 Task: Find connections with filter location Pitangueiras with filter topic #construction with filter profile language Potuguese with filter current company Guardian Life with filter school National Institute of Technology Agartala with filter industry Computer Games with filter service category Insurance with filter keywords title Server
Action: Mouse moved to (169, 246)
Screenshot: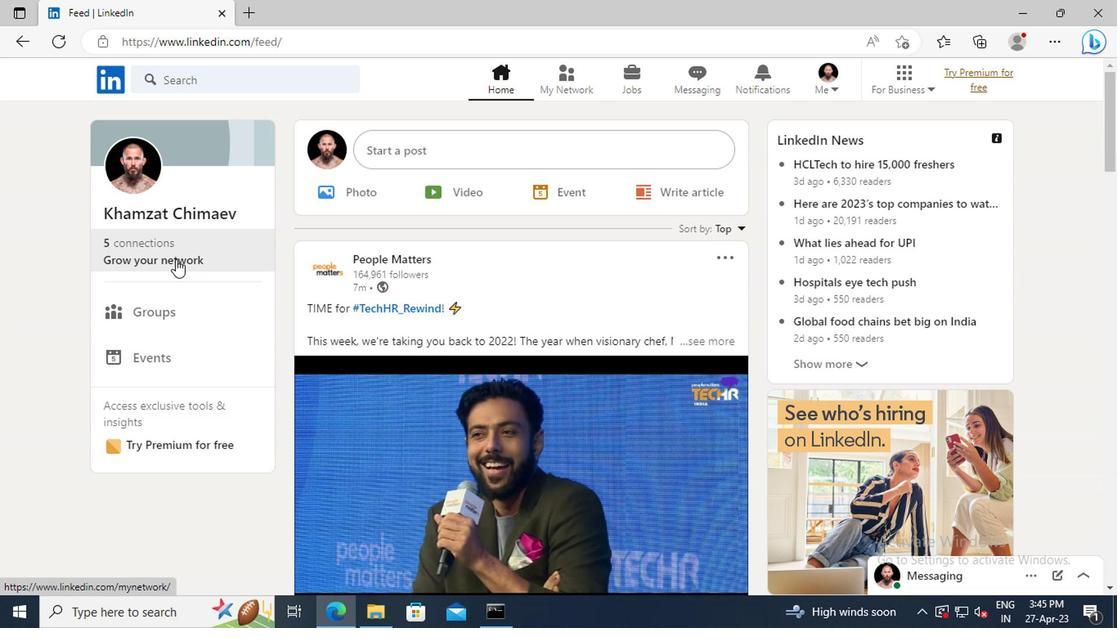 
Action: Mouse pressed left at (169, 246)
Screenshot: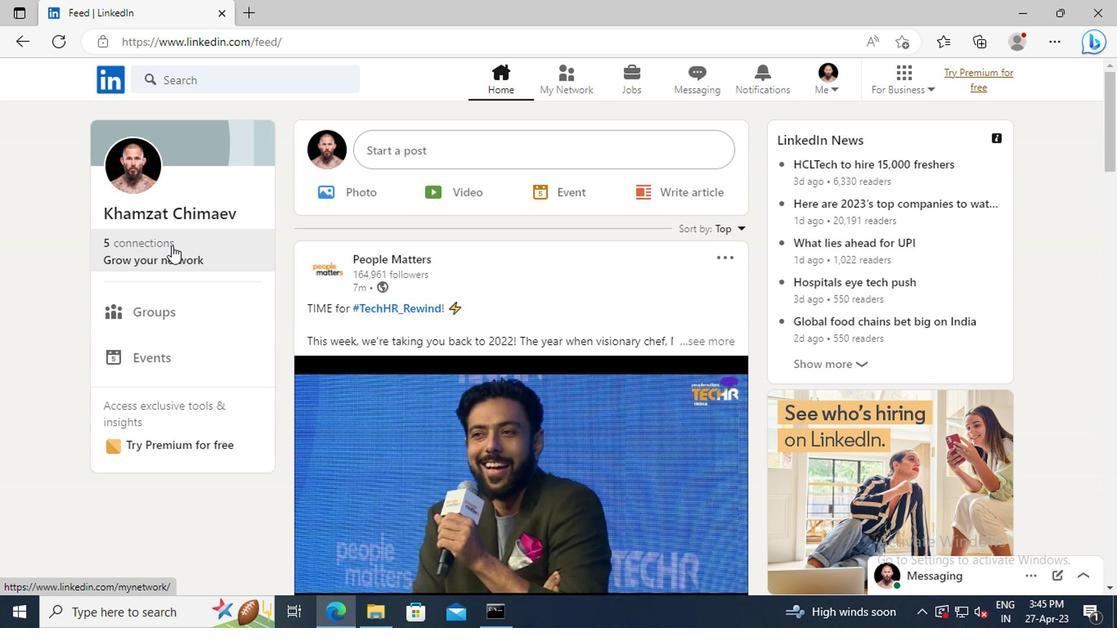 
Action: Mouse moved to (169, 169)
Screenshot: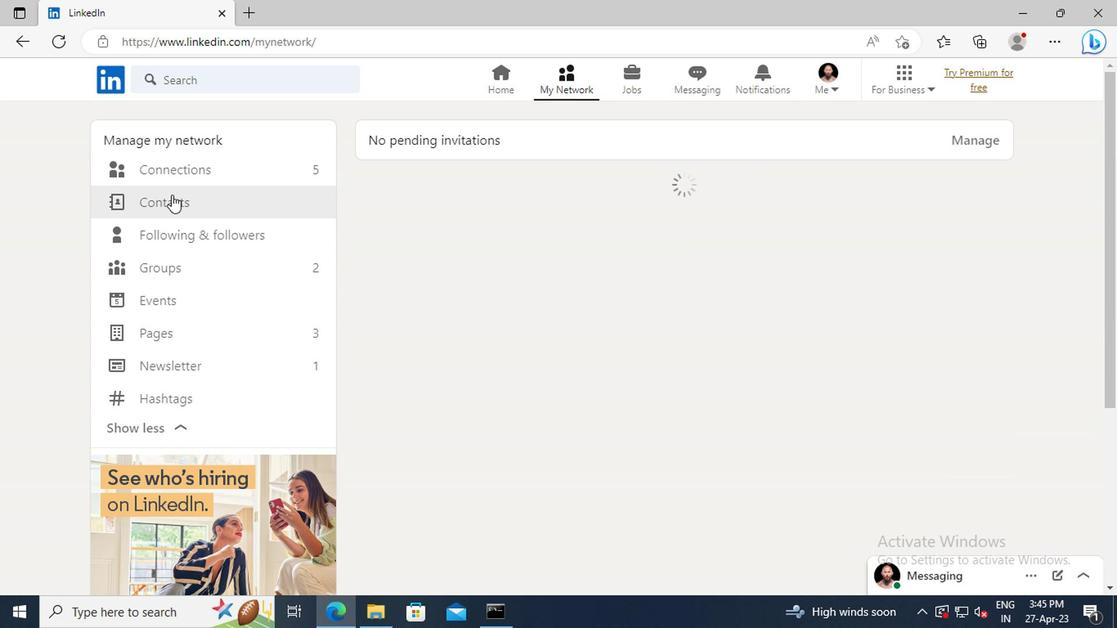 
Action: Mouse pressed left at (169, 169)
Screenshot: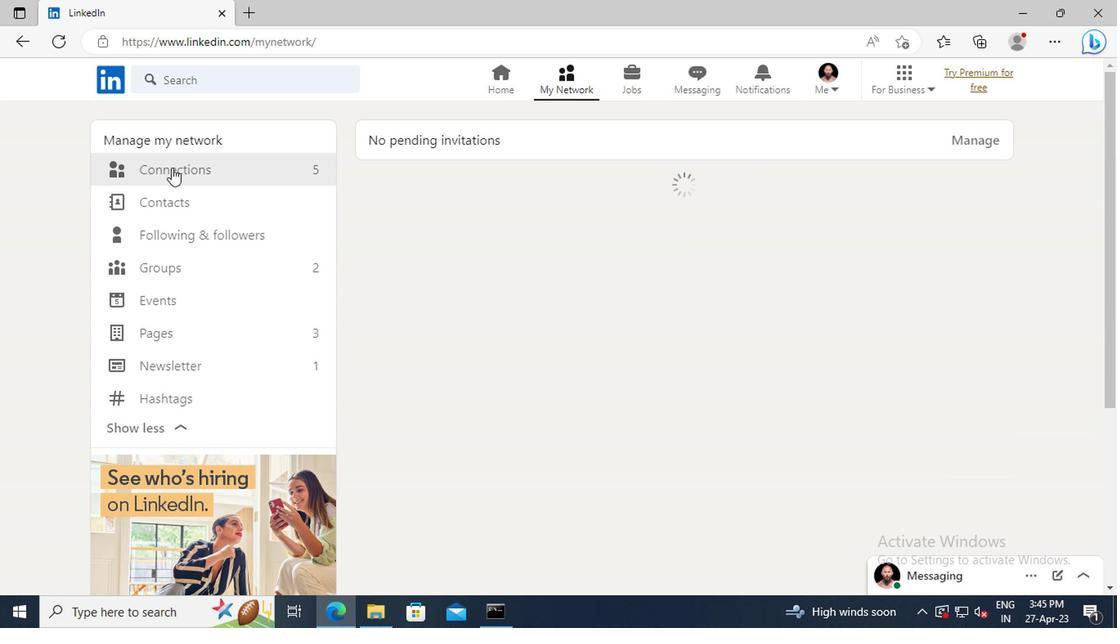 
Action: Mouse moved to (669, 178)
Screenshot: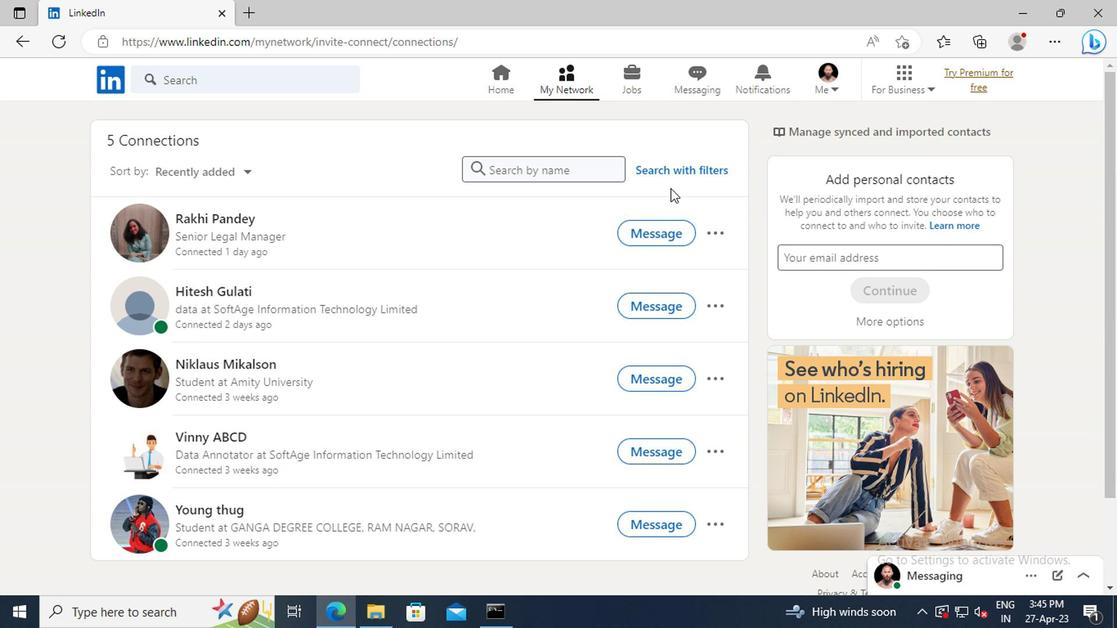 
Action: Mouse pressed left at (669, 178)
Screenshot: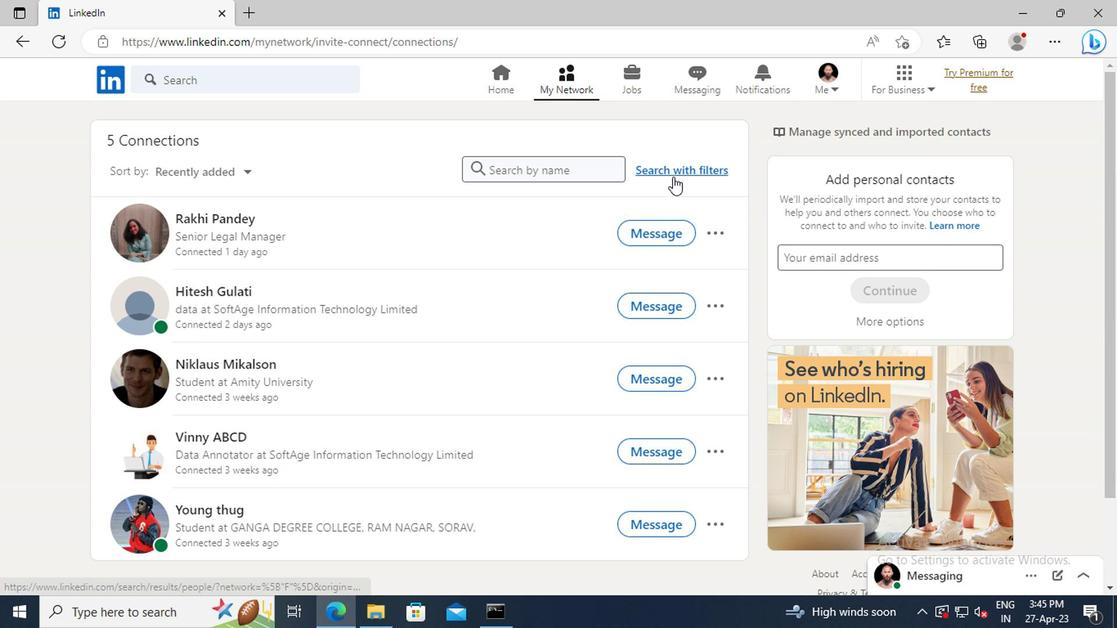 
Action: Mouse moved to (620, 132)
Screenshot: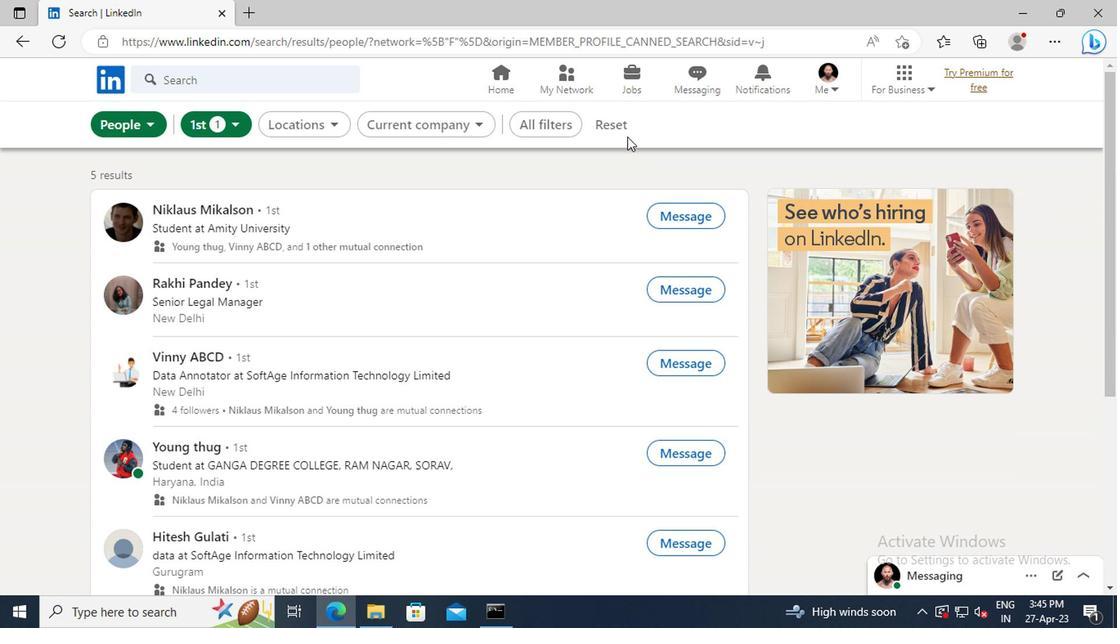 
Action: Mouse pressed left at (620, 132)
Screenshot: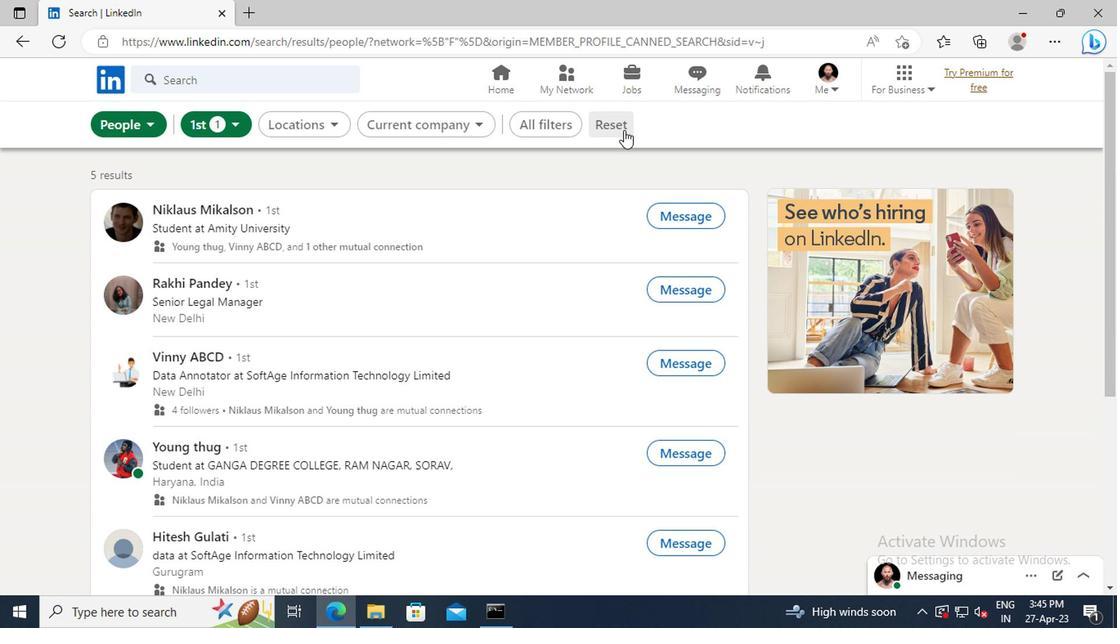 
Action: Mouse moved to (577, 127)
Screenshot: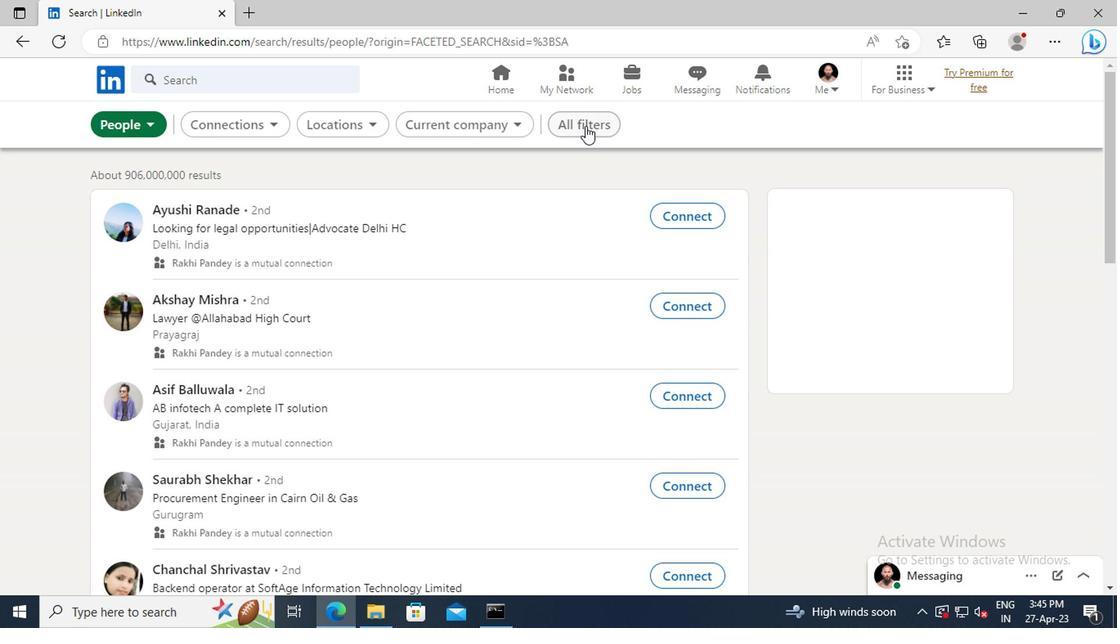 
Action: Mouse pressed left at (577, 127)
Screenshot: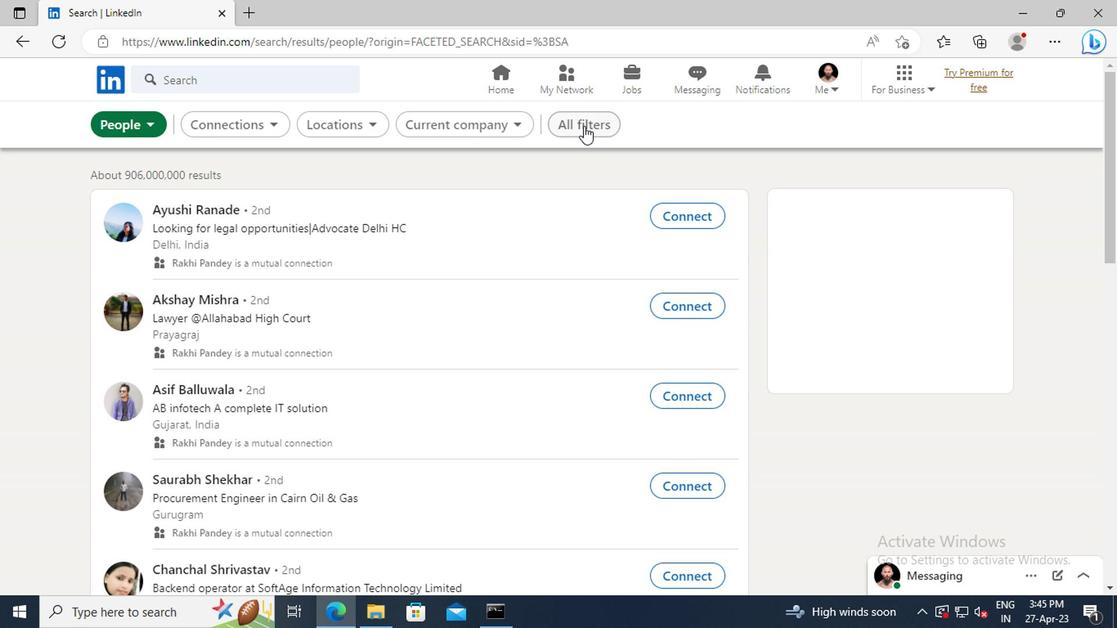 
Action: Mouse moved to (896, 342)
Screenshot: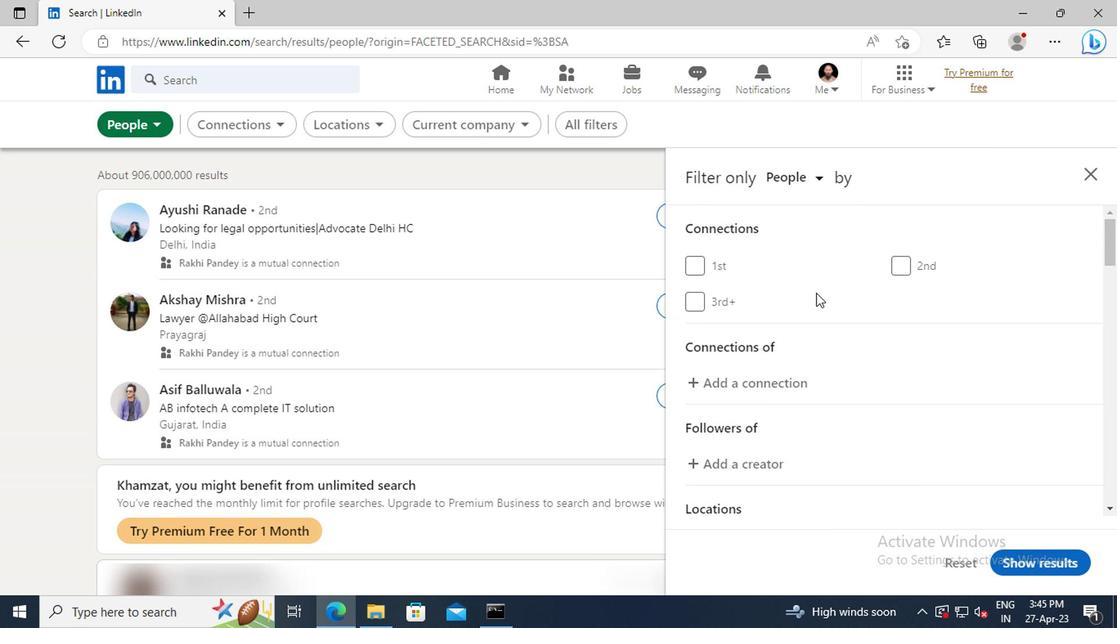 
Action: Mouse scrolled (896, 341) with delta (0, 0)
Screenshot: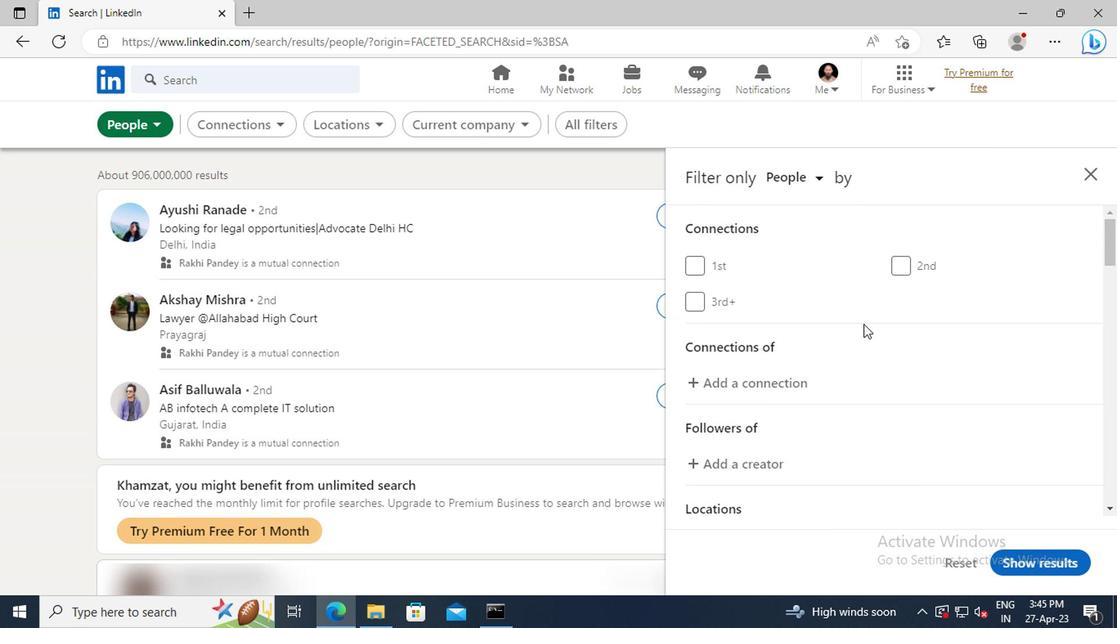 
Action: Mouse scrolled (896, 341) with delta (0, 0)
Screenshot: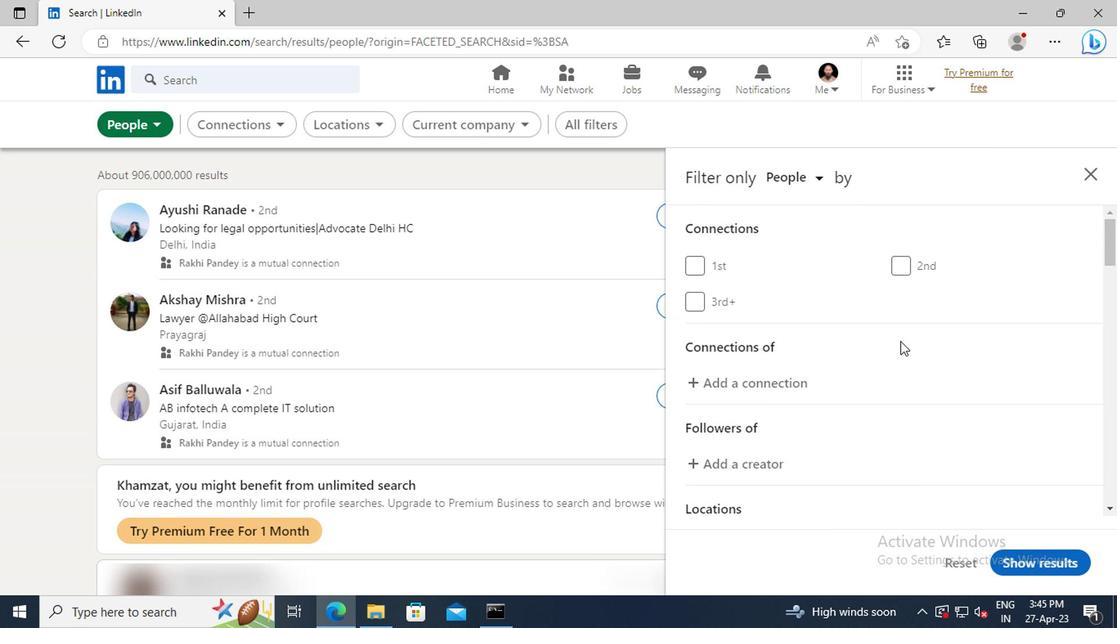 
Action: Mouse scrolled (896, 341) with delta (0, 0)
Screenshot: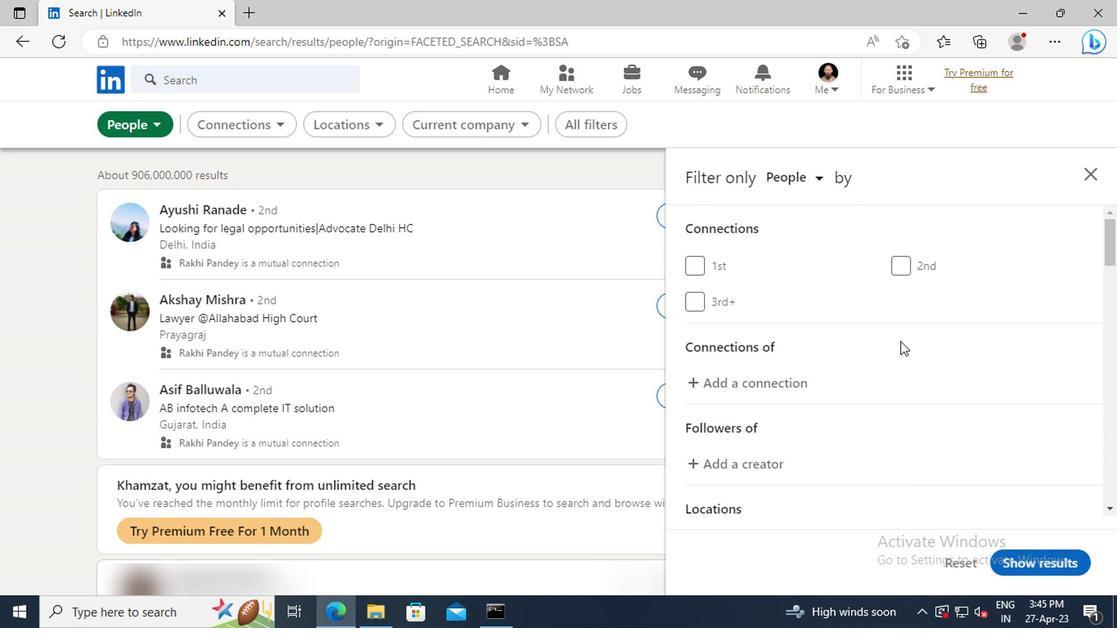 
Action: Mouse scrolled (896, 341) with delta (0, 0)
Screenshot: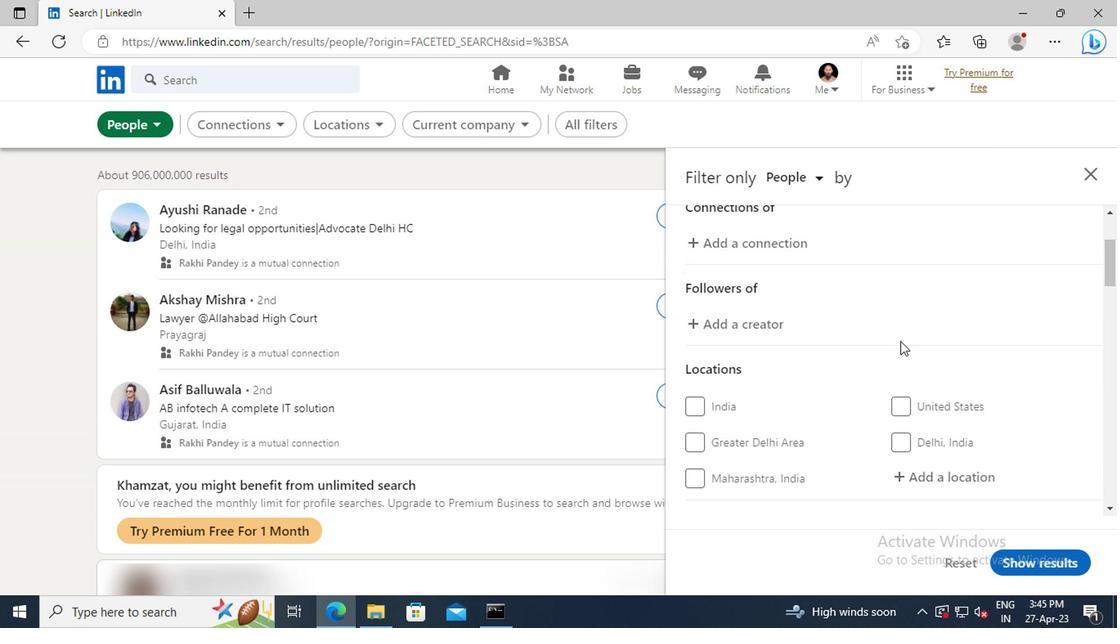 
Action: Mouse moved to (926, 428)
Screenshot: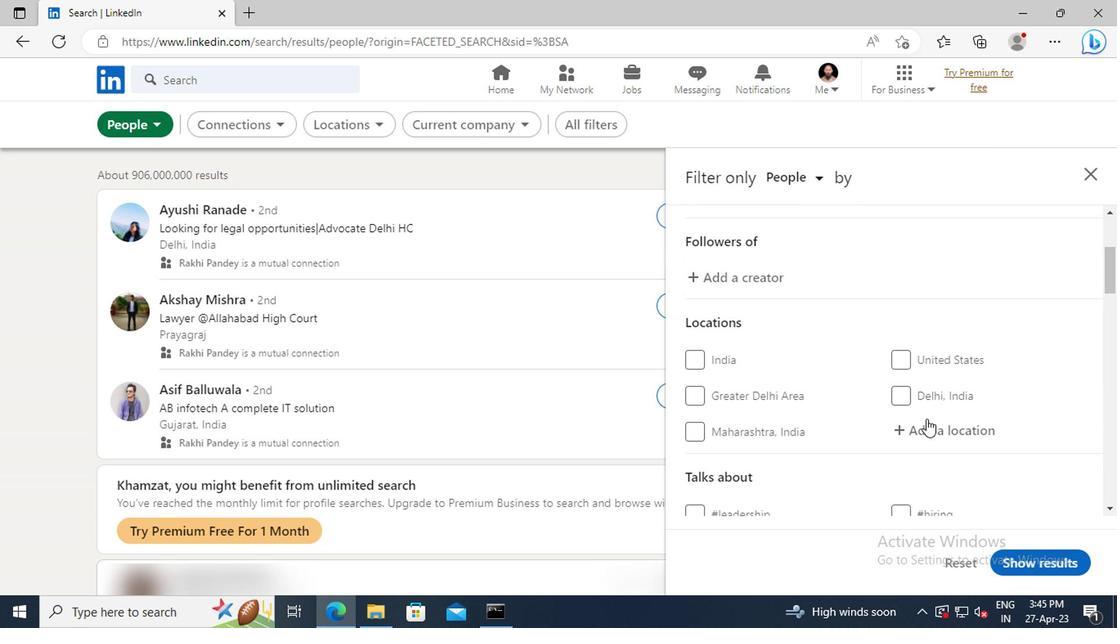 
Action: Mouse pressed left at (926, 428)
Screenshot: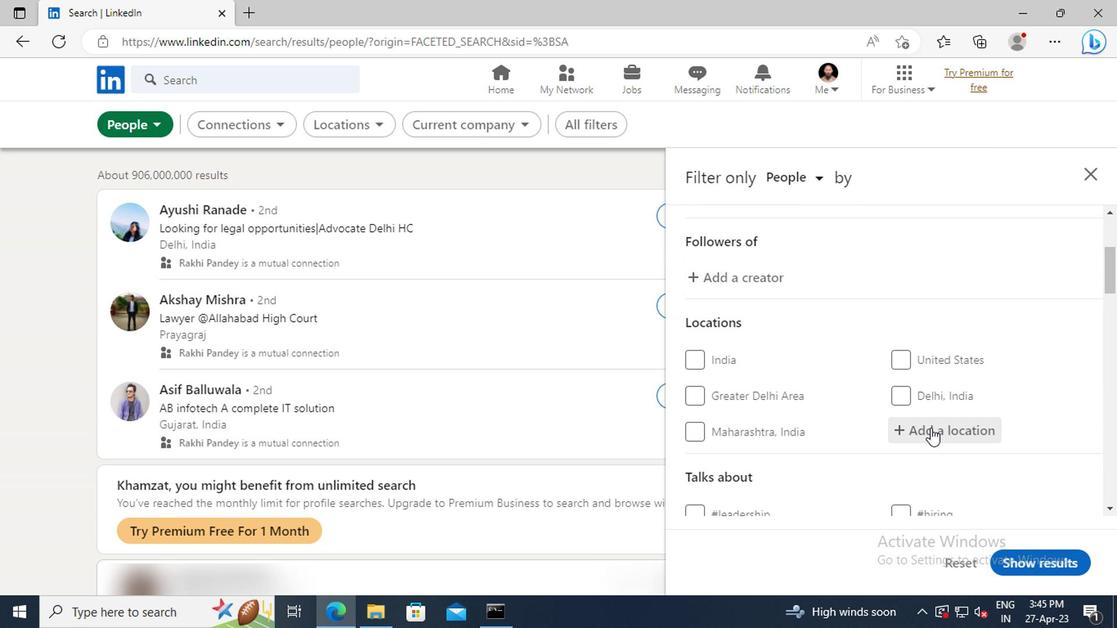 
Action: Key pressed <Key.shift>PITANGUEIRAS
Screenshot: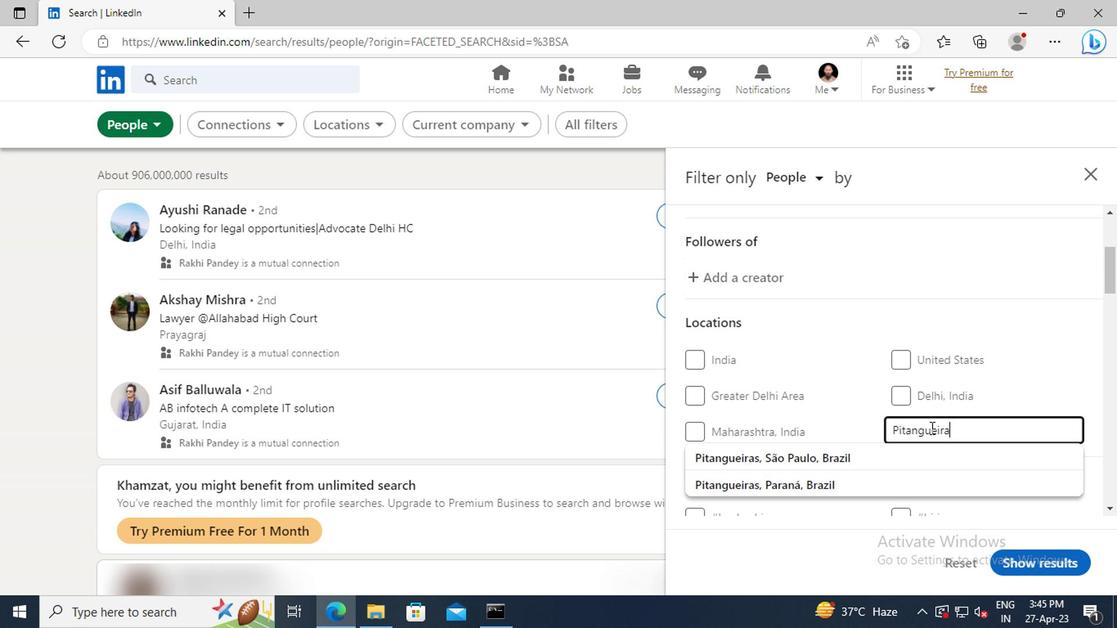 
Action: Mouse moved to (919, 454)
Screenshot: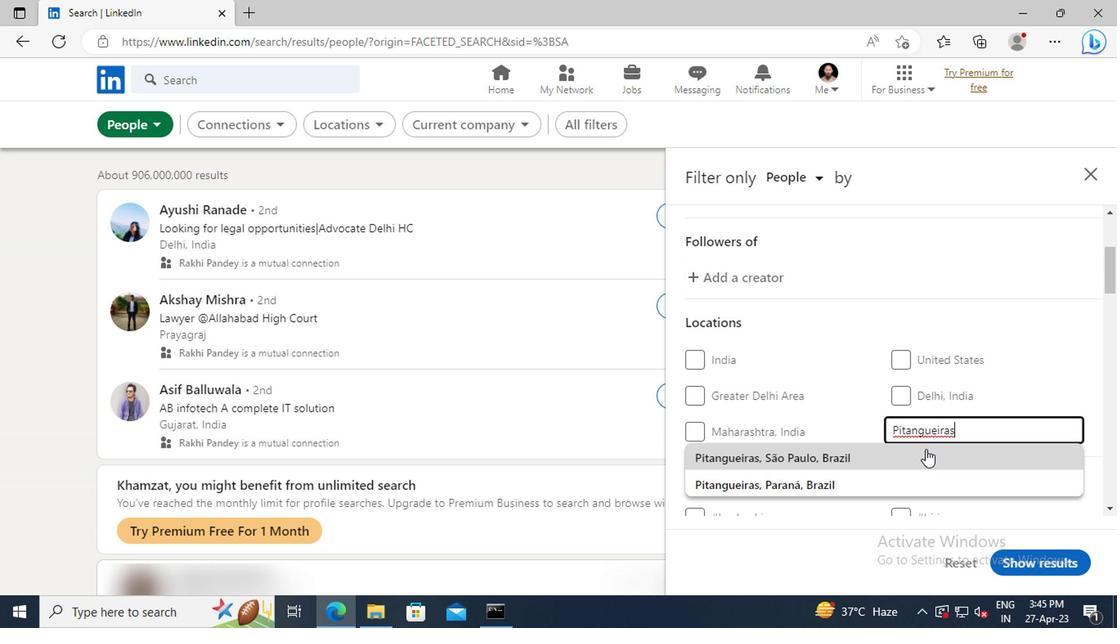
Action: Mouse pressed left at (919, 454)
Screenshot: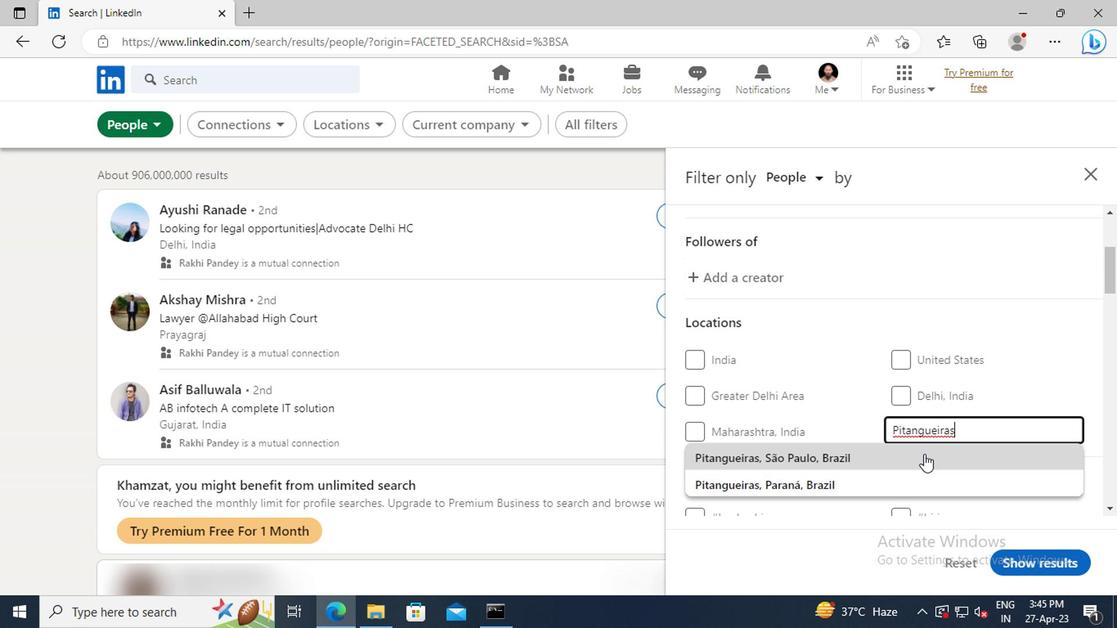 
Action: Mouse moved to (935, 371)
Screenshot: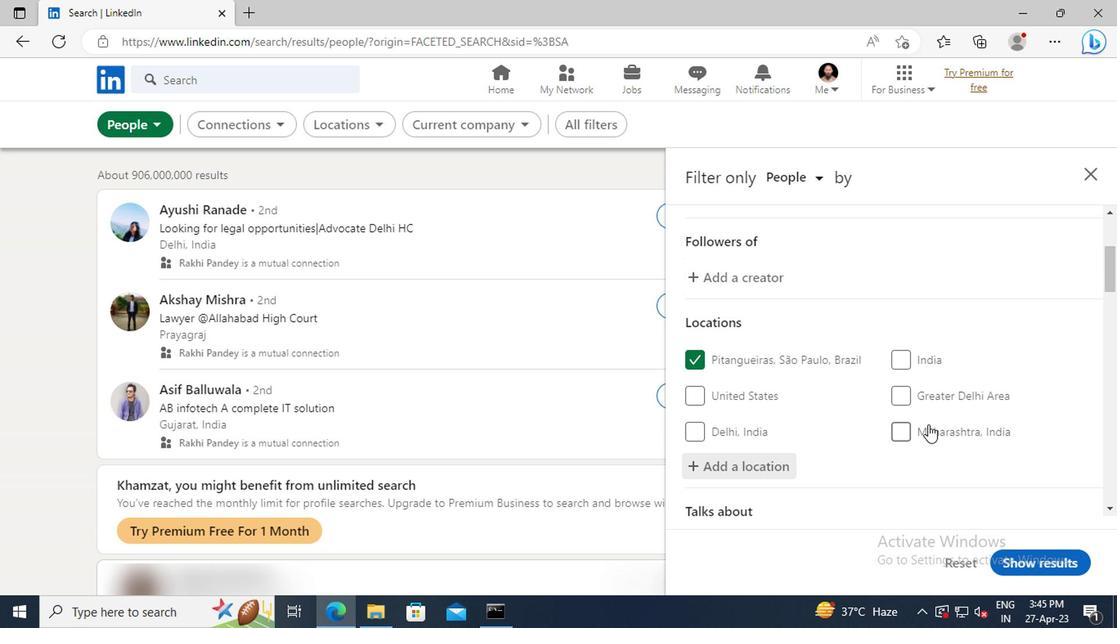 
Action: Mouse scrolled (935, 370) with delta (0, 0)
Screenshot: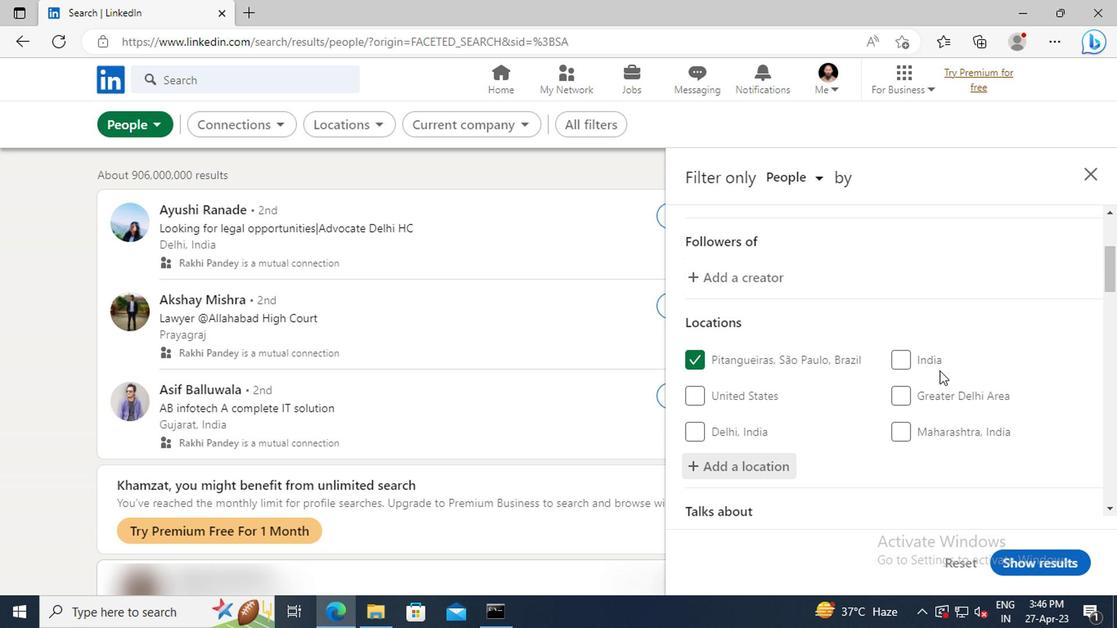 
Action: Mouse scrolled (935, 370) with delta (0, 0)
Screenshot: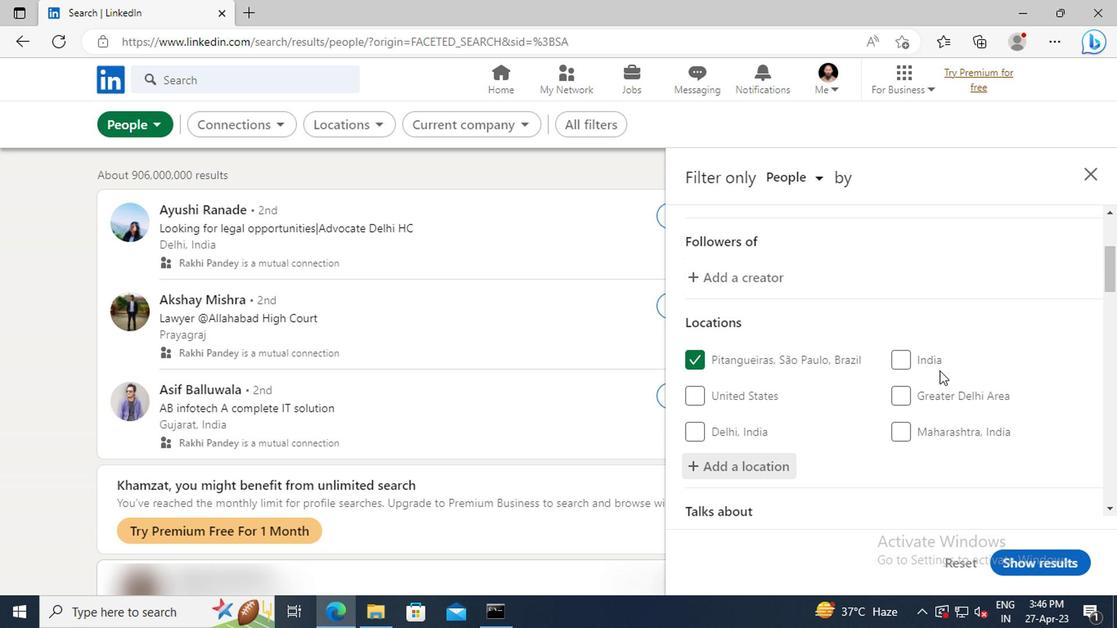 
Action: Mouse scrolled (935, 370) with delta (0, 0)
Screenshot: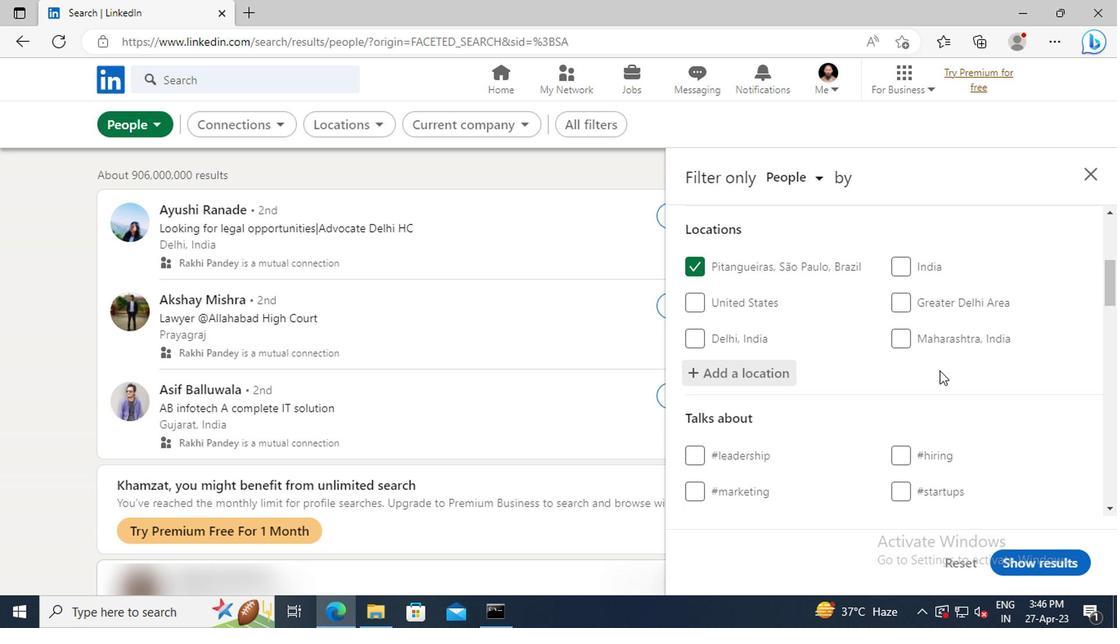 
Action: Mouse scrolled (935, 370) with delta (0, 0)
Screenshot: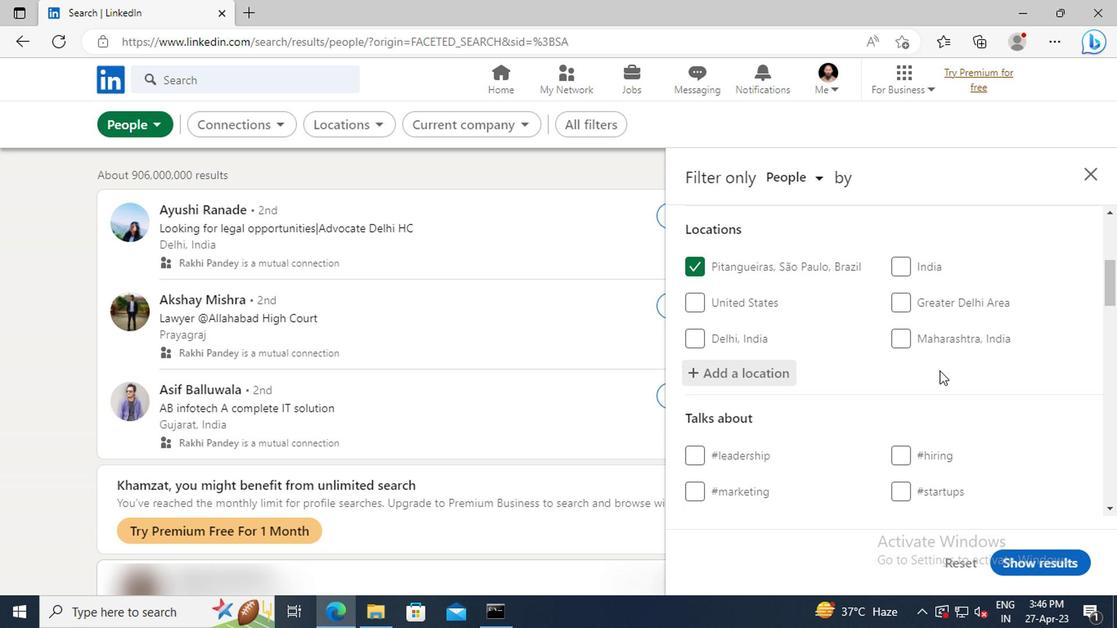 
Action: Mouse moved to (927, 434)
Screenshot: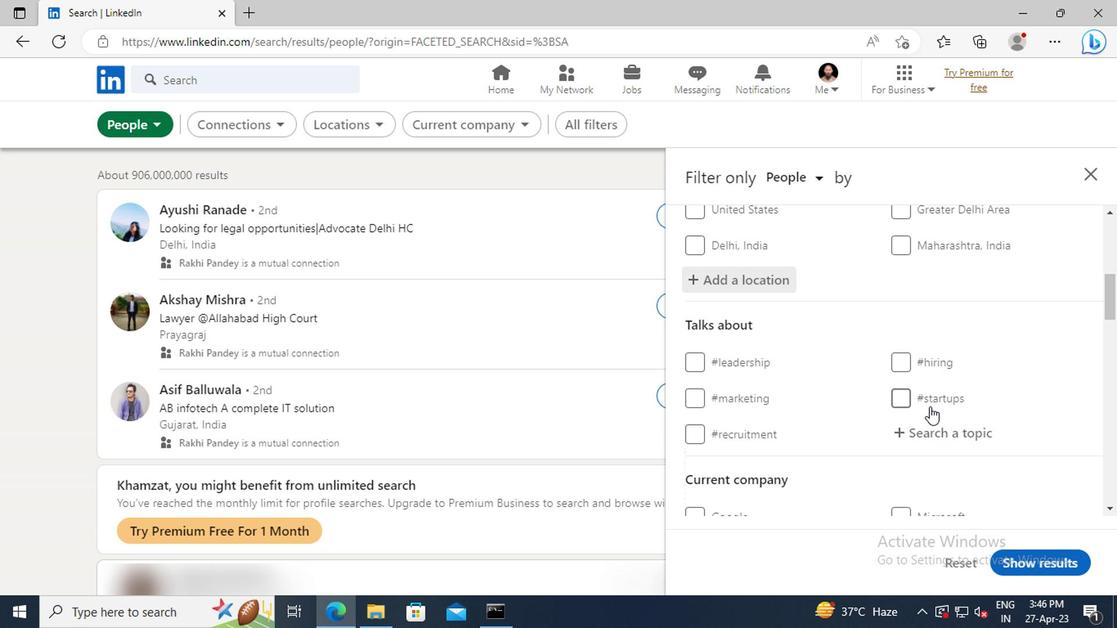 
Action: Mouse pressed left at (927, 434)
Screenshot: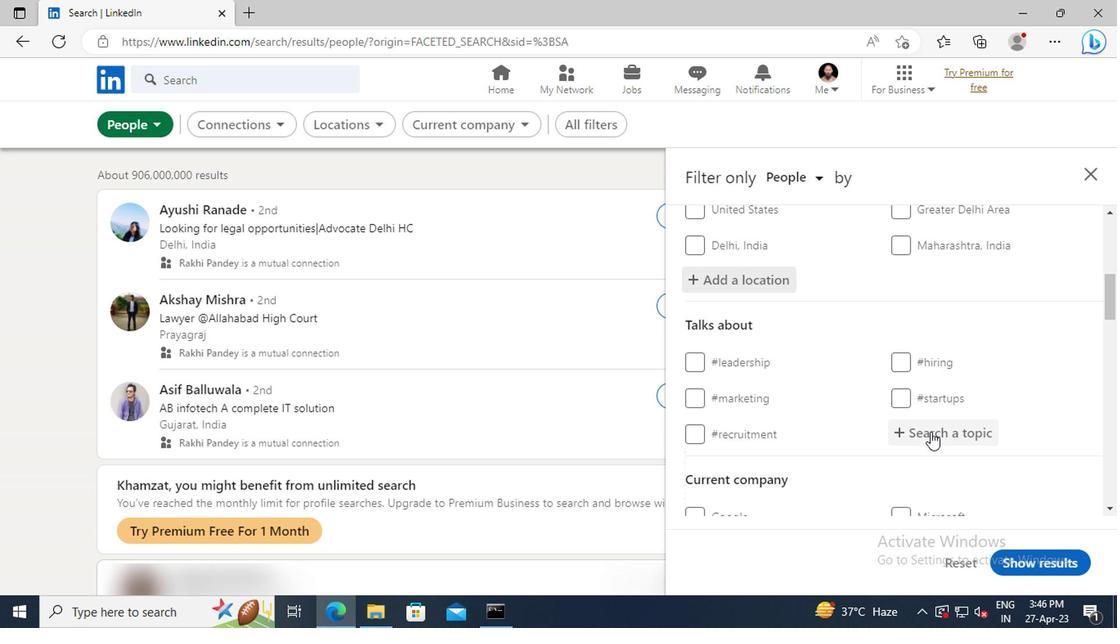 
Action: Key pressed <Key.shift>#CONSTRUCTION<Key.enter>
Screenshot: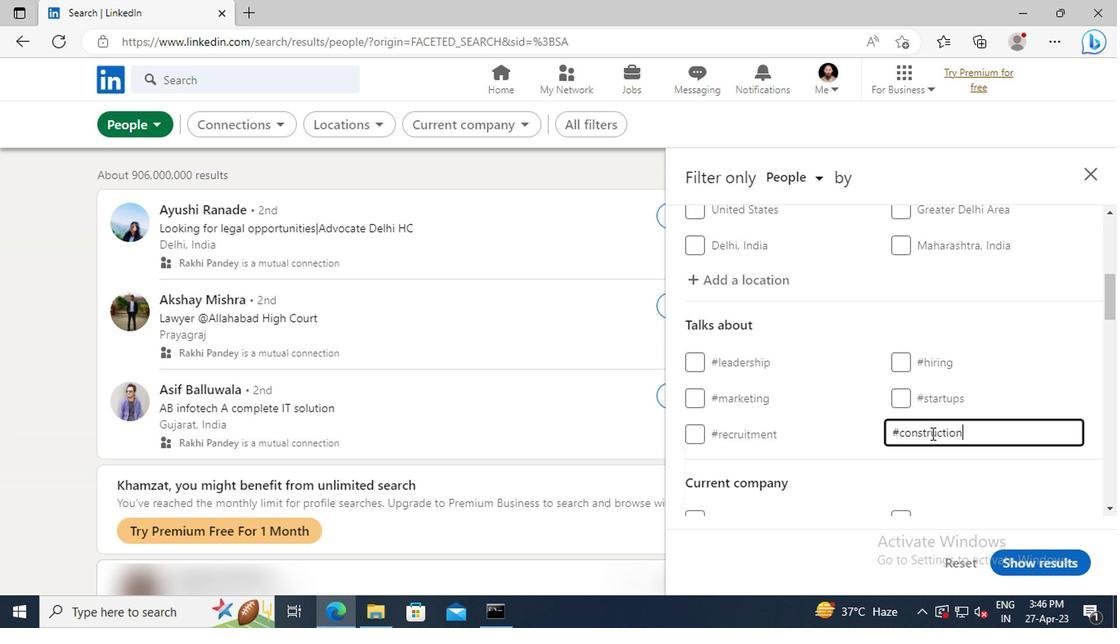 
Action: Mouse scrolled (927, 432) with delta (0, -1)
Screenshot: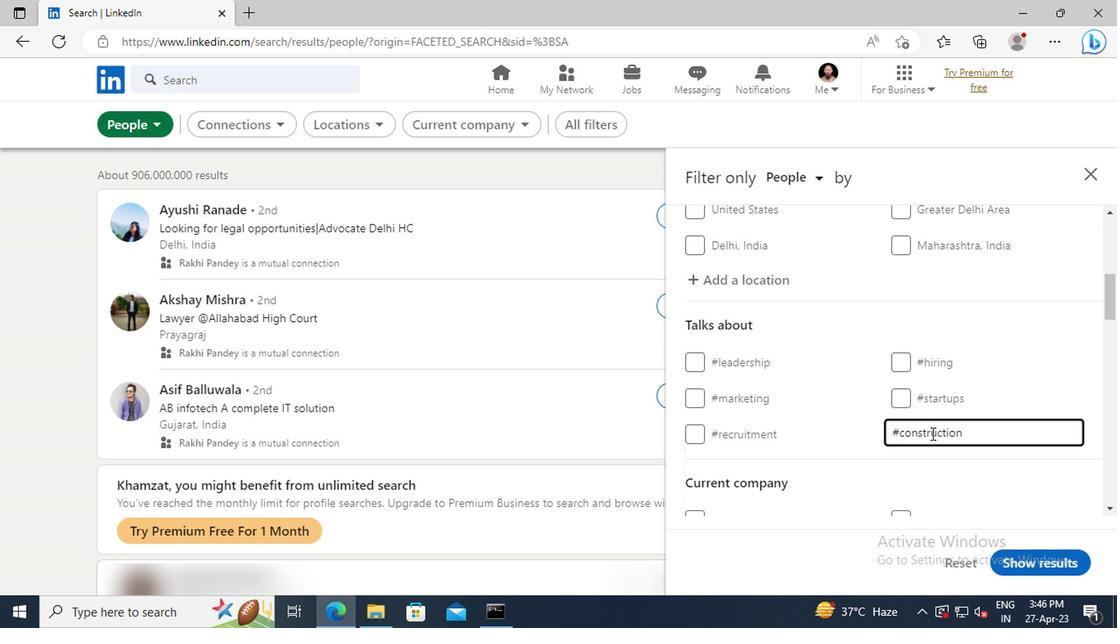 
Action: Mouse scrolled (927, 432) with delta (0, -1)
Screenshot: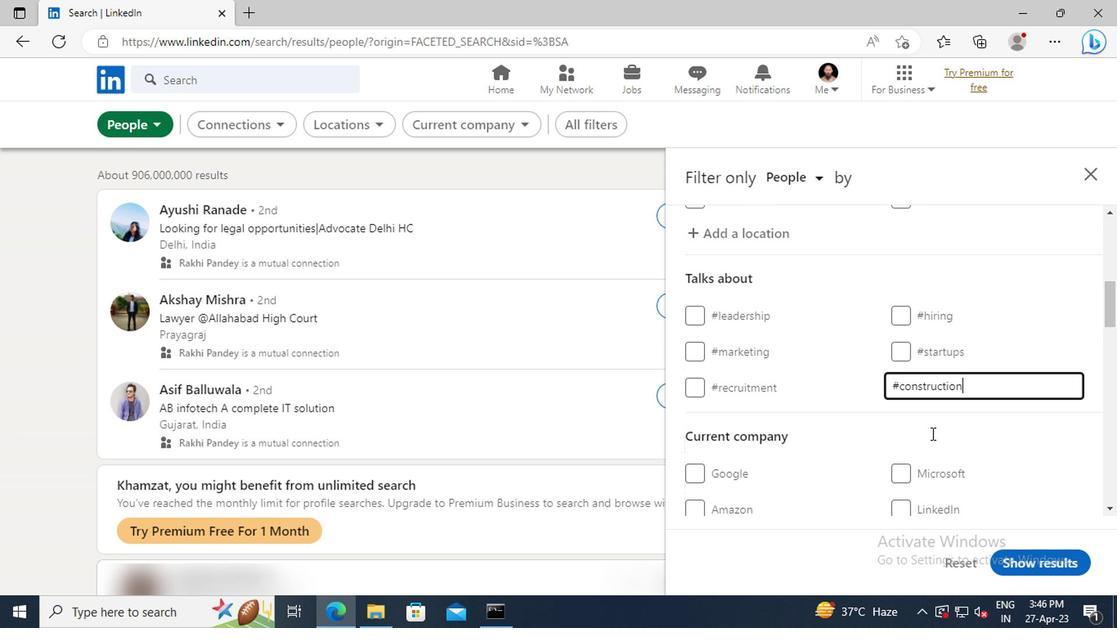 
Action: Mouse scrolled (927, 432) with delta (0, -1)
Screenshot: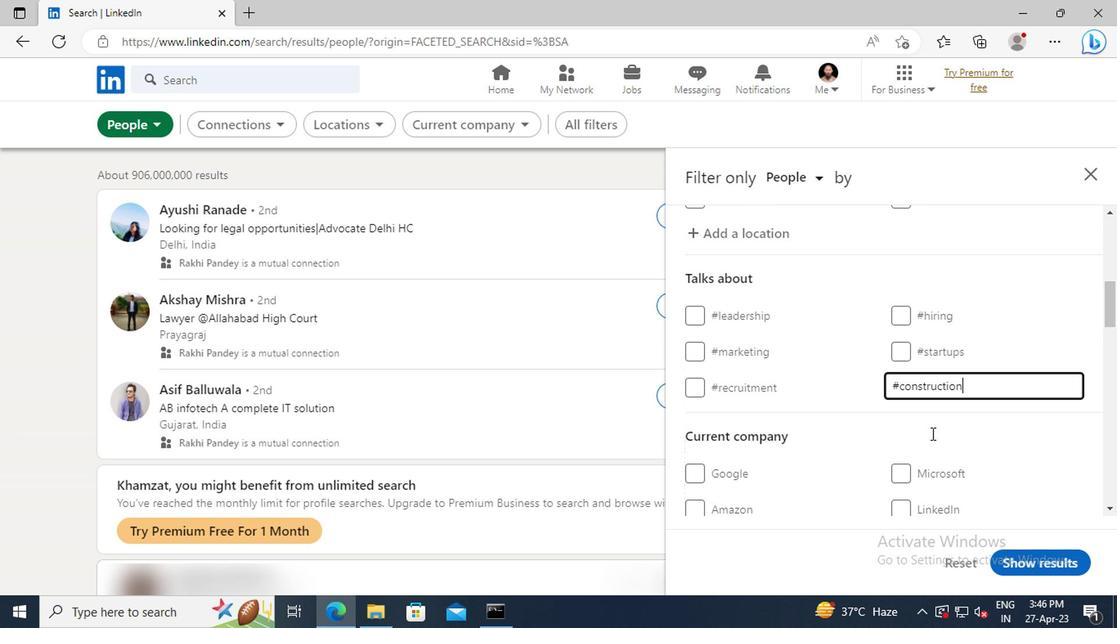 
Action: Mouse scrolled (927, 432) with delta (0, -1)
Screenshot: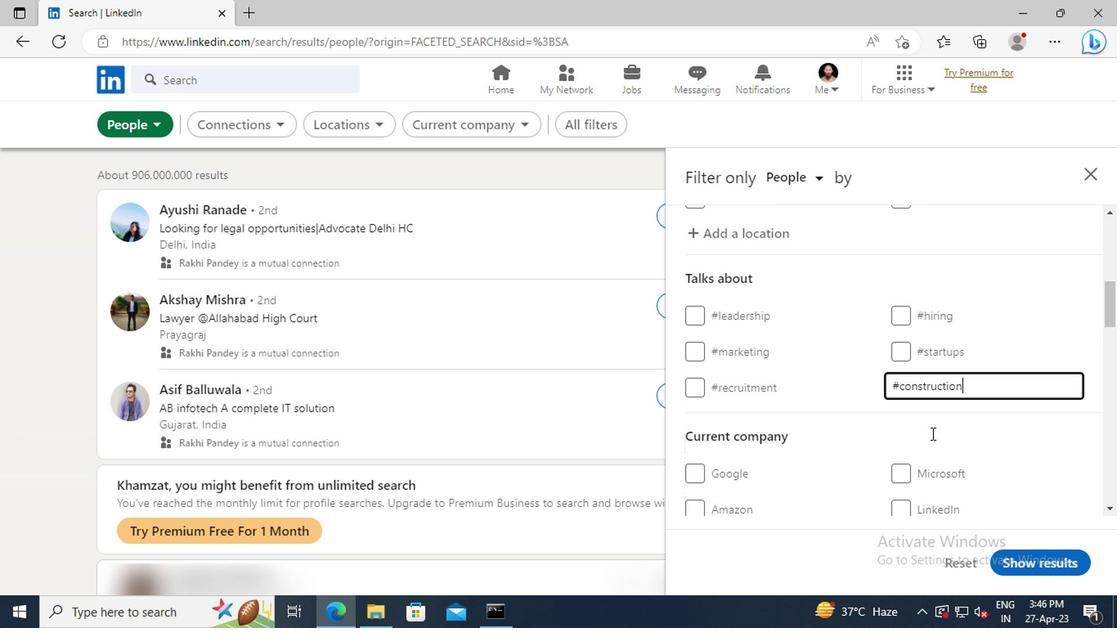 
Action: Mouse scrolled (927, 432) with delta (0, -1)
Screenshot: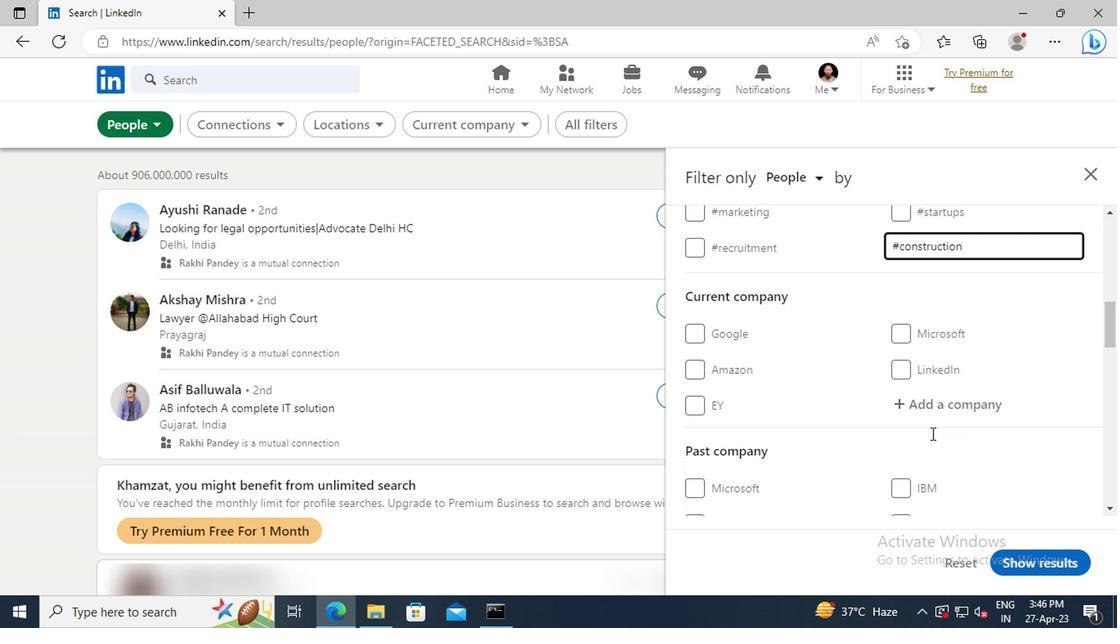 
Action: Mouse scrolled (927, 432) with delta (0, -1)
Screenshot: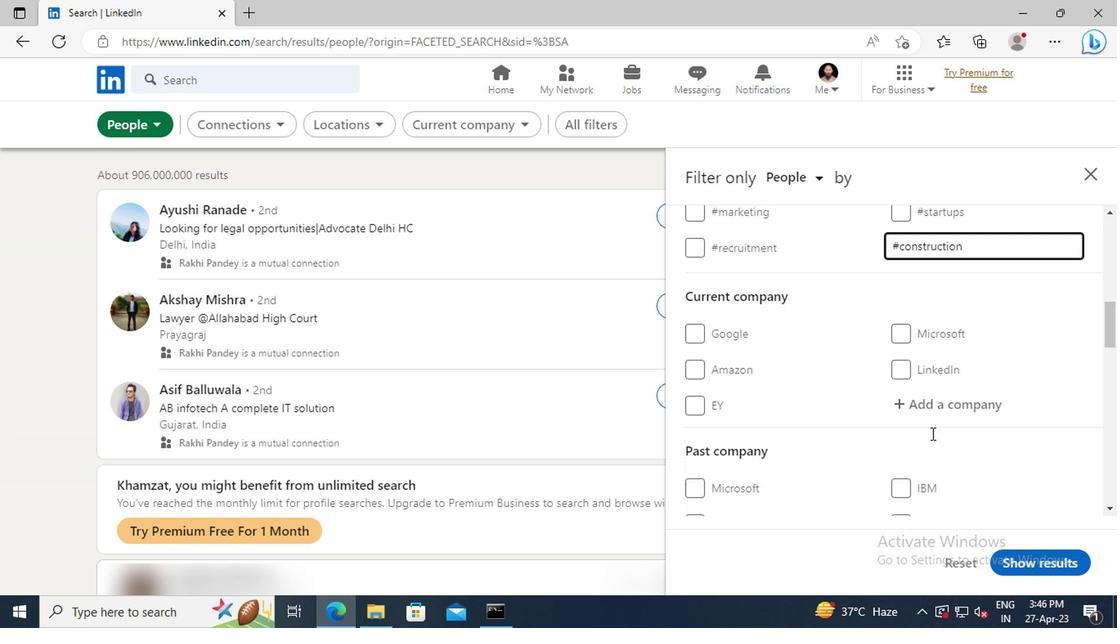 
Action: Mouse scrolled (927, 432) with delta (0, -1)
Screenshot: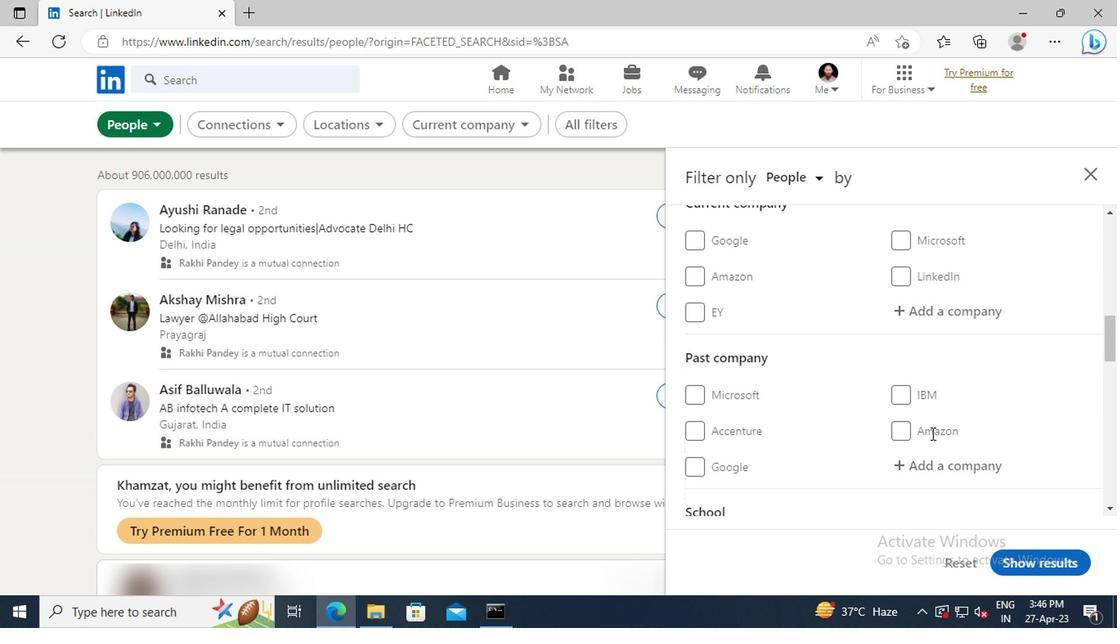 
Action: Mouse scrolled (927, 432) with delta (0, -1)
Screenshot: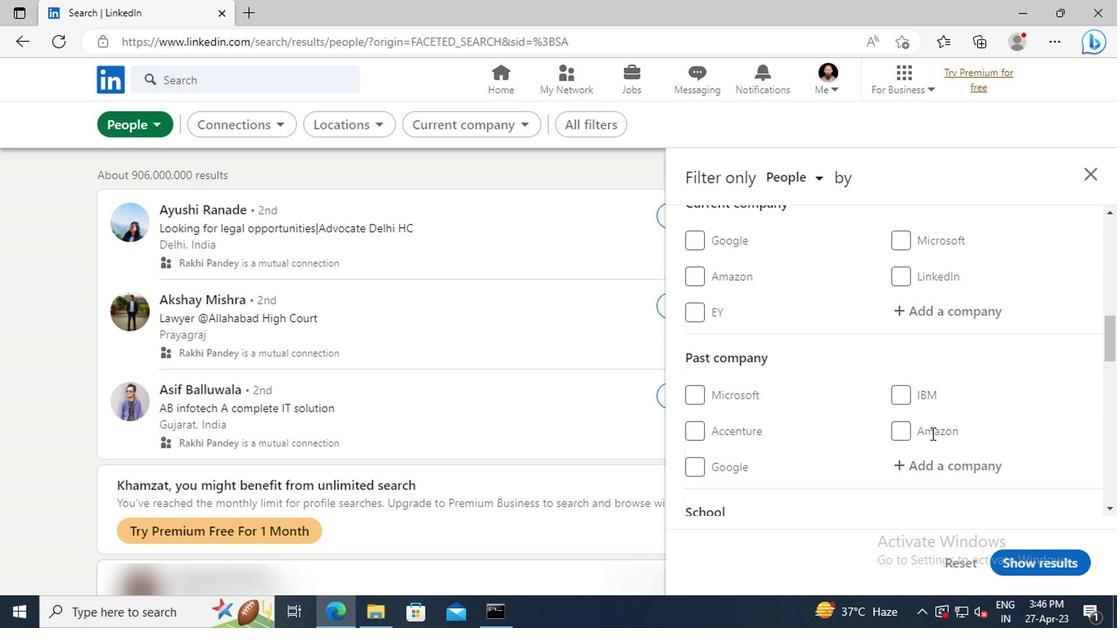 
Action: Mouse scrolled (927, 432) with delta (0, -1)
Screenshot: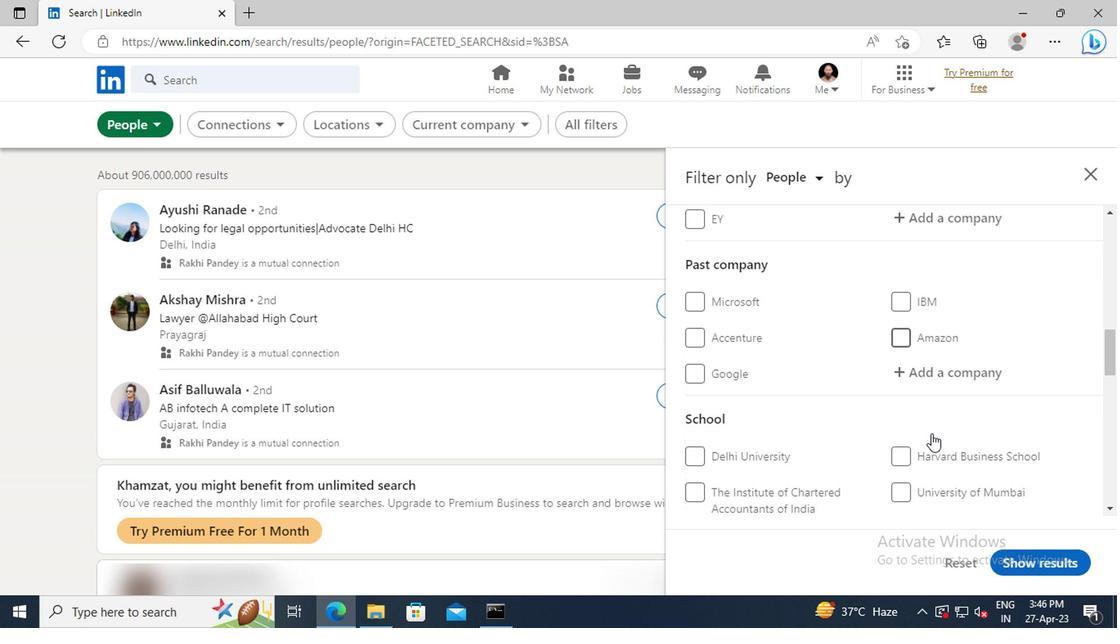 
Action: Mouse scrolled (927, 432) with delta (0, -1)
Screenshot: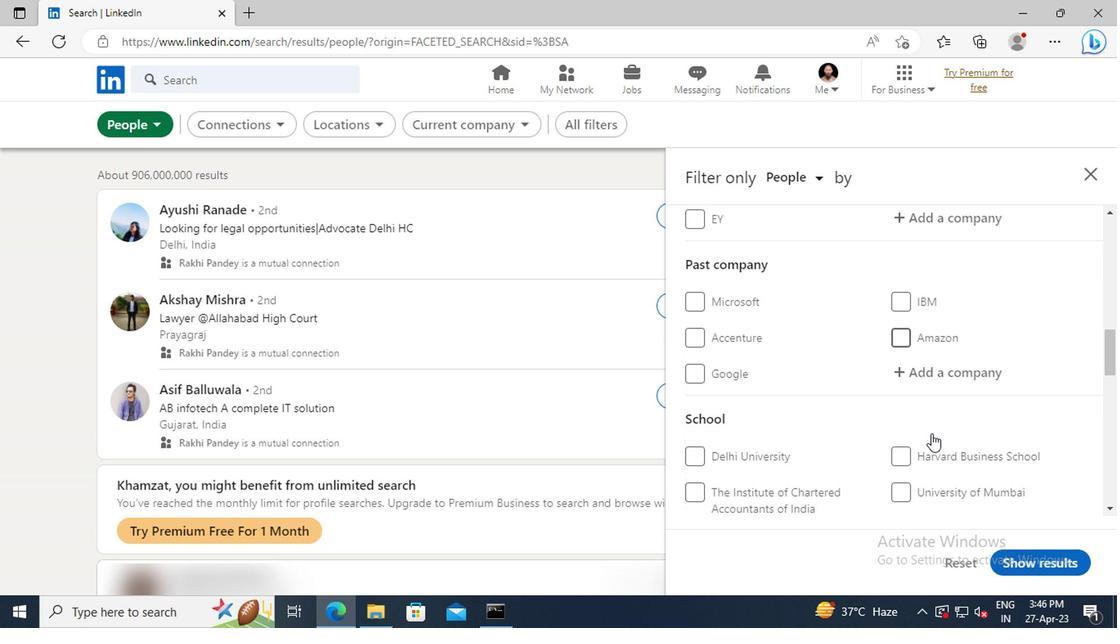 
Action: Mouse scrolled (927, 432) with delta (0, -1)
Screenshot: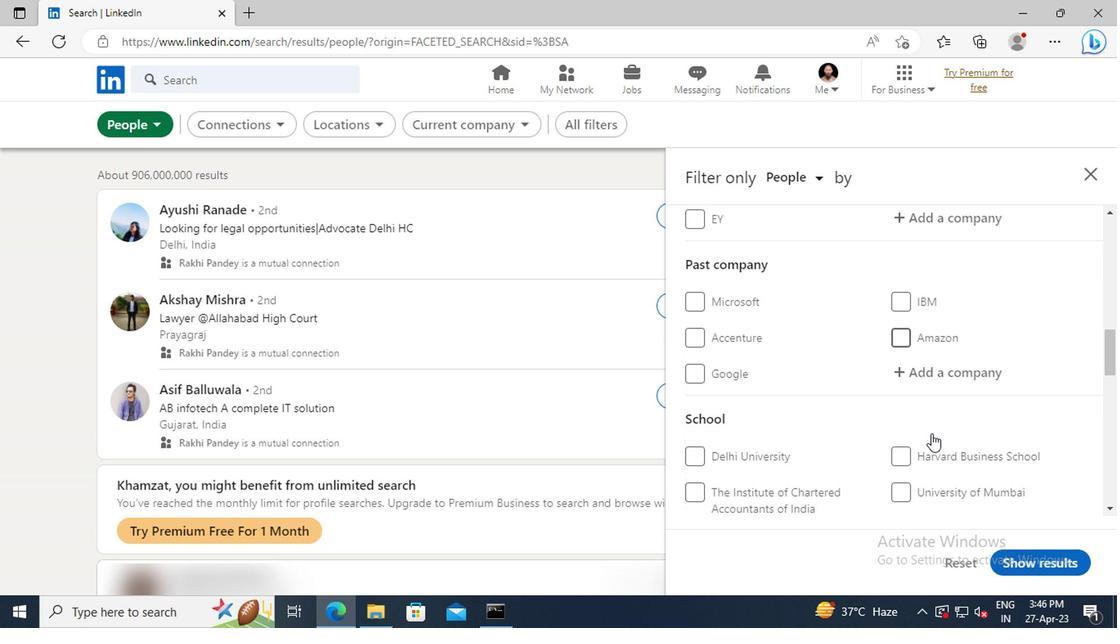 
Action: Mouse scrolled (927, 432) with delta (0, -1)
Screenshot: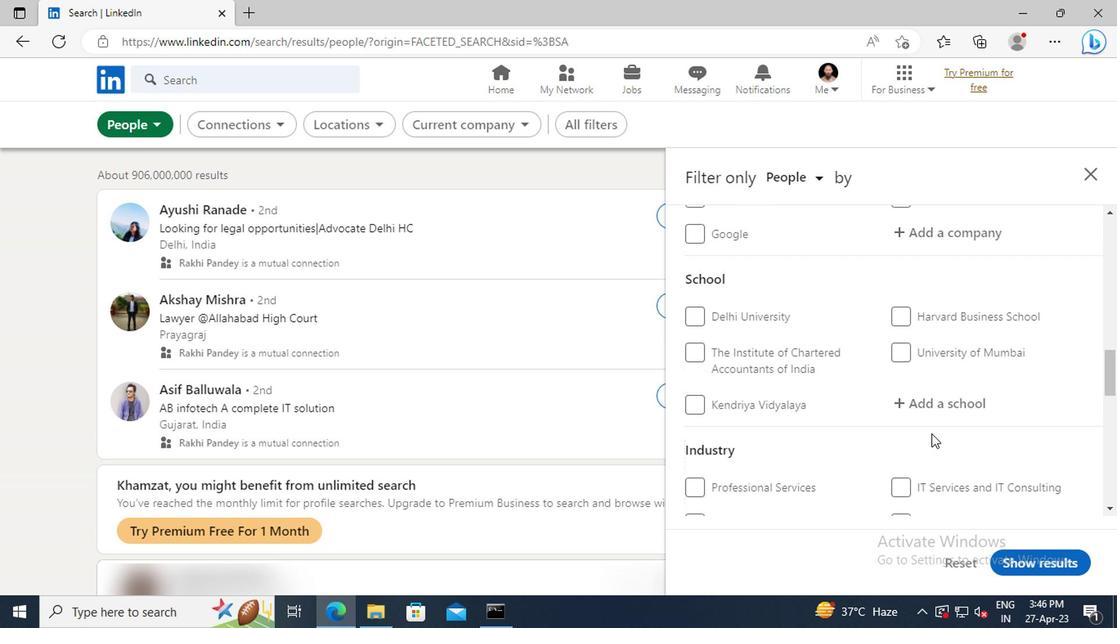 
Action: Mouse scrolled (927, 432) with delta (0, -1)
Screenshot: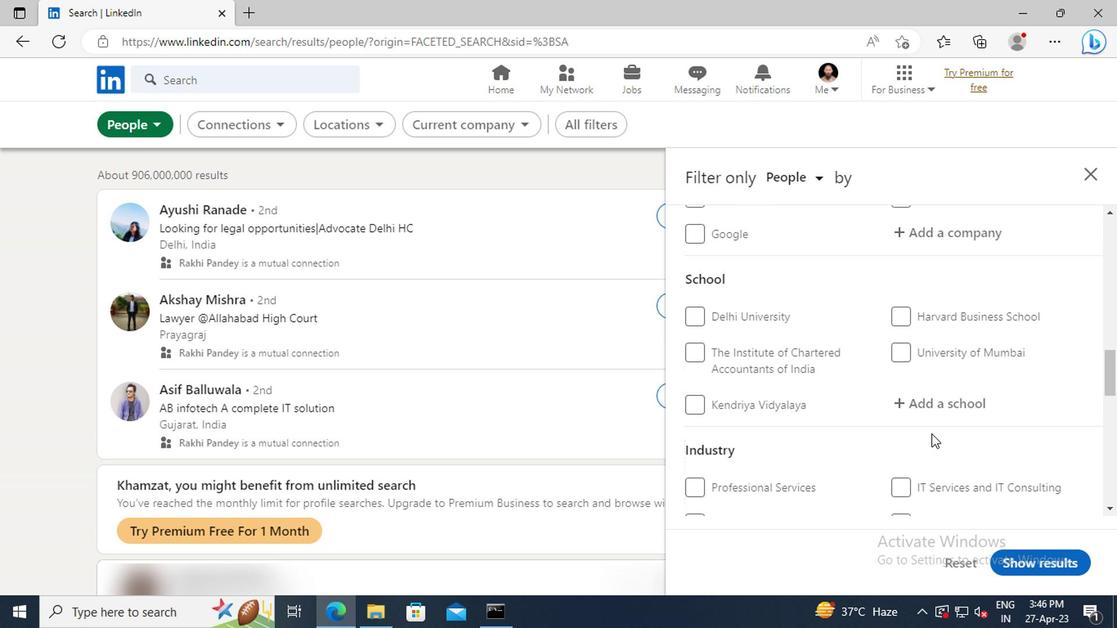 
Action: Mouse scrolled (927, 432) with delta (0, -1)
Screenshot: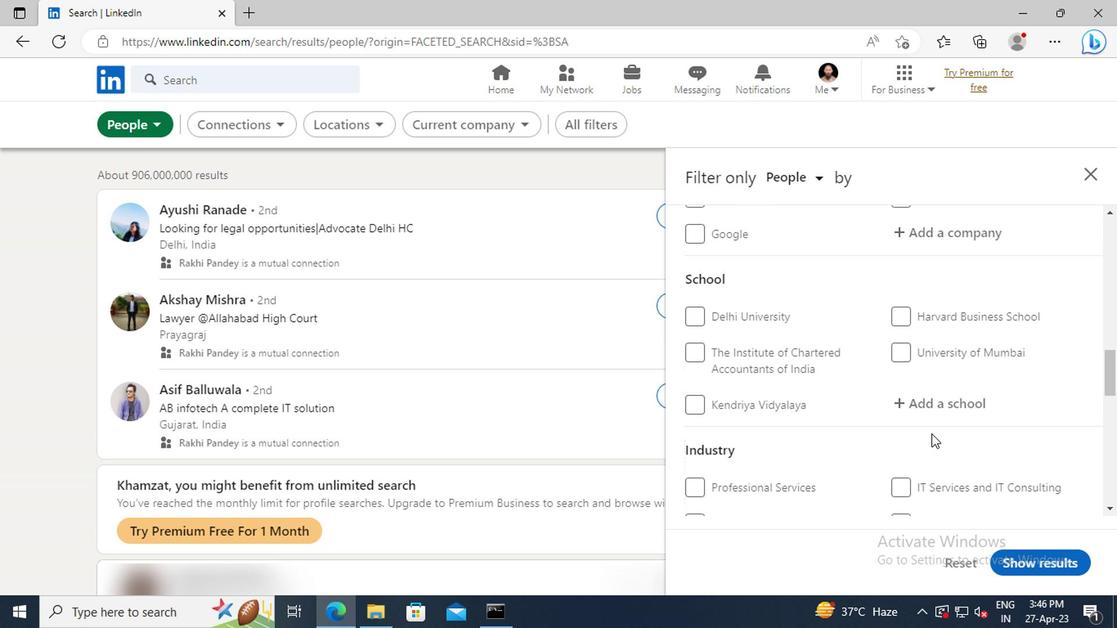 
Action: Mouse scrolled (927, 432) with delta (0, -1)
Screenshot: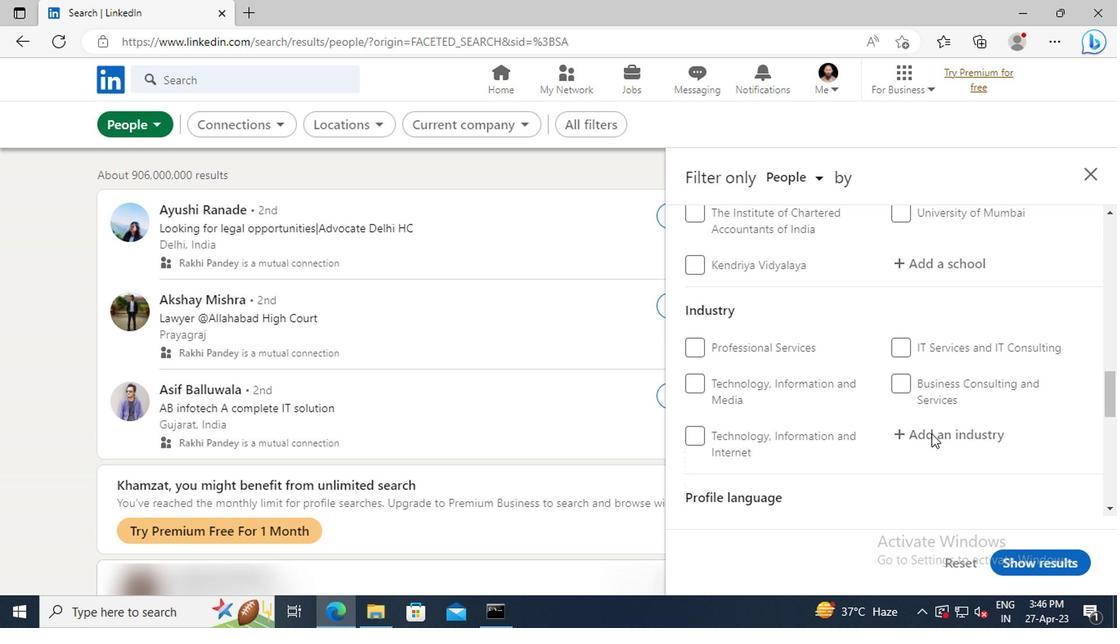 
Action: Mouse scrolled (927, 432) with delta (0, -1)
Screenshot: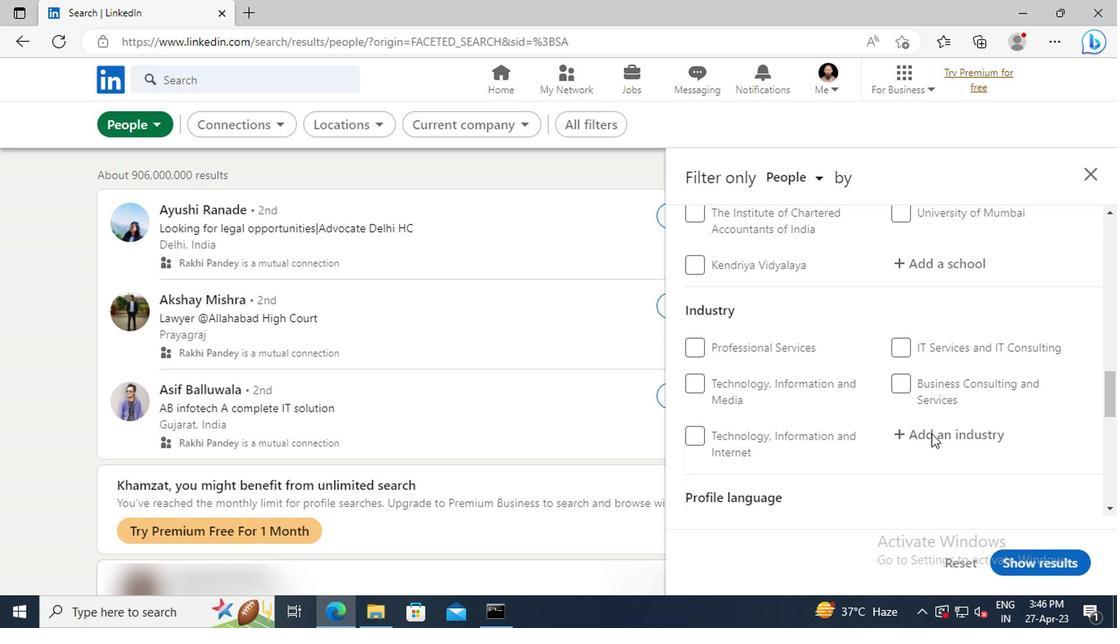 
Action: Mouse moved to (900, 479)
Screenshot: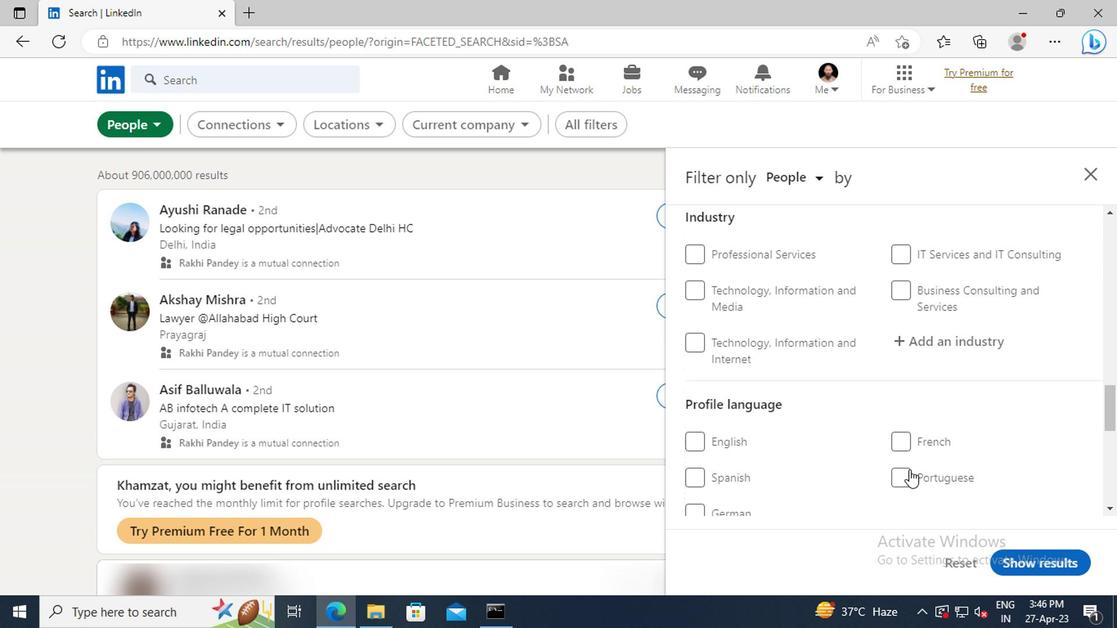 
Action: Mouse pressed left at (900, 479)
Screenshot: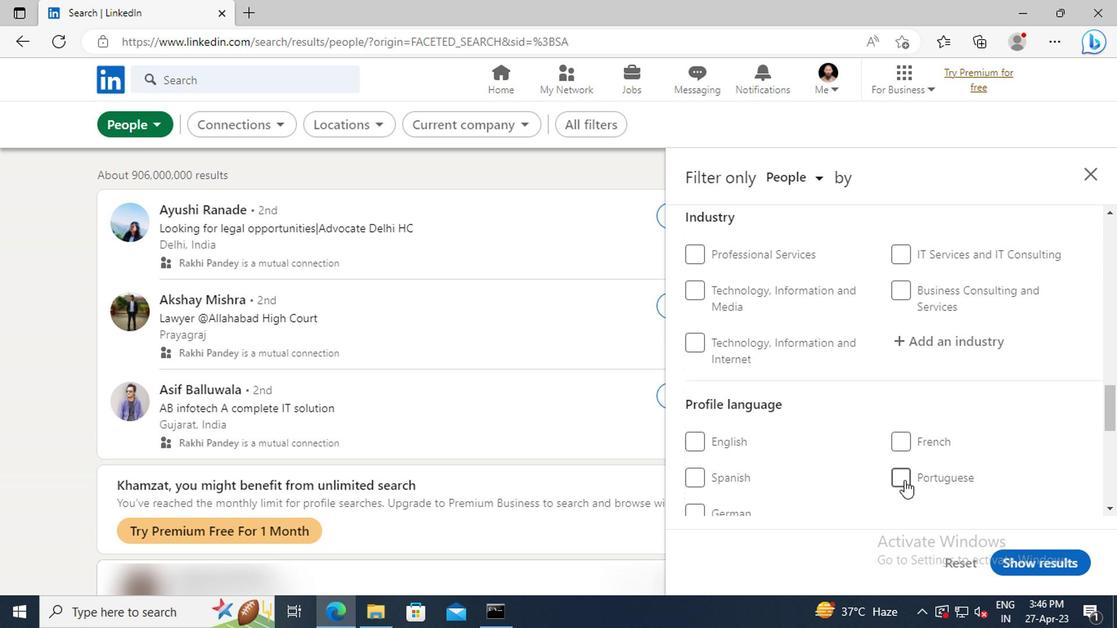 
Action: Mouse moved to (914, 454)
Screenshot: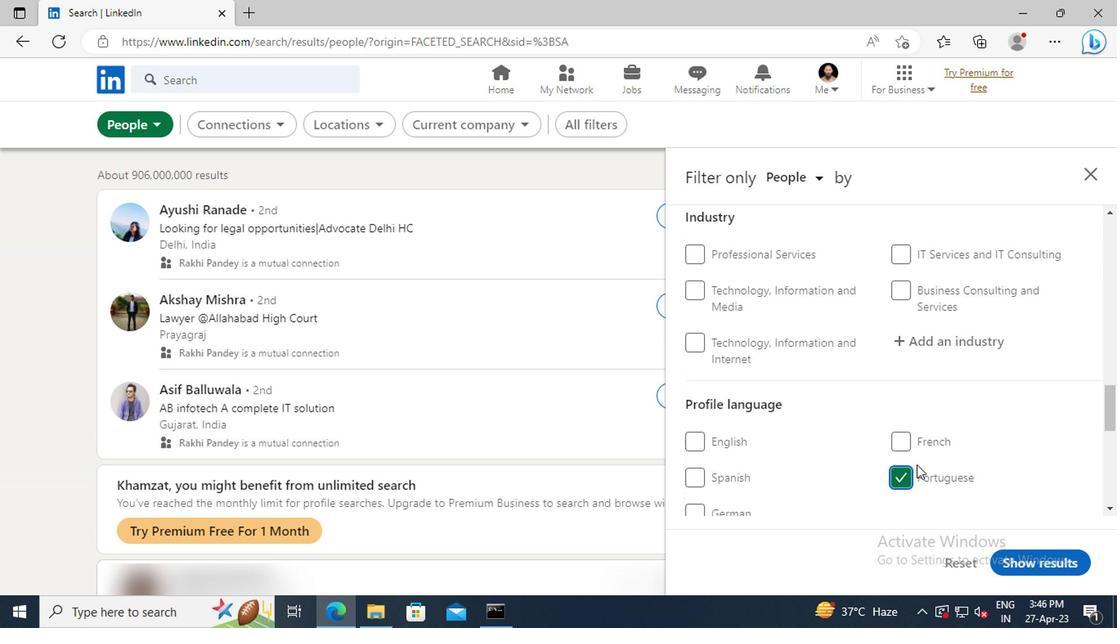
Action: Mouse scrolled (914, 456) with delta (0, 1)
Screenshot: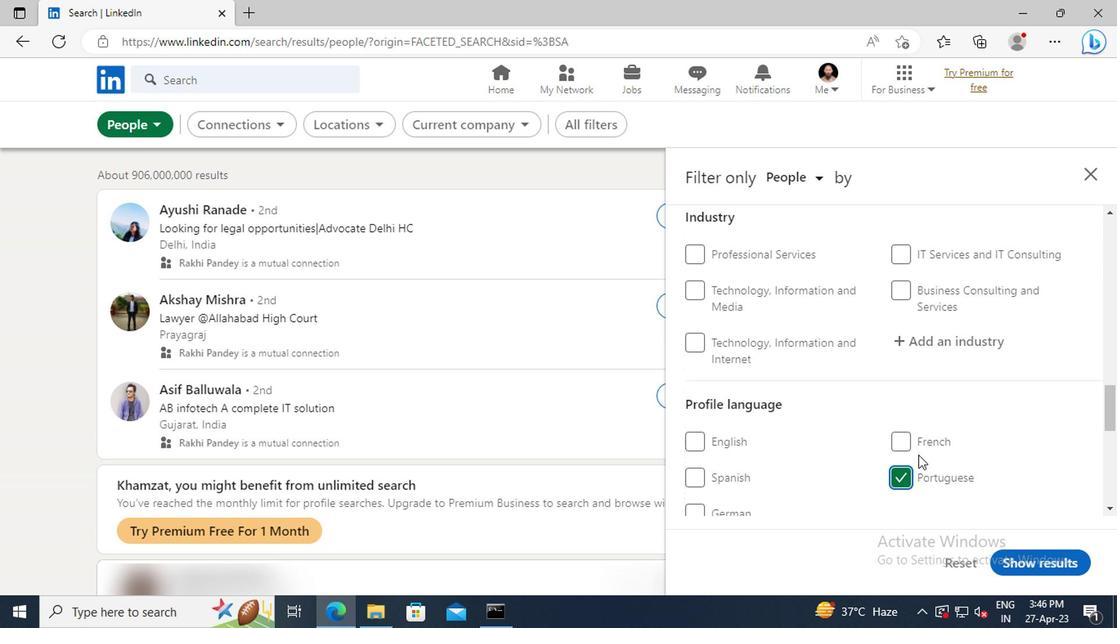 
Action: Mouse scrolled (914, 456) with delta (0, 1)
Screenshot: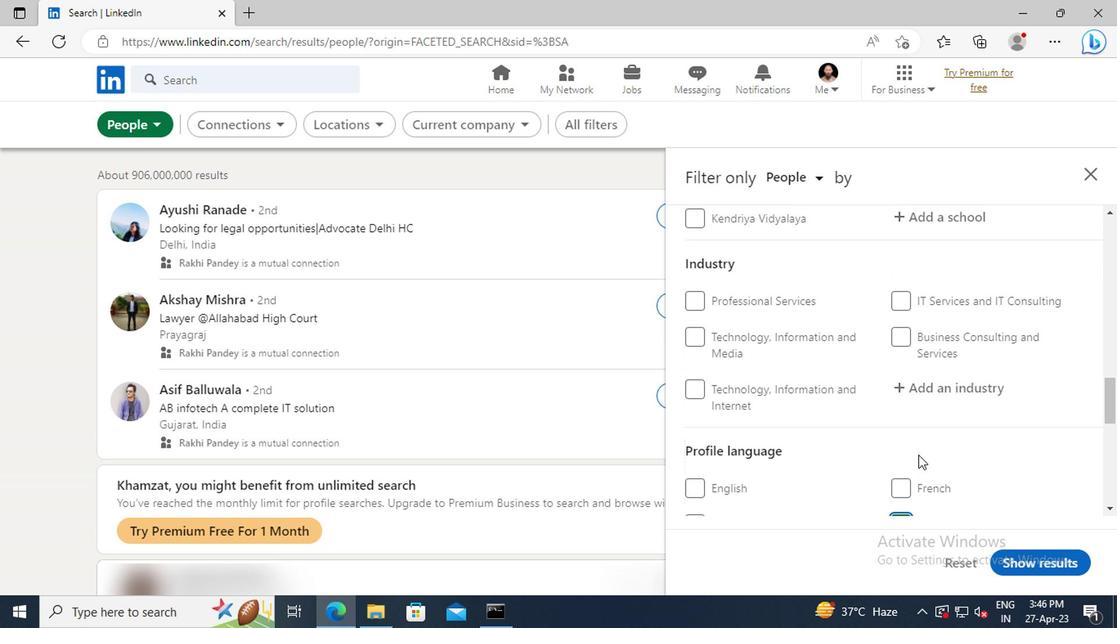 
Action: Mouse scrolled (914, 456) with delta (0, 1)
Screenshot: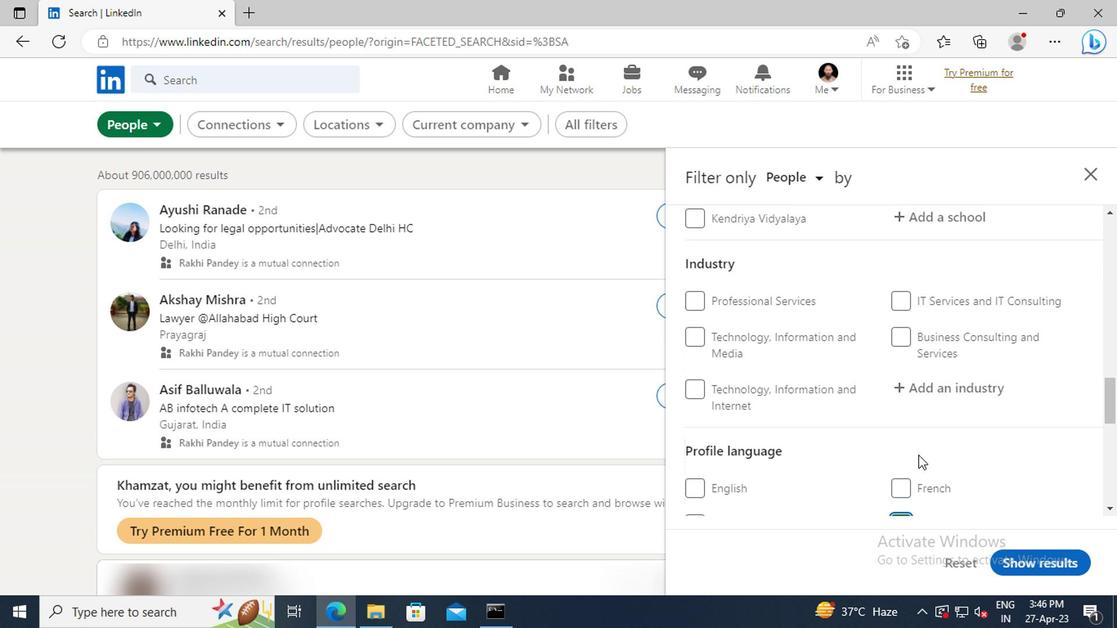 
Action: Mouse scrolled (914, 456) with delta (0, 1)
Screenshot: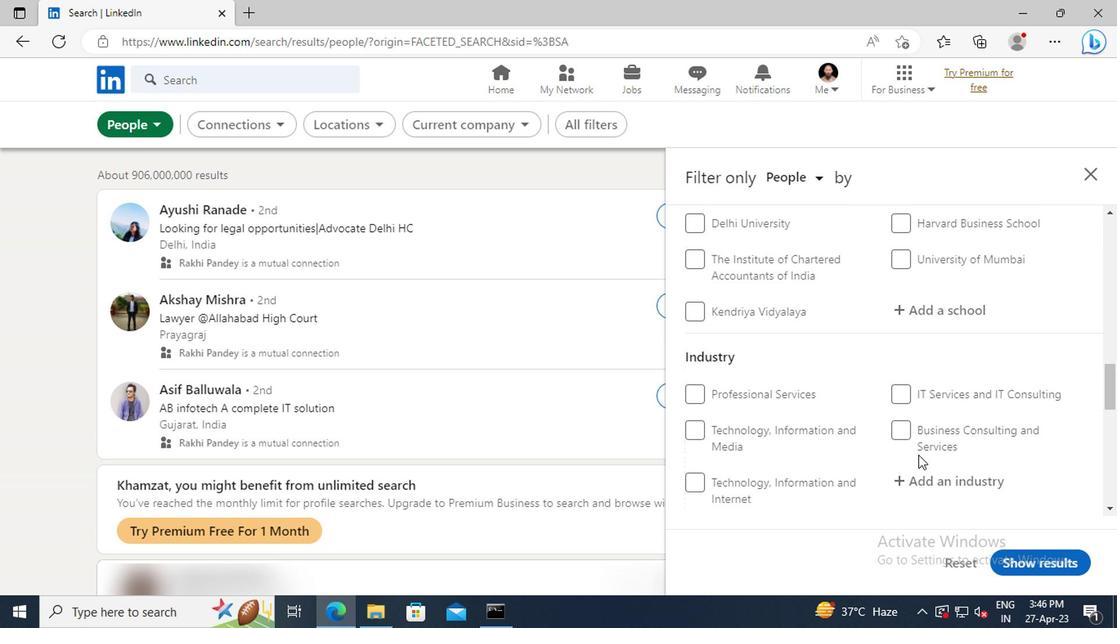 
Action: Mouse scrolled (914, 456) with delta (0, 1)
Screenshot: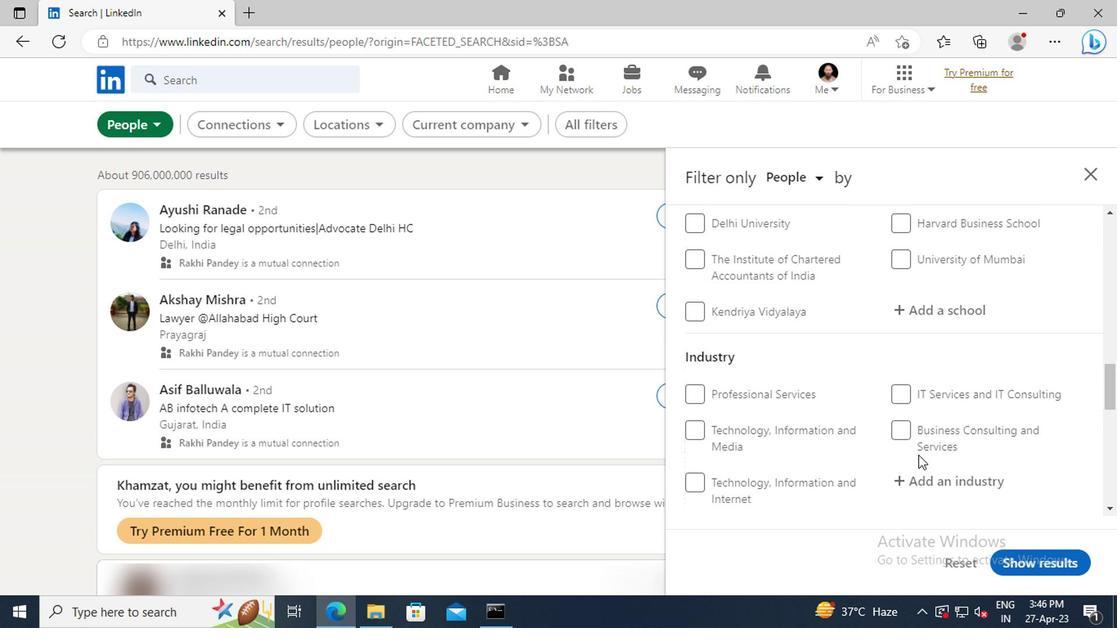 
Action: Mouse moved to (914, 454)
Screenshot: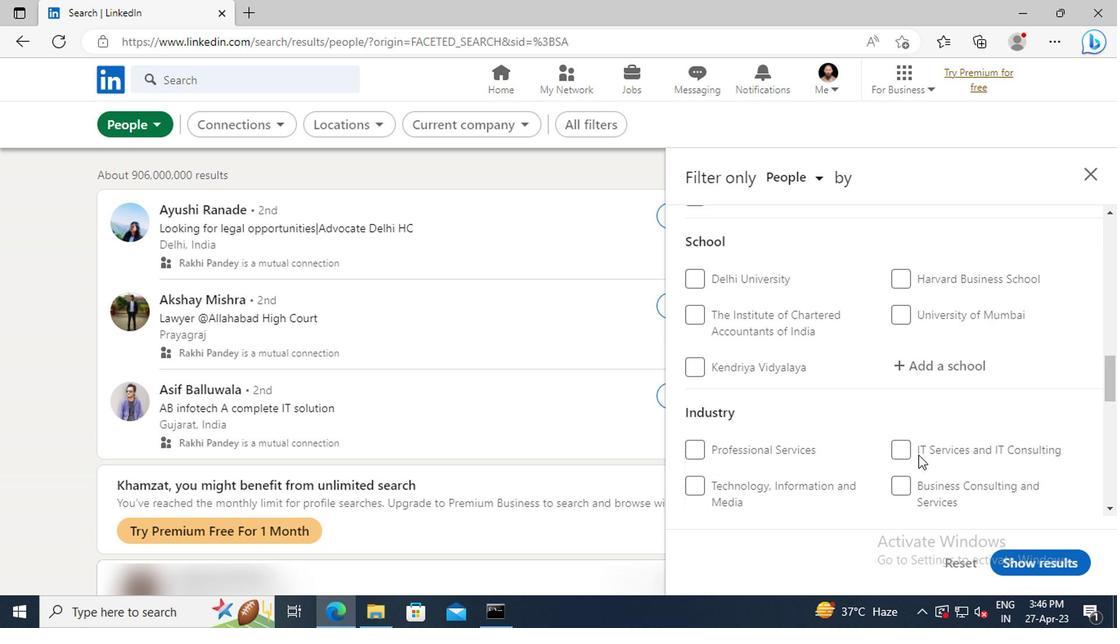 
Action: Mouse scrolled (914, 454) with delta (0, 0)
Screenshot: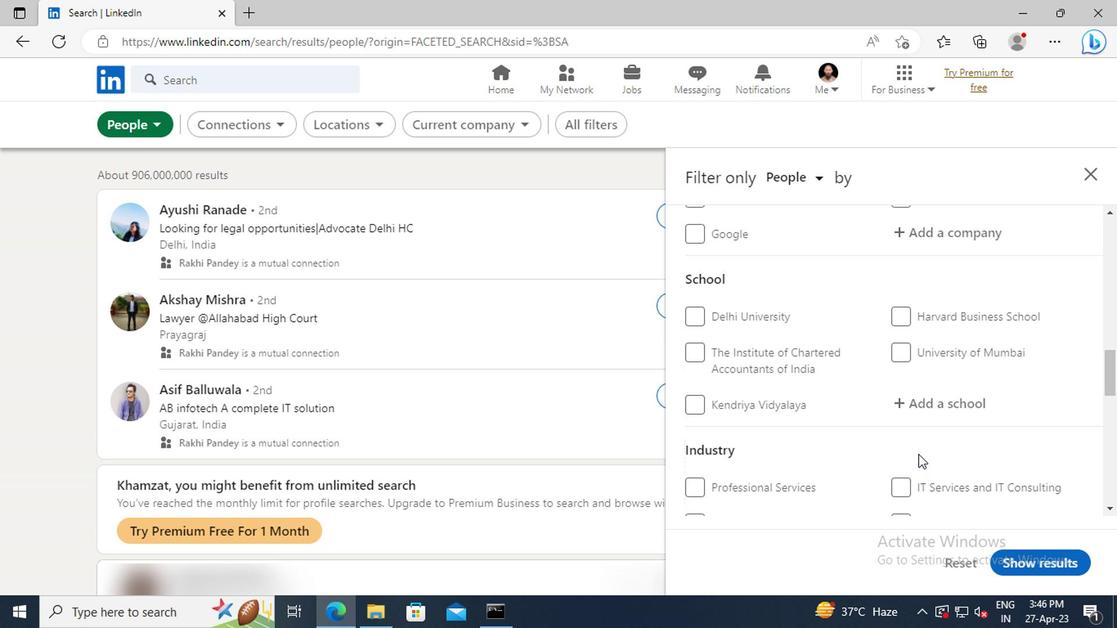 
Action: Mouse scrolled (914, 454) with delta (0, 0)
Screenshot: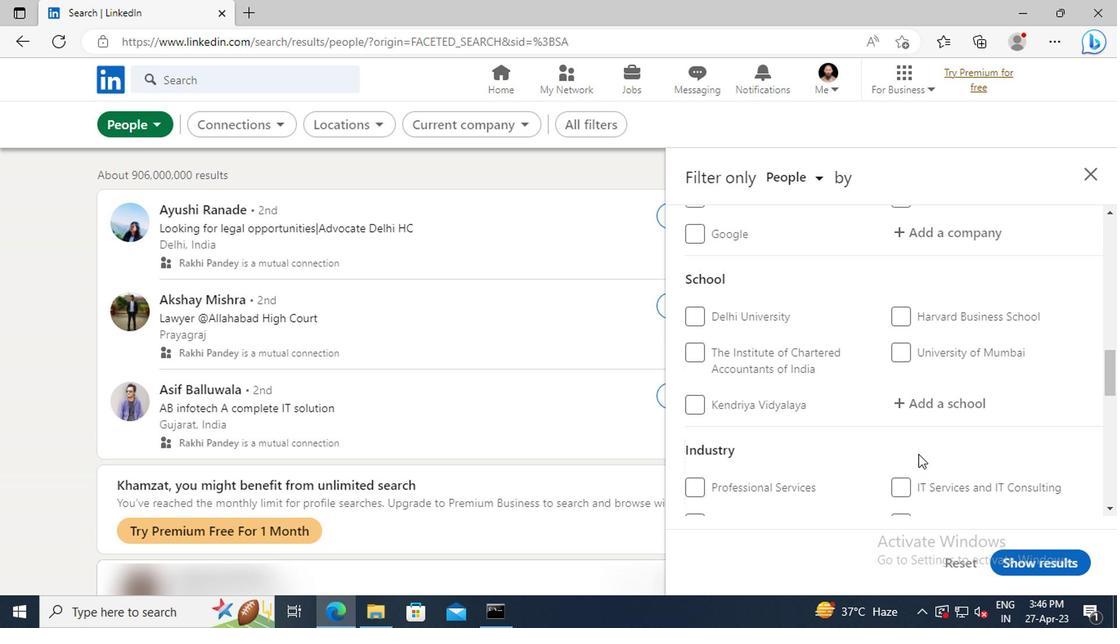 
Action: Mouse scrolled (914, 454) with delta (0, 0)
Screenshot: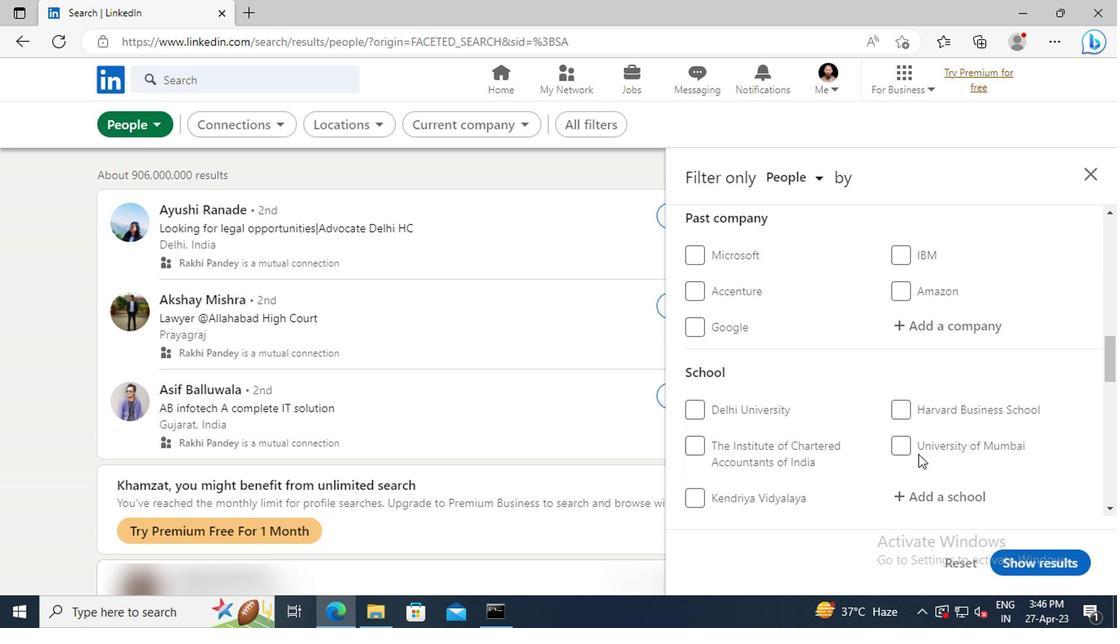 
Action: Mouse scrolled (914, 454) with delta (0, 0)
Screenshot: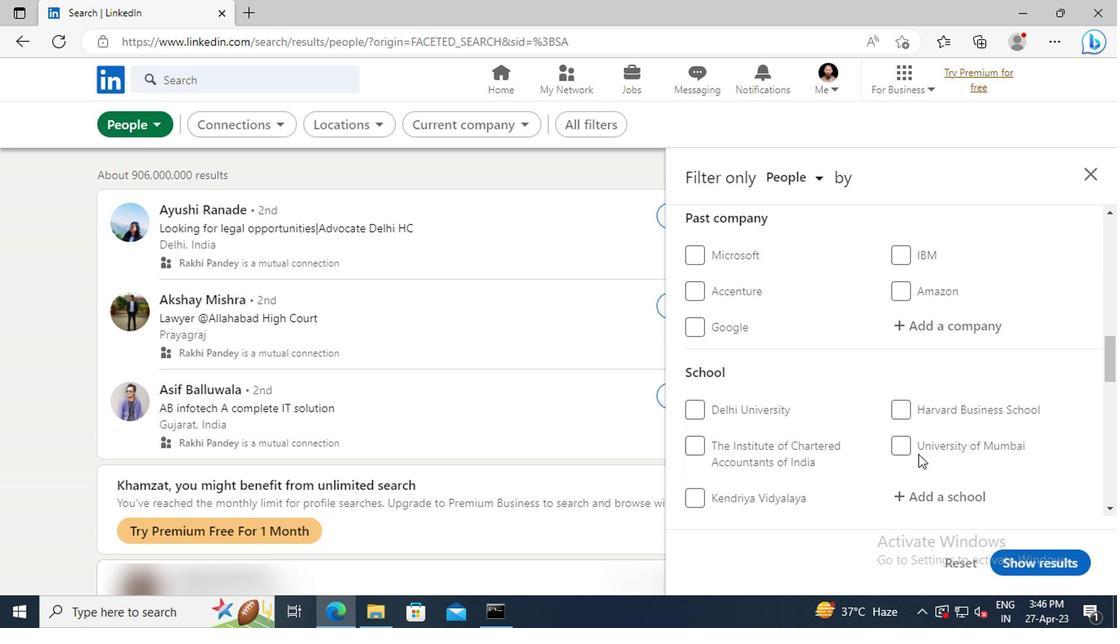 
Action: Mouse scrolled (914, 454) with delta (0, 0)
Screenshot: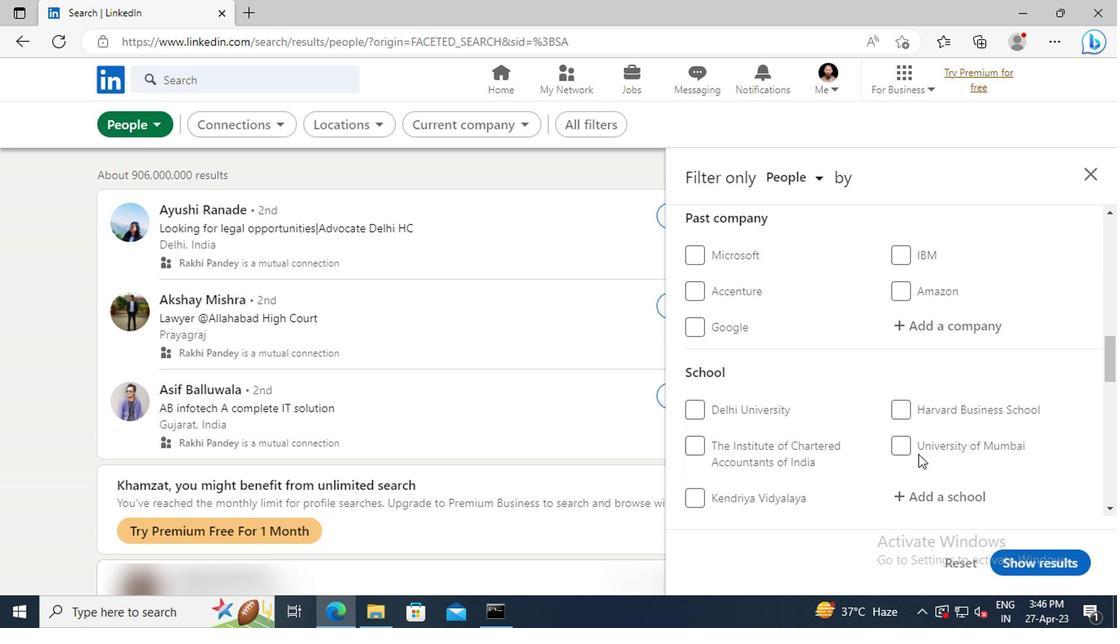 
Action: Mouse scrolled (914, 454) with delta (0, 0)
Screenshot: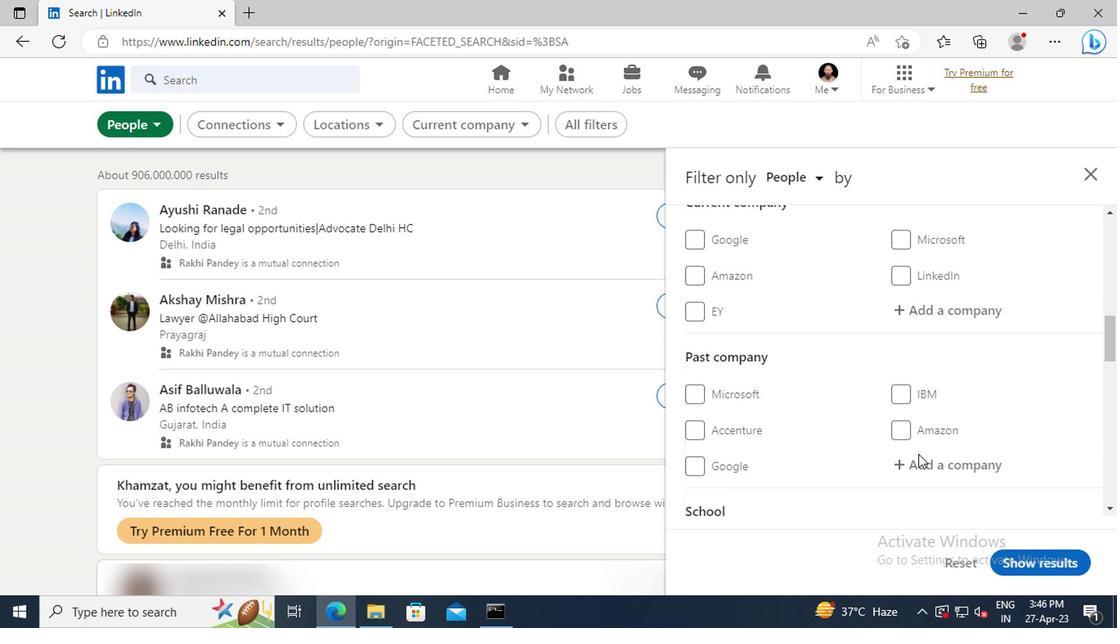 
Action: Mouse scrolled (914, 454) with delta (0, 0)
Screenshot: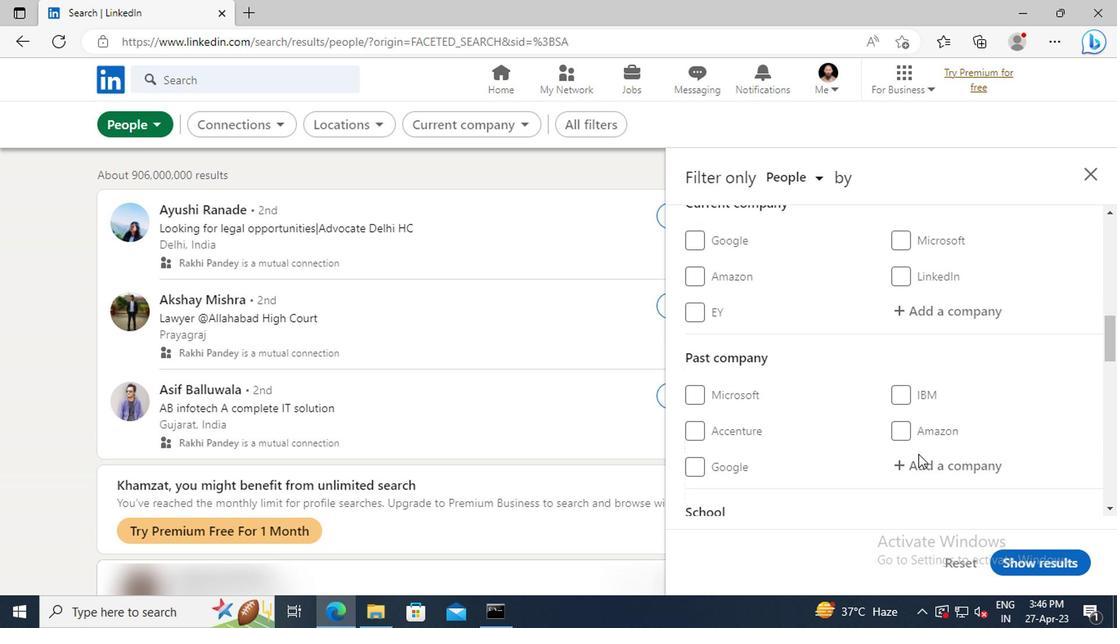 
Action: Mouse moved to (906, 411)
Screenshot: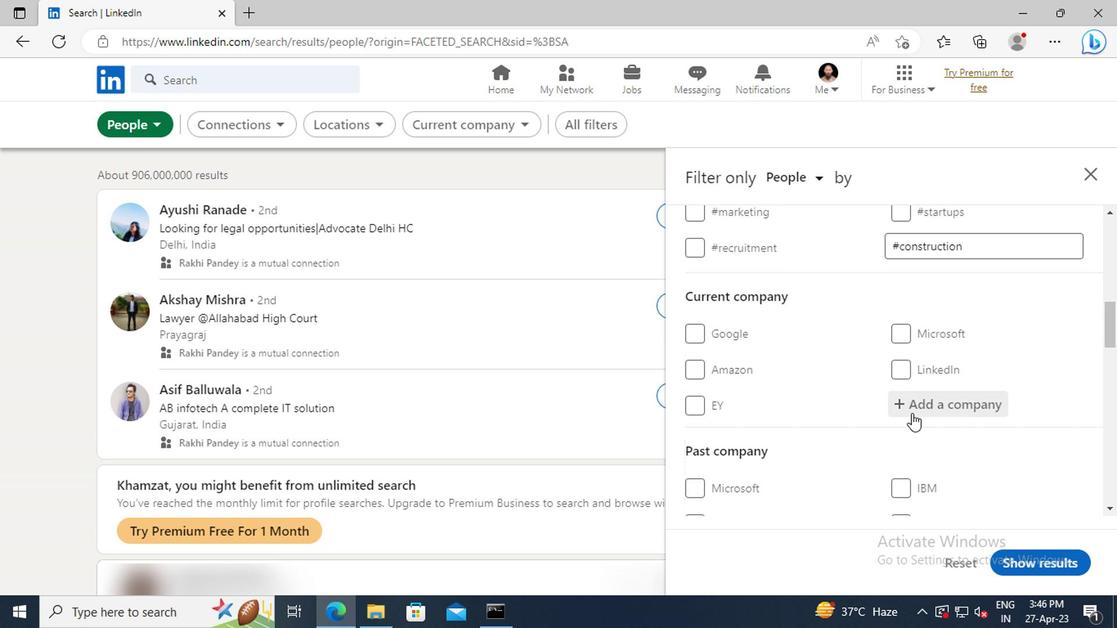 
Action: Mouse pressed left at (906, 411)
Screenshot: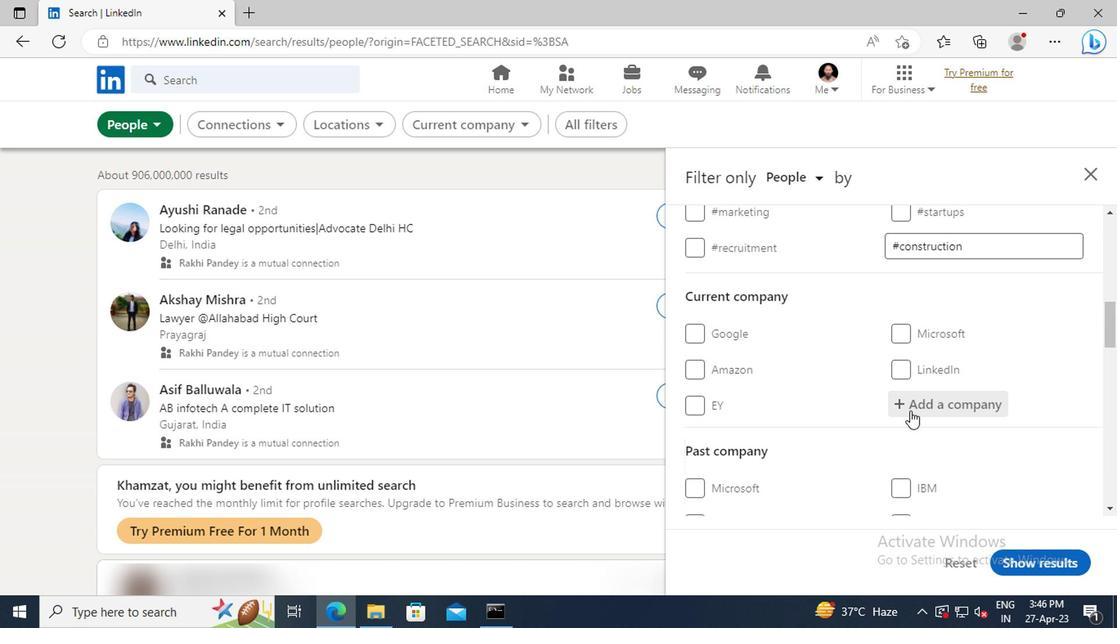 
Action: Key pressed <Key.shift>GUARDIAN<Key.space><Key.shift>LIFE
Screenshot: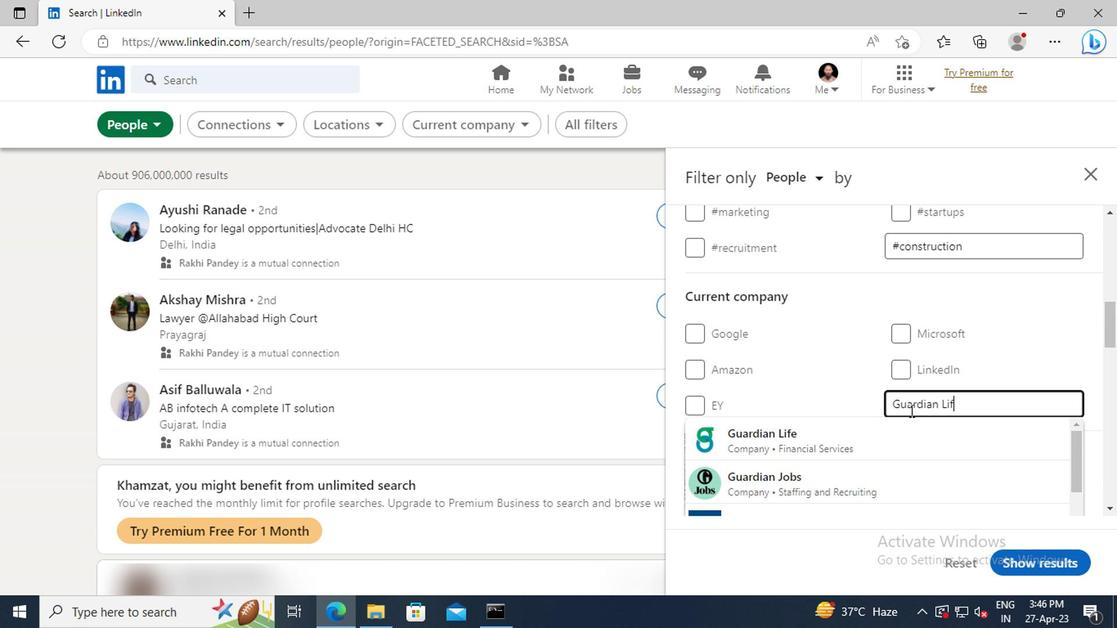 
Action: Mouse moved to (888, 434)
Screenshot: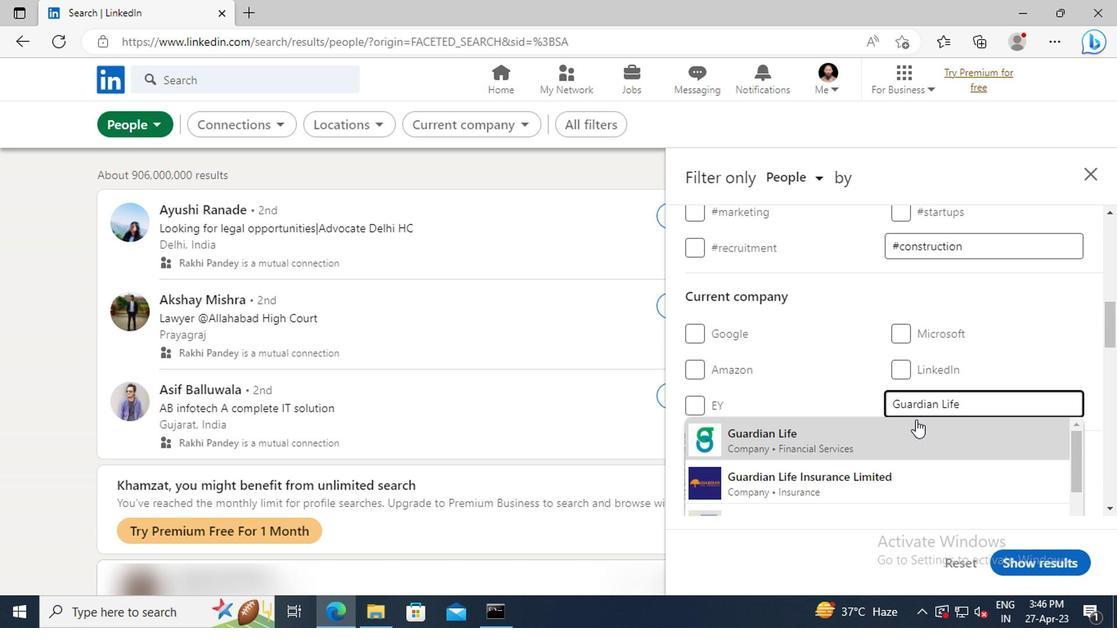 
Action: Mouse pressed left at (888, 434)
Screenshot: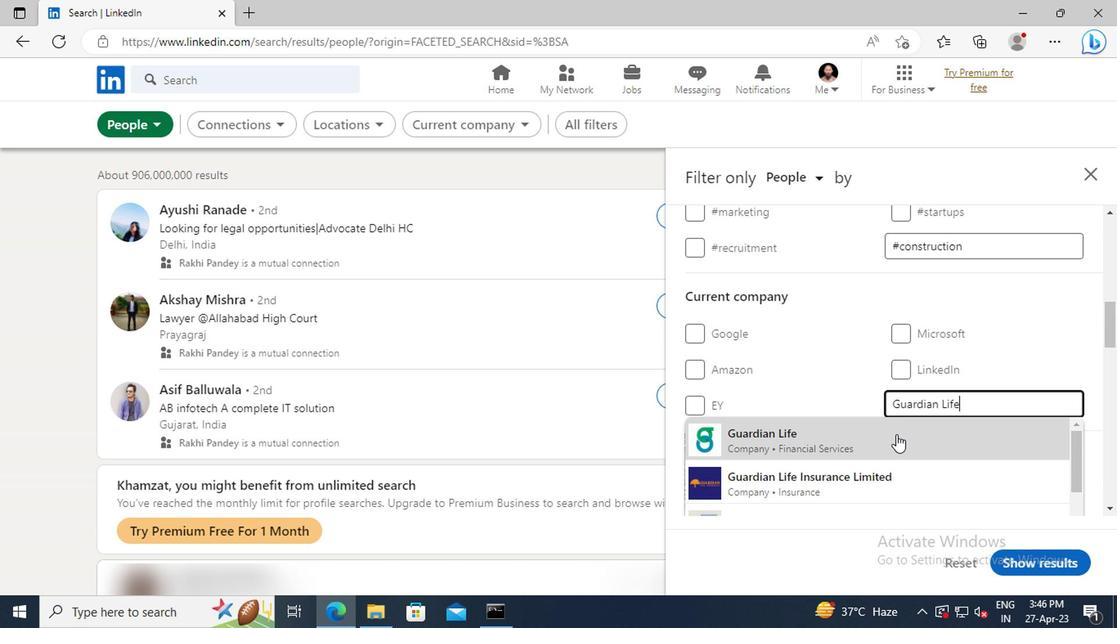 
Action: Mouse moved to (876, 349)
Screenshot: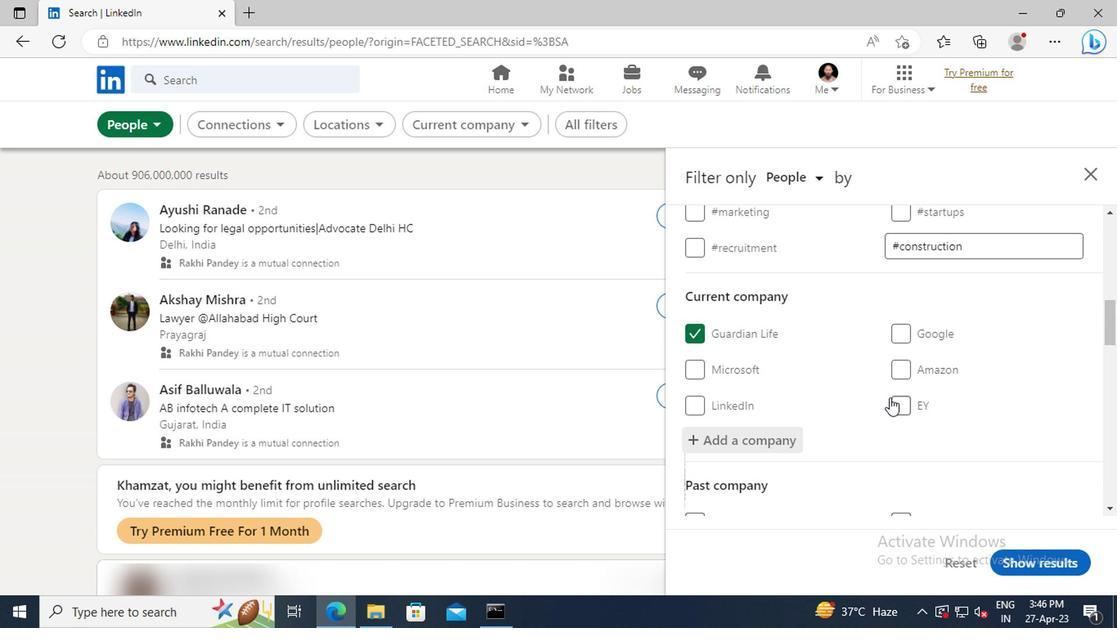 
Action: Mouse scrolled (876, 348) with delta (0, -1)
Screenshot: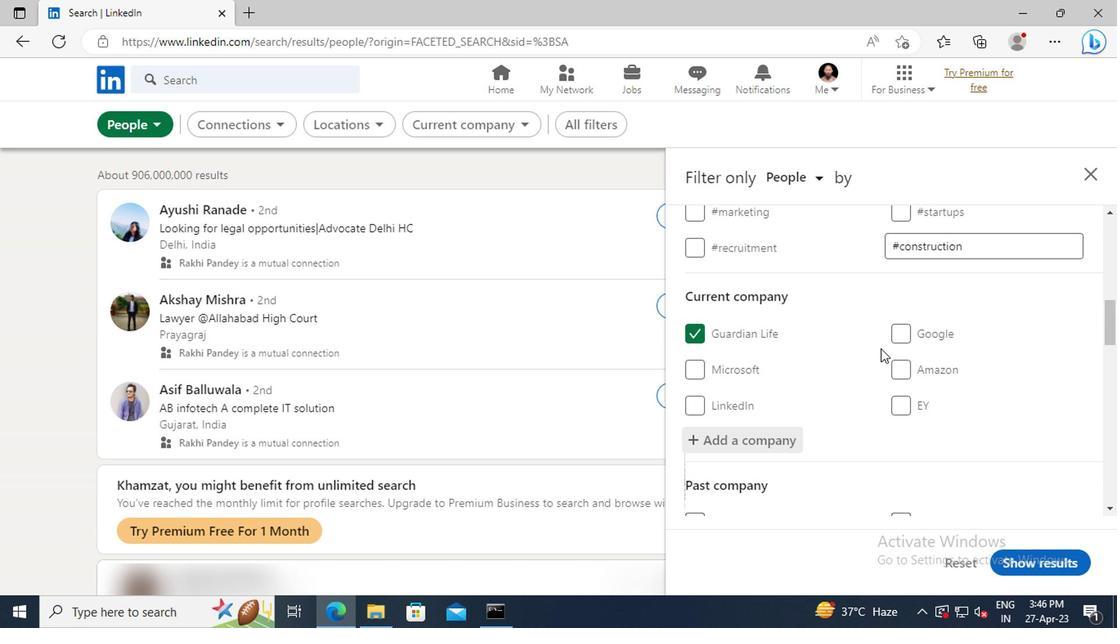 
Action: Mouse scrolled (876, 348) with delta (0, -1)
Screenshot: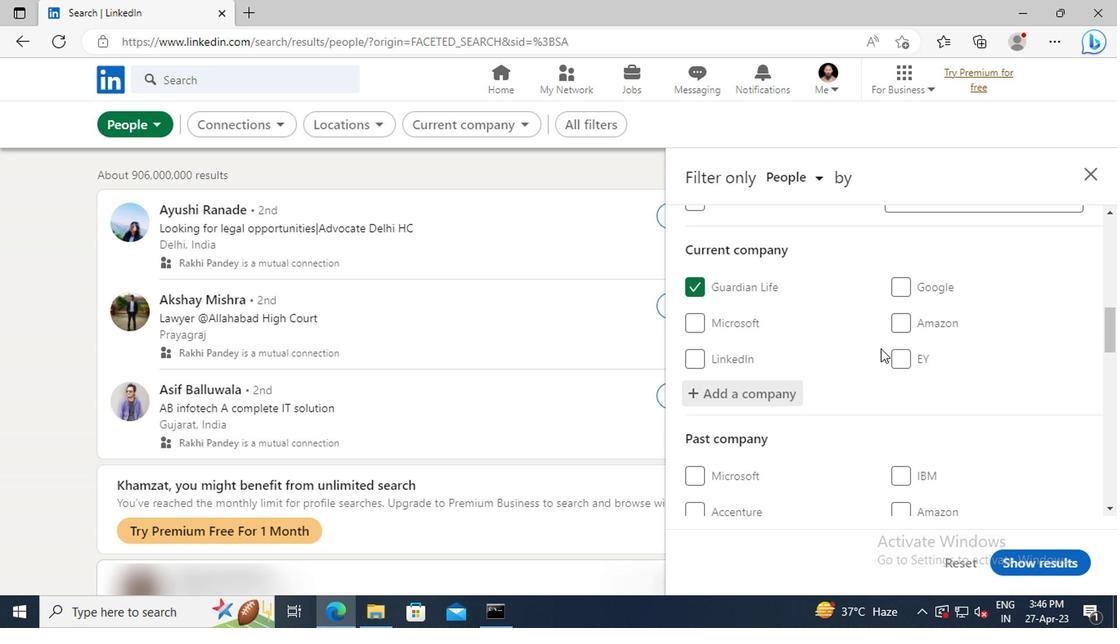 
Action: Mouse scrolled (876, 348) with delta (0, -1)
Screenshot: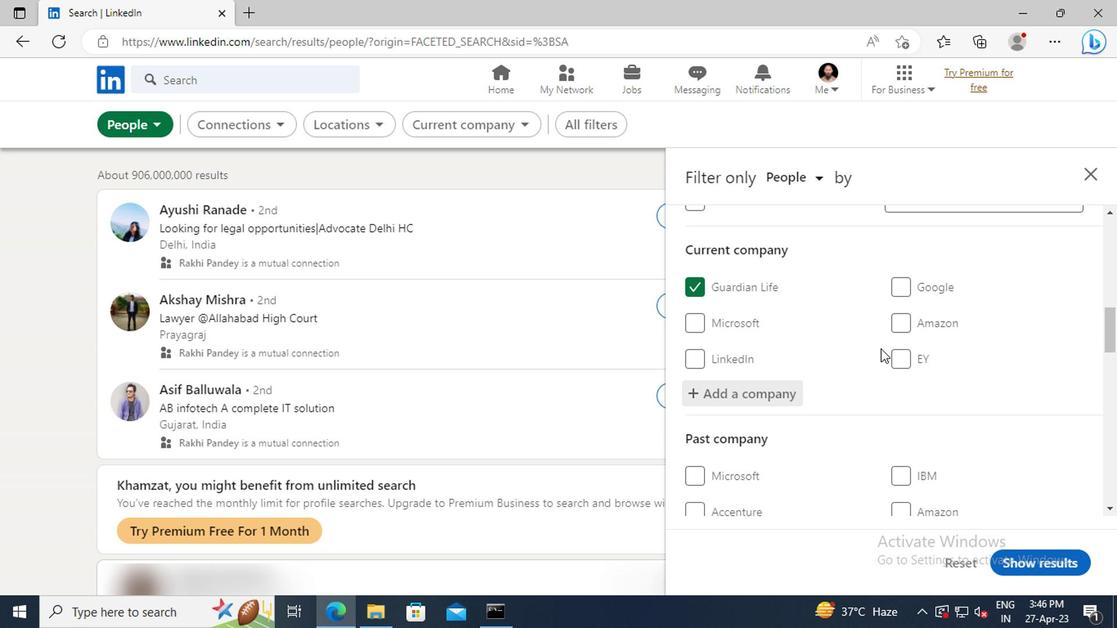 
Action: Mouse scrolled (876, 348) with delta (0, -1)
Screenshot: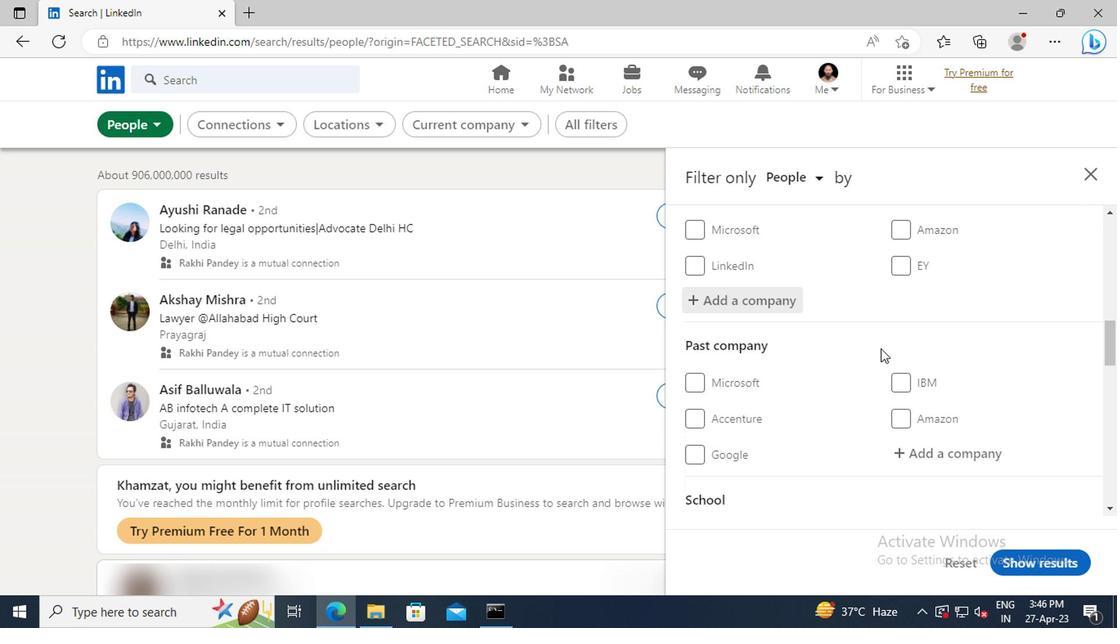 
Action: Mouse scrolled (876, 348) with delta (0, -1)
Screenshot: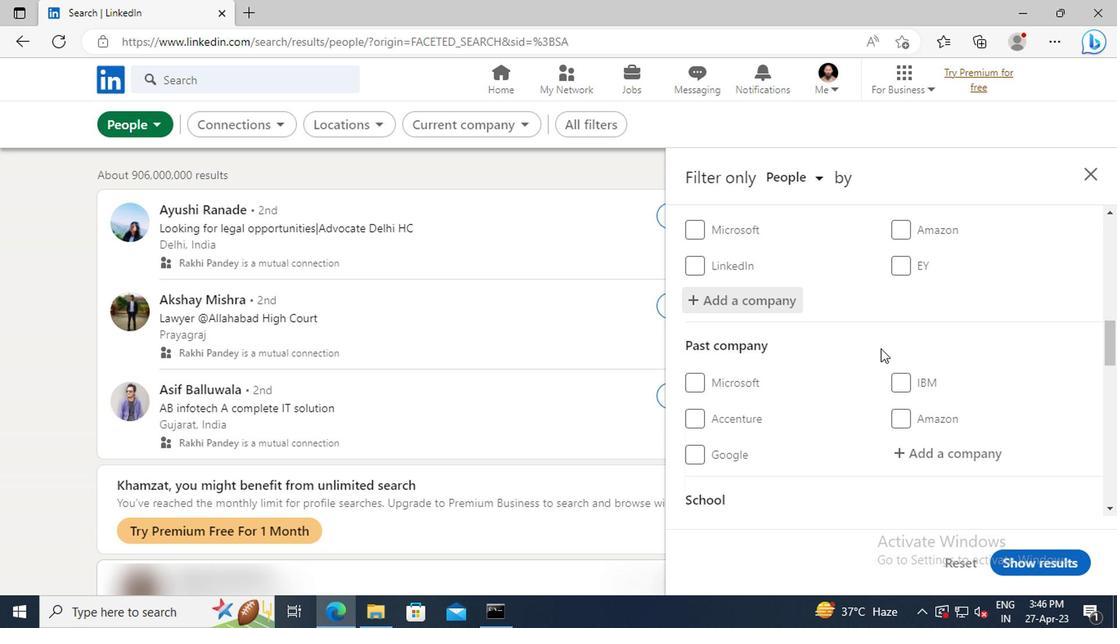 
Action: Mouse scrolled (876, 348) with delta (0, -1)
Screenshot: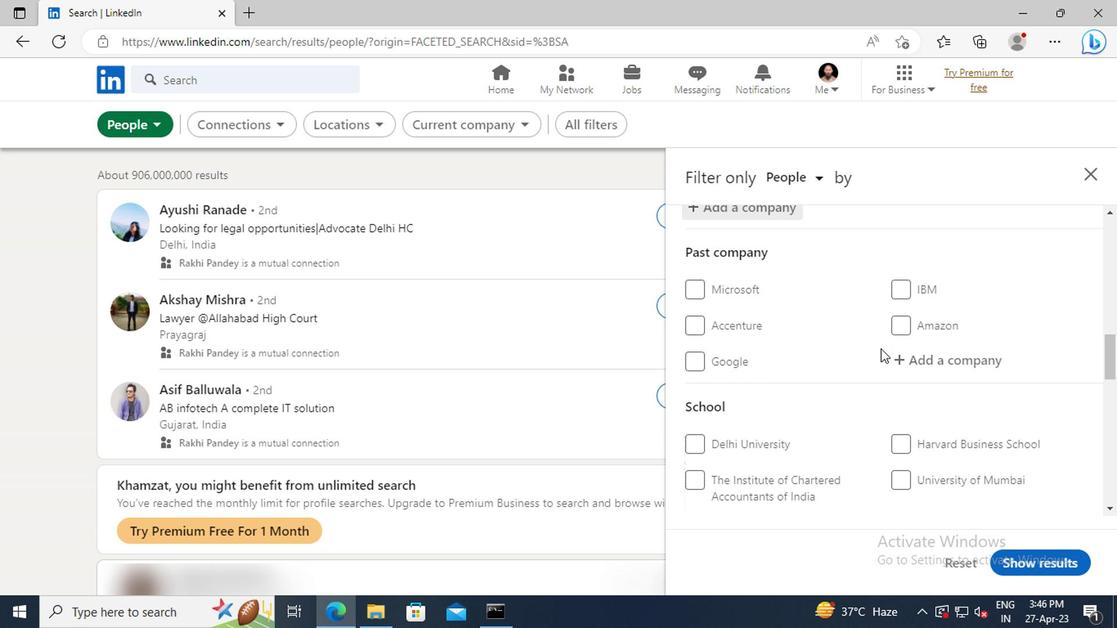 
Action: Mouse scrolled (876, 348) with delta (0, -1)
Screenshot: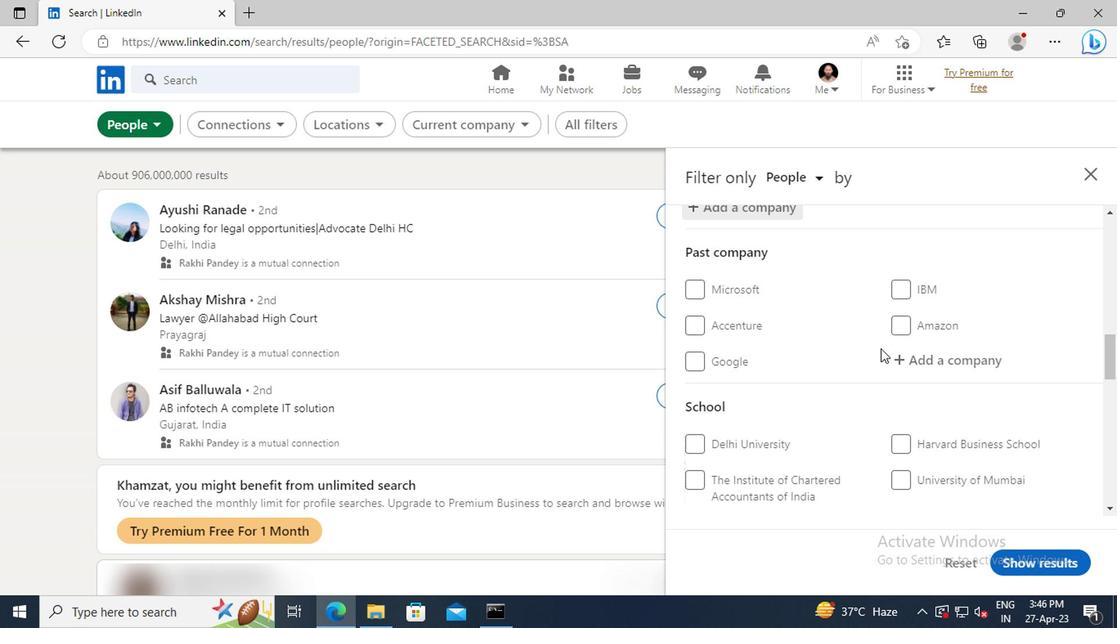 
Action: Mouse scrolled (876, 348) with delta (0, -1)
Screenshot: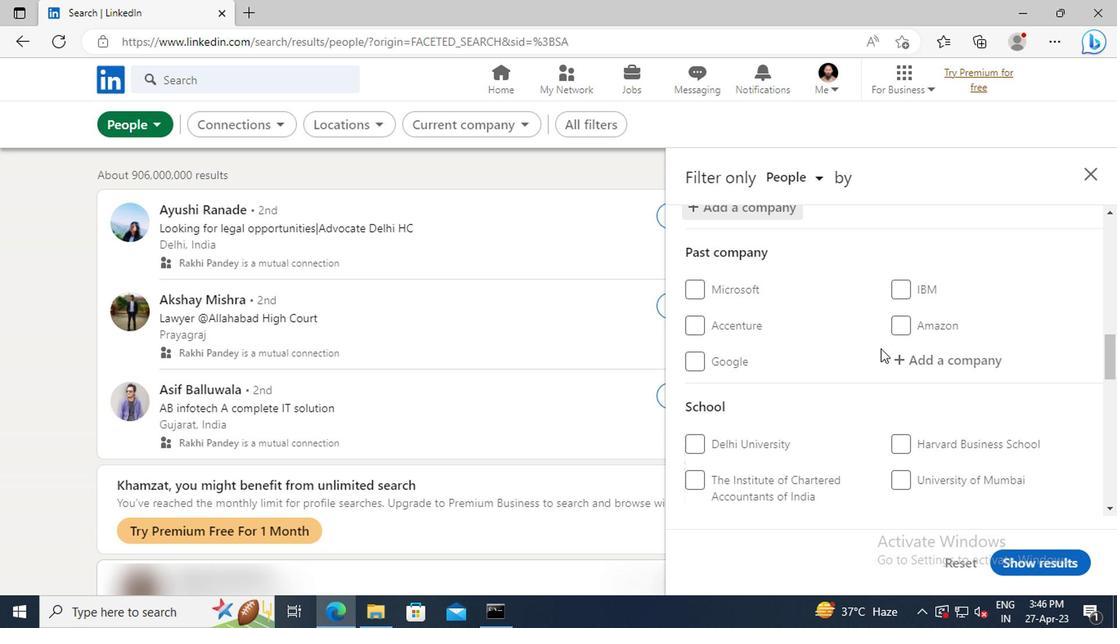 
Action: Mouse moved to (911, 393)
Screenshot: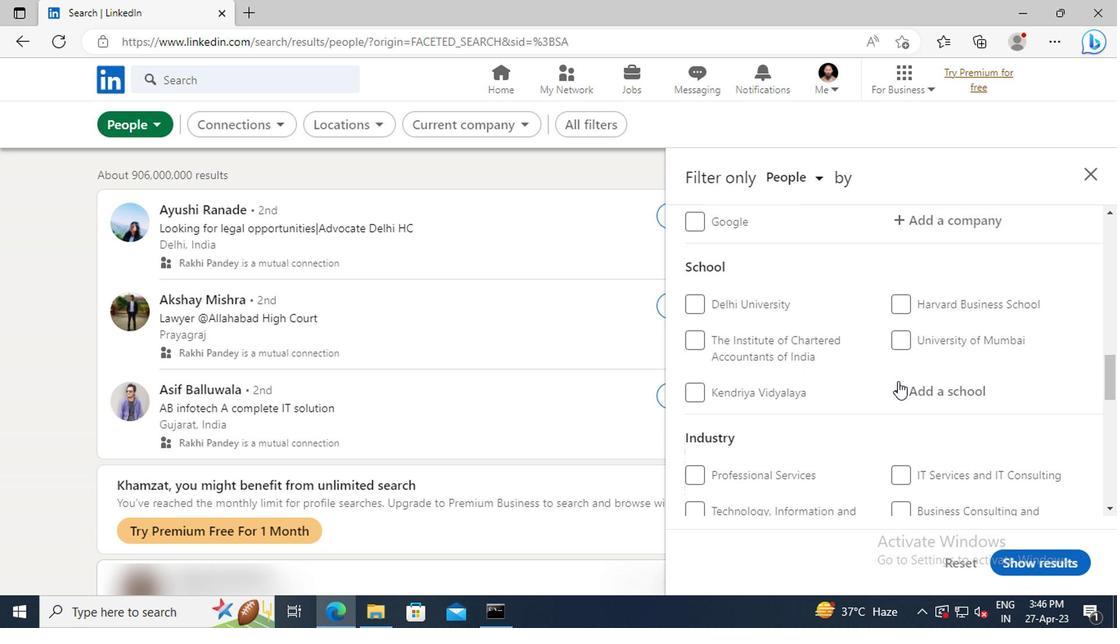 
Action: Mouse pressed left at (911, 393)
Screenshot: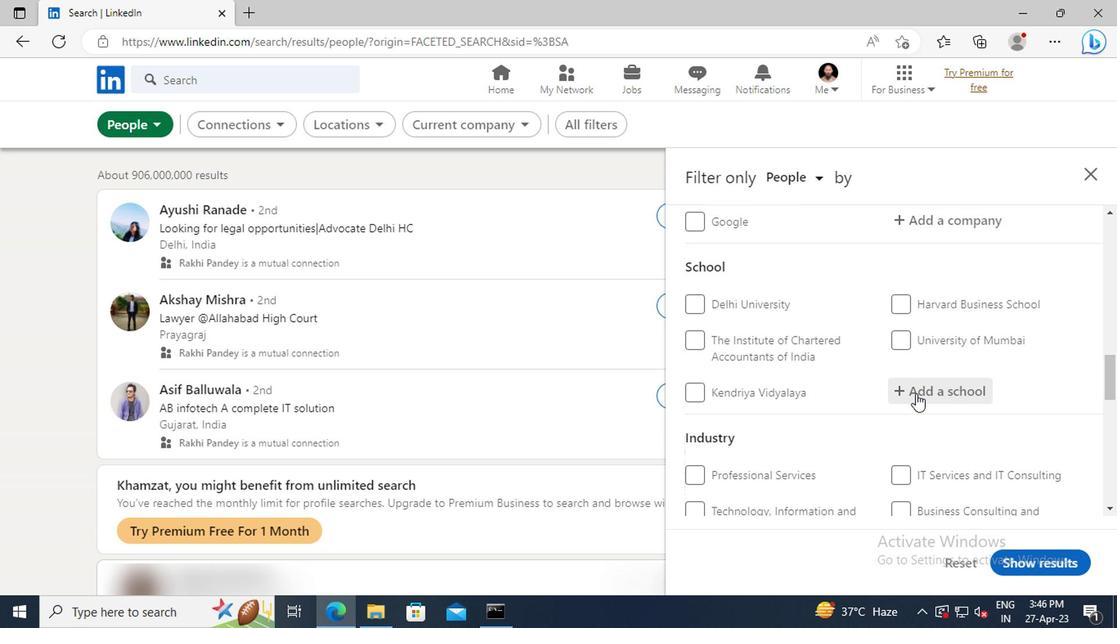 
Action: Key pressed <Key.shift>NATIONAL<Key.space><Key.shift>INSTITUTE<Key.space>OF<Key.space><Key.shift>TECHNOLOGY<Key.space><Key.shift>AGAR
Screenshot: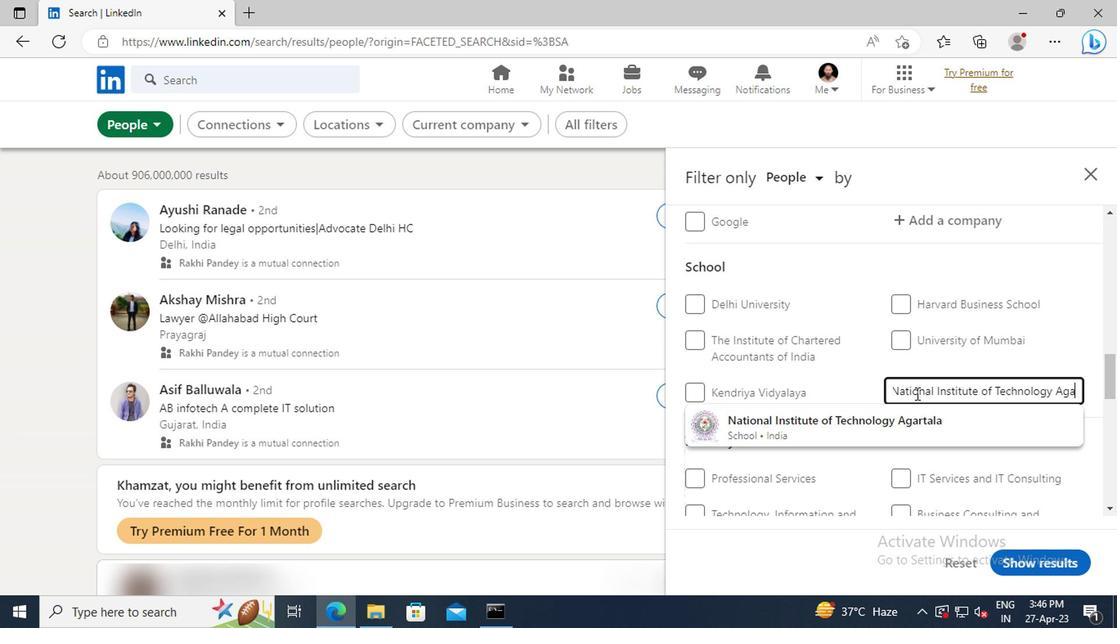 
Action: Mouse moved to (916, 422)
Screenshot: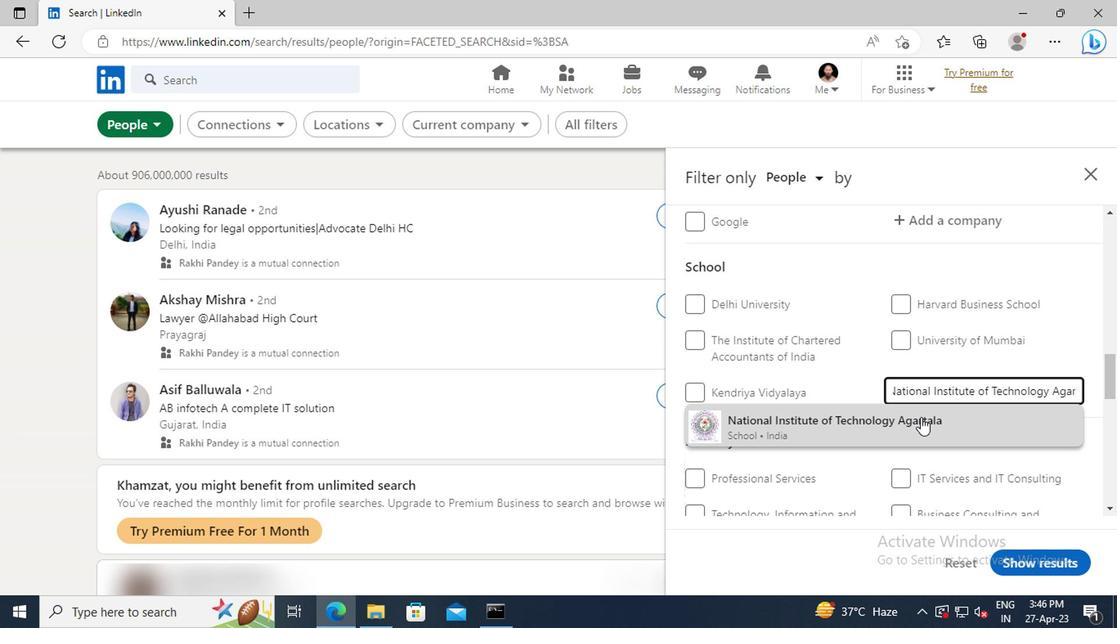 
Action: Mouse pressed left at (916, 422)
Screenshot: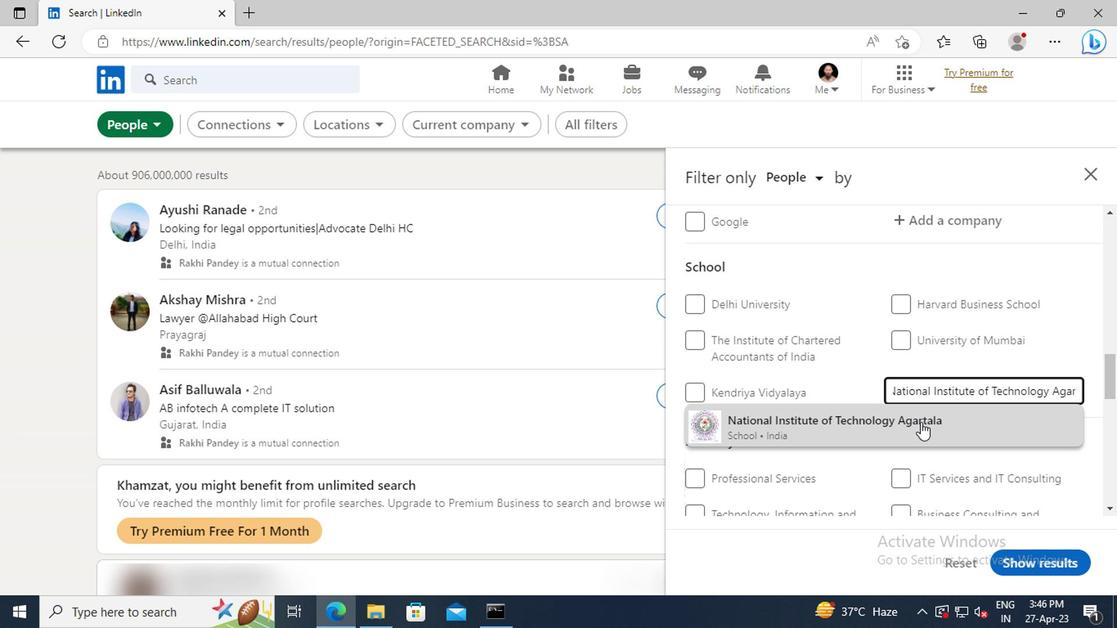 
Action: Mouse moved to (904, 346)
Screenshot: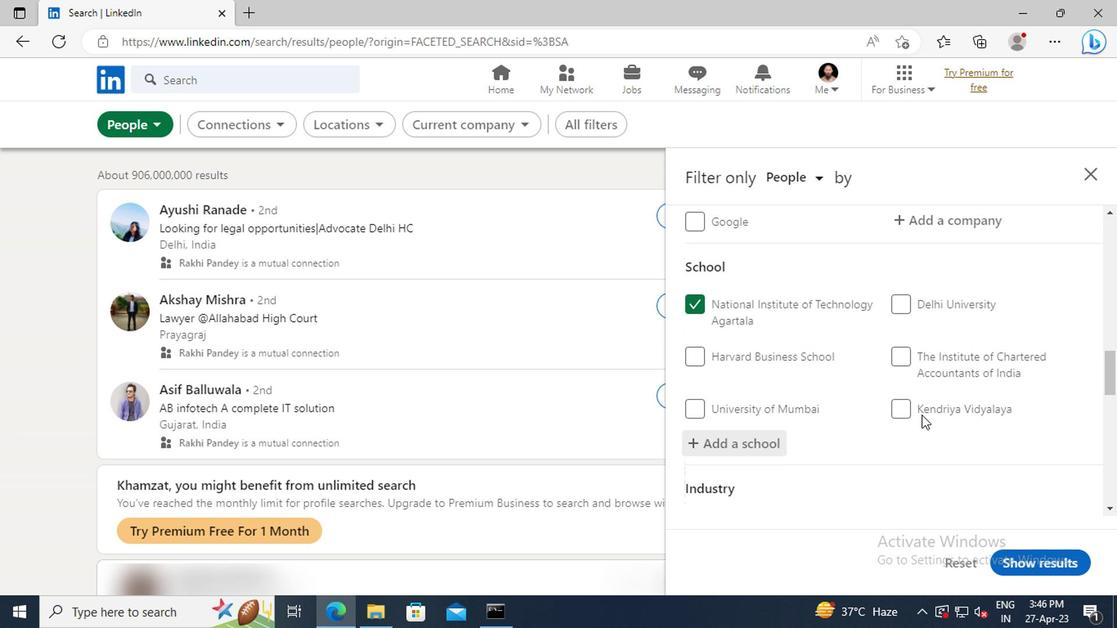 
Action: Mouse scrolled (904, 346) with delta (0, 0)
Screenshot: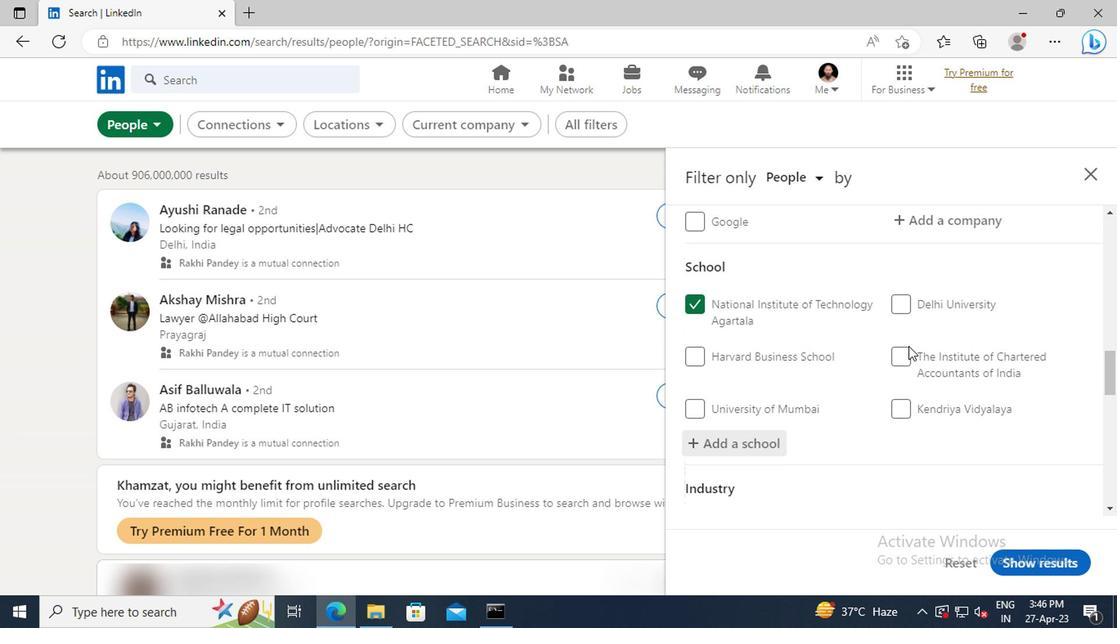 
Action: Mouse scrolled (904, 346) with delta (0, 0)
Screenshot: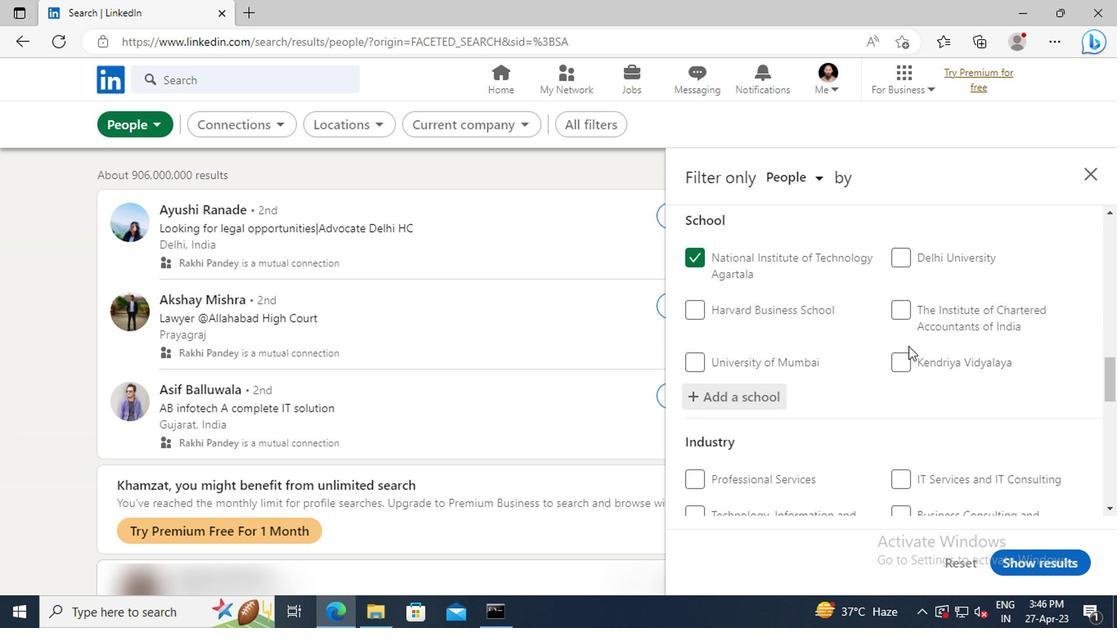 
Action: Mouse scrolled (904, 346) with delta (0, 0)
Screenshot: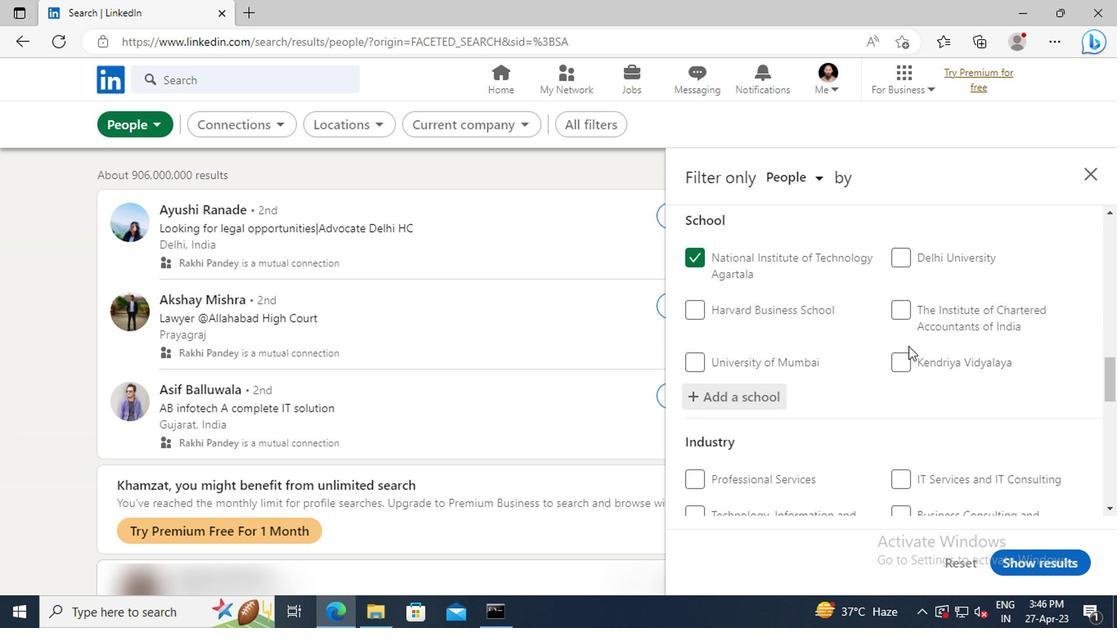 
Action: Mouse scrolled (904, 346) with delta (0, 0)
Screenshot: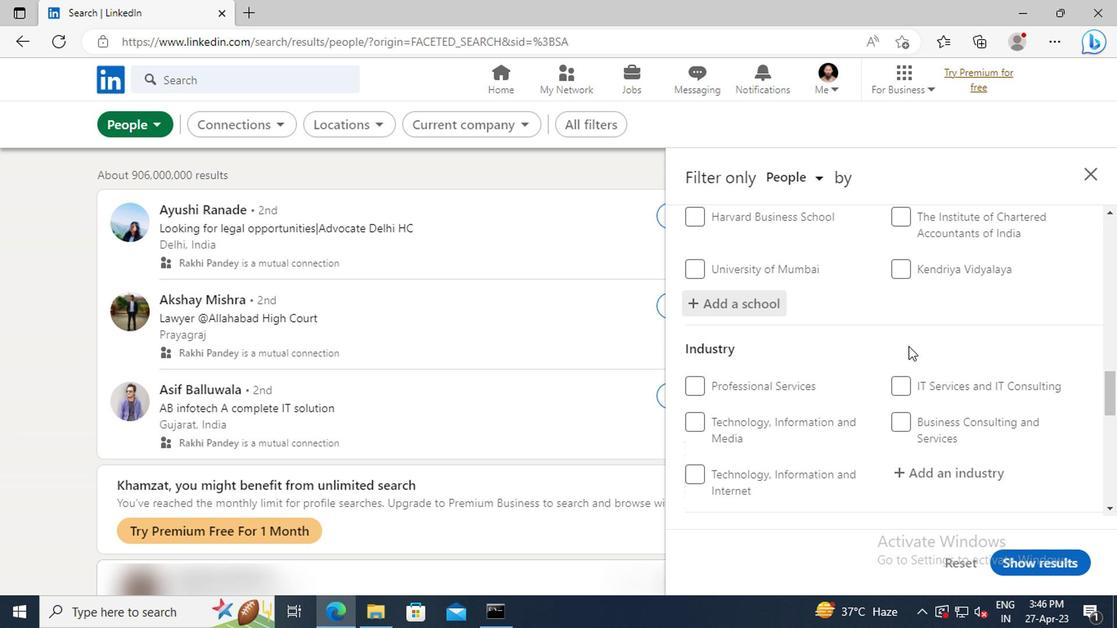 
Action: Mouse scrolled (904, 346) with delta (0, 0)
Screenshot: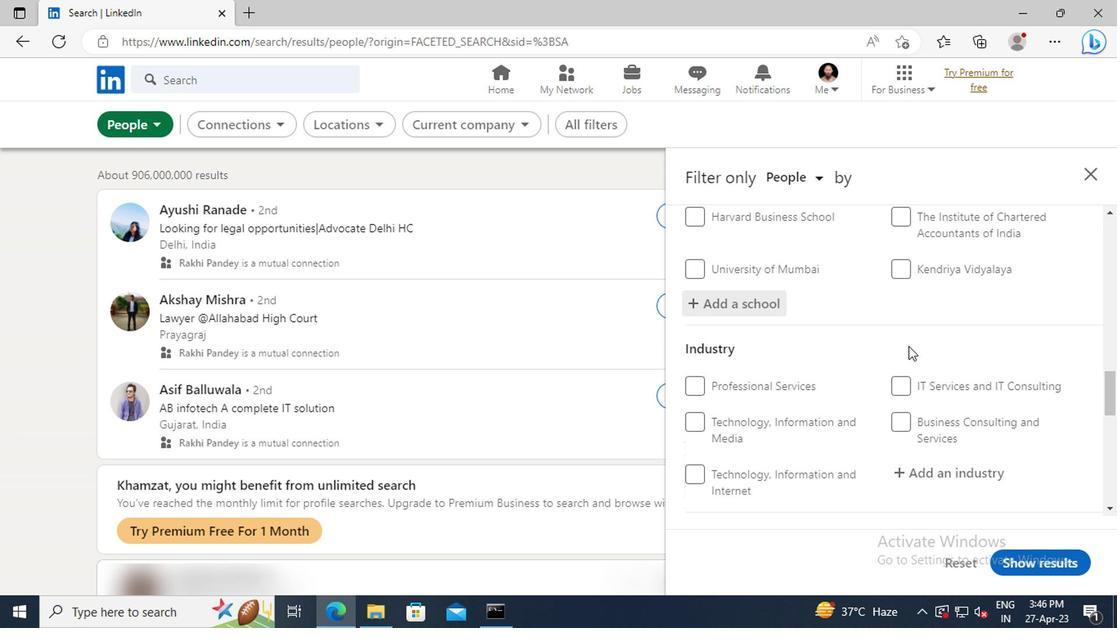 
Action: Mouse moved to (904, 381)
Screenshot: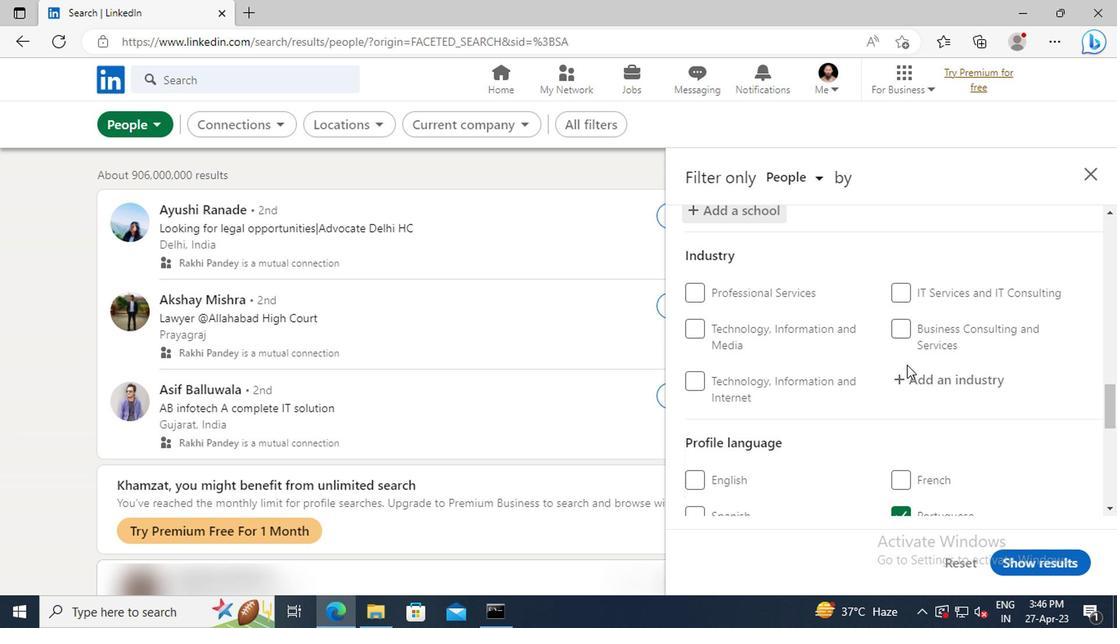 
Action: Mouse pressed left at (904, 381)
Screenshot: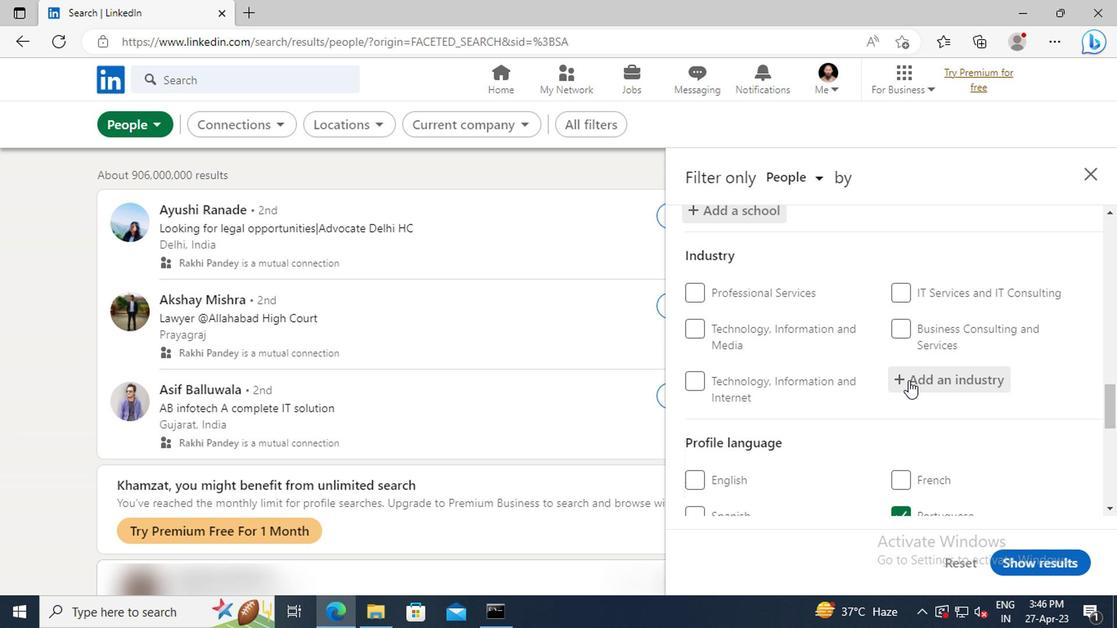 
Action: Key pressed <Key.shift>COMPUTER<Key.space><Key.shift>GAMES
Screenshot: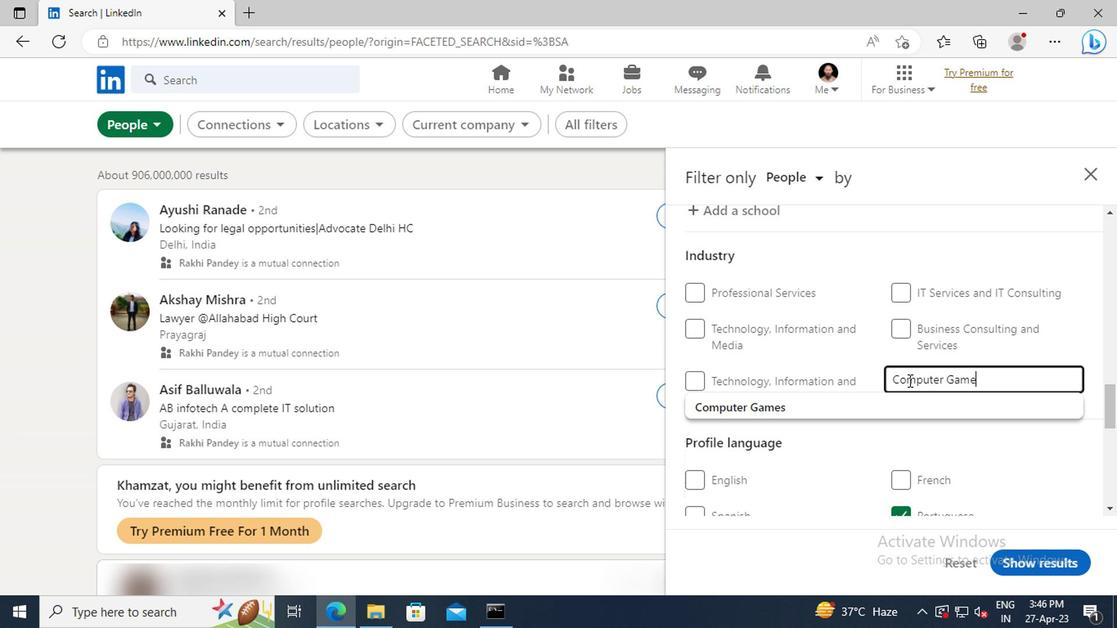 
Action: Mouse moved to (894, 406)
Screenshot: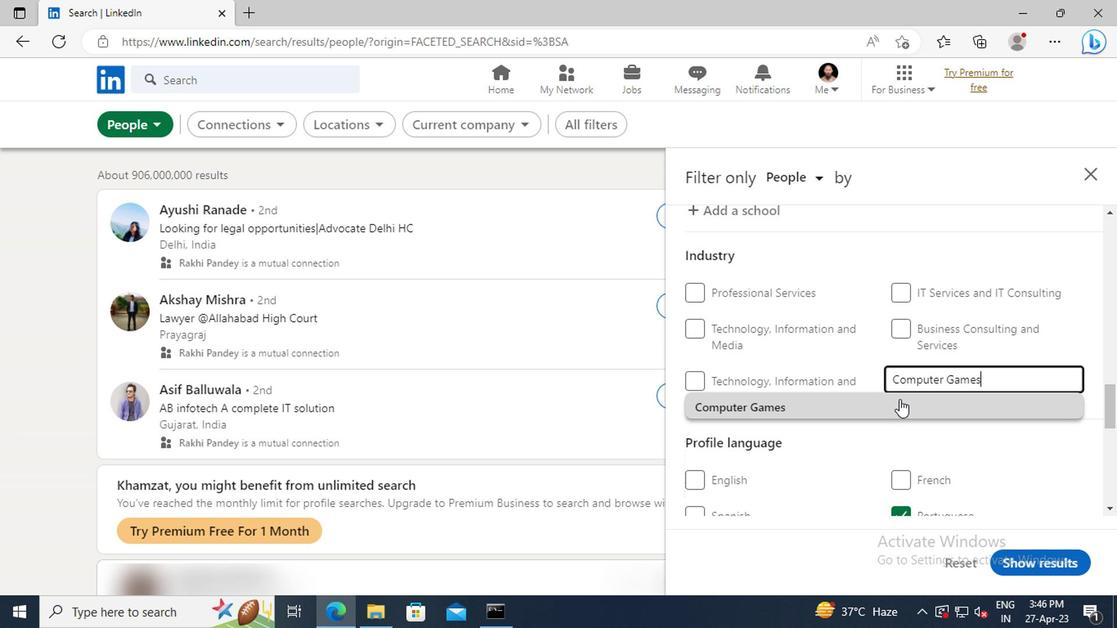 
Action: Mouse pressed left at (894, 406)
Screenshot: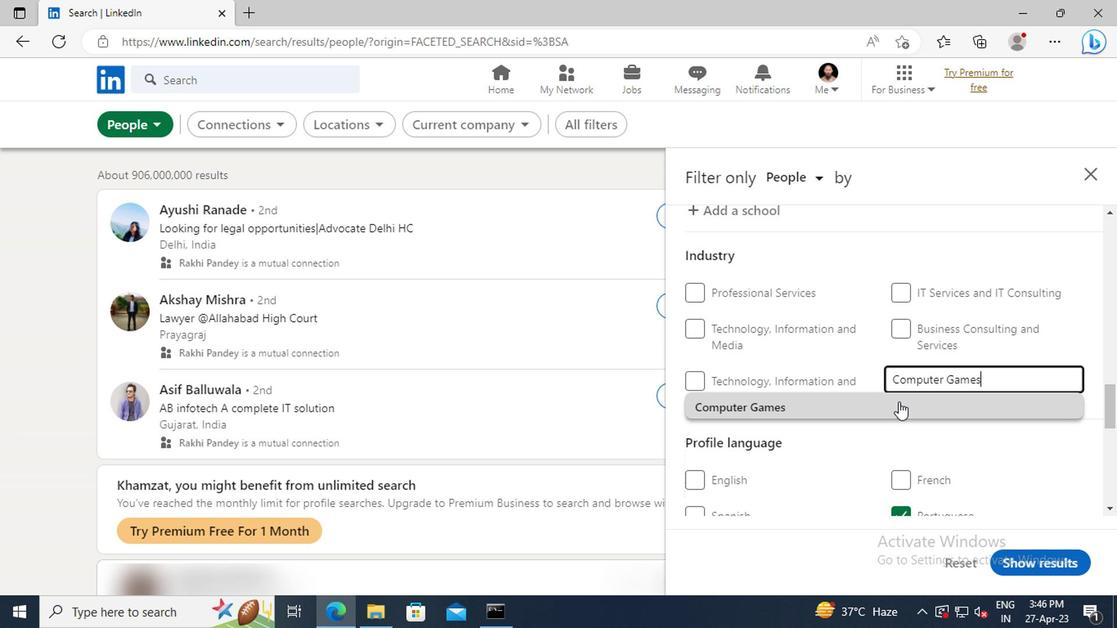 
Action: Mouse moved to (886, 342)
Screenshot: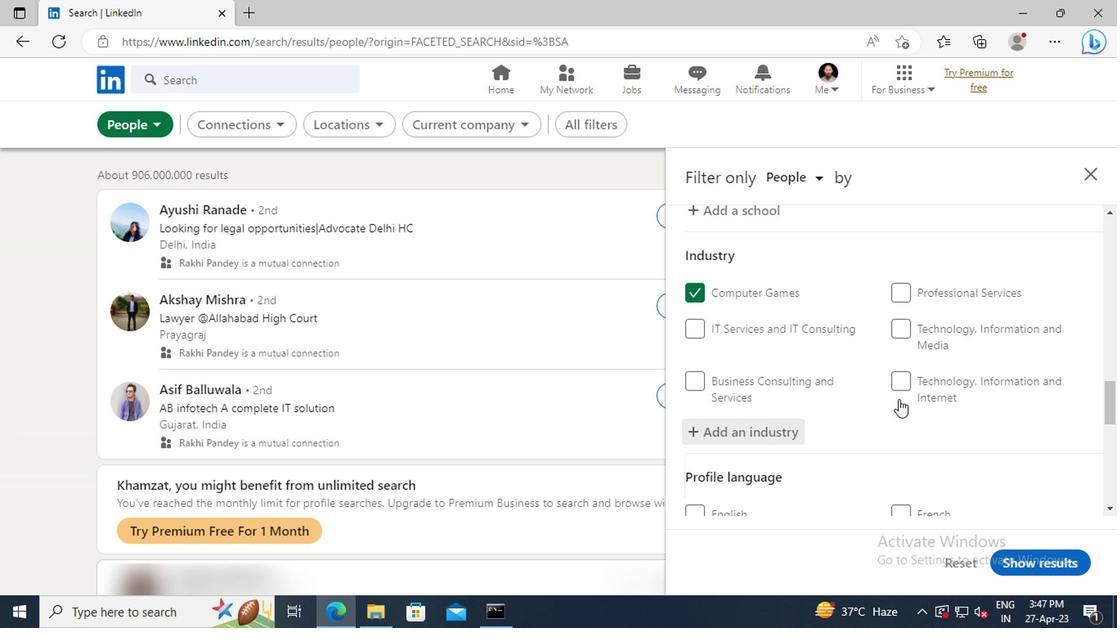 
Action: Mouse scrolled (886, 341) with delta (0, 0)
Screenshot: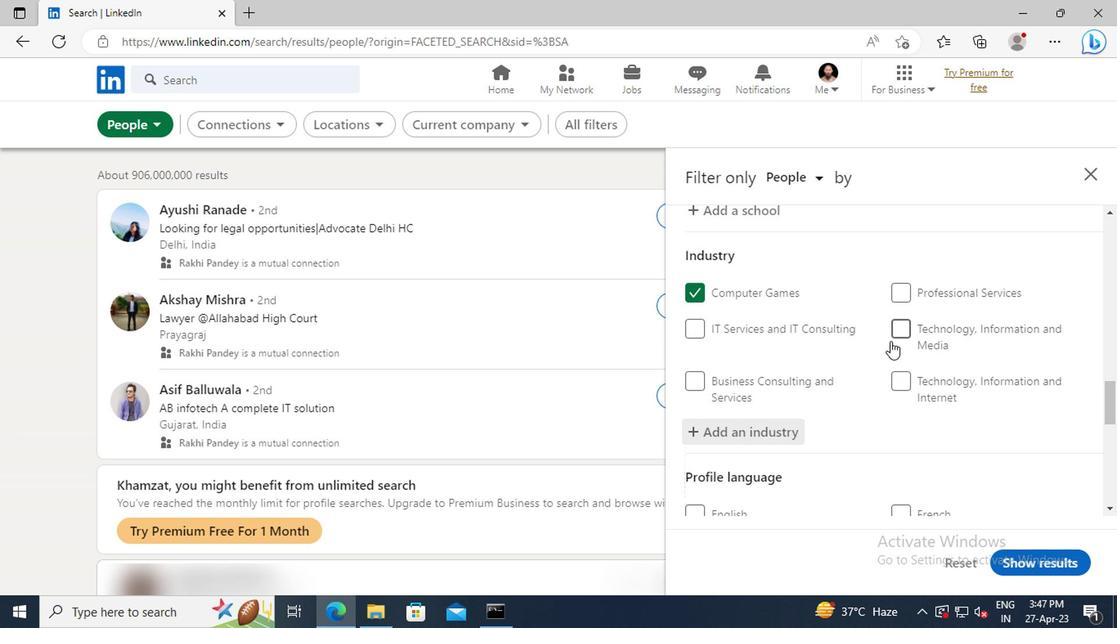 
Action: Mouse scrolled (886, 341) with delta (0, 0)
Screenshot: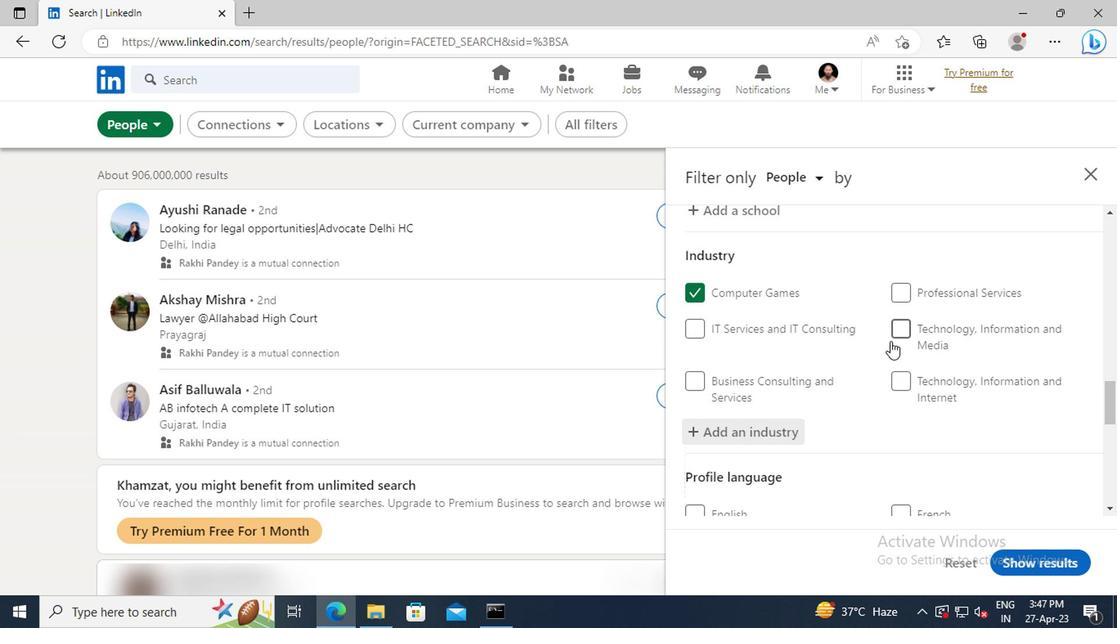 
Action: Mouse scrolled (886, 341) with delta (0, 0)
Screenshot: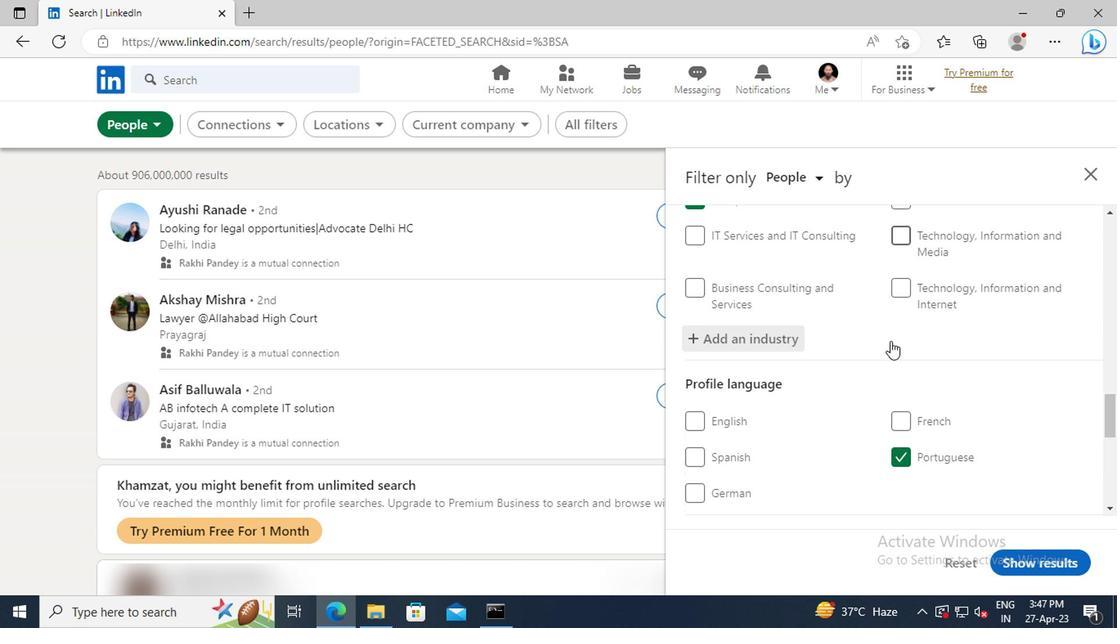 
Action: Mouse scrolled (886, 341) with delta (0, 0)
Screenshot: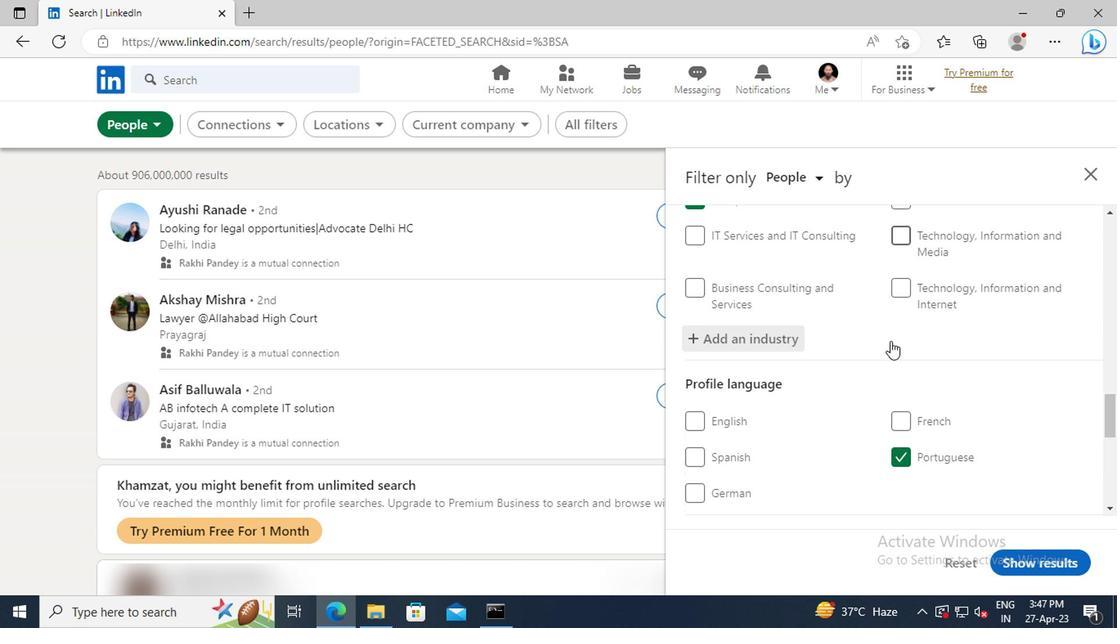 
Action: Mouse scrolled (886, 341) with delta (0, 0)
Screenshot: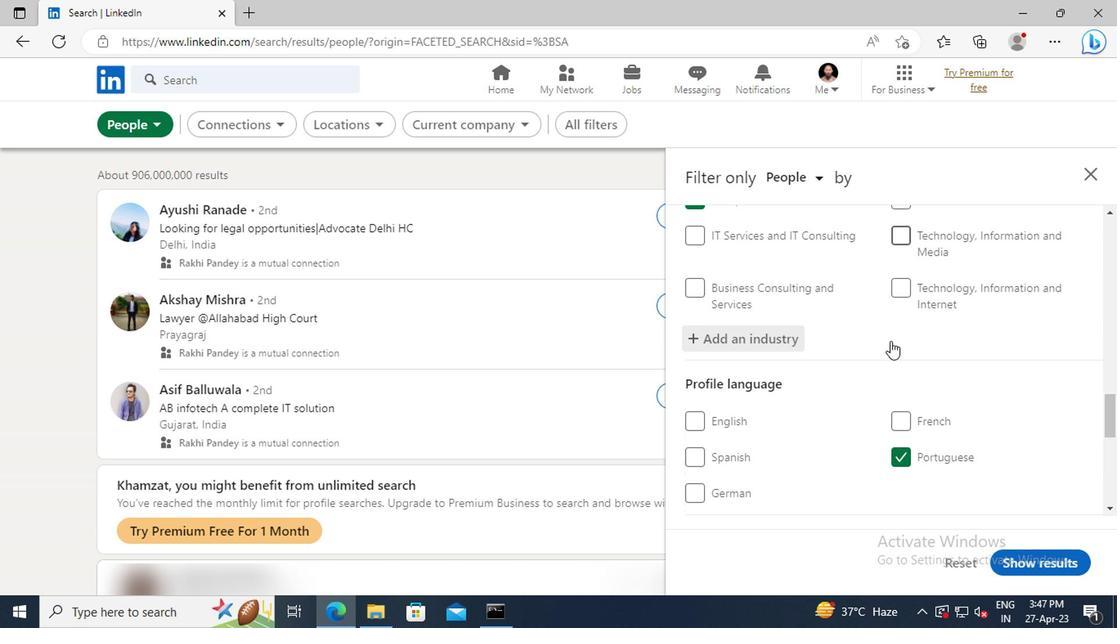 
Action: Mouse scrolled (886, 341) with delta (0, 0)
Screenshot: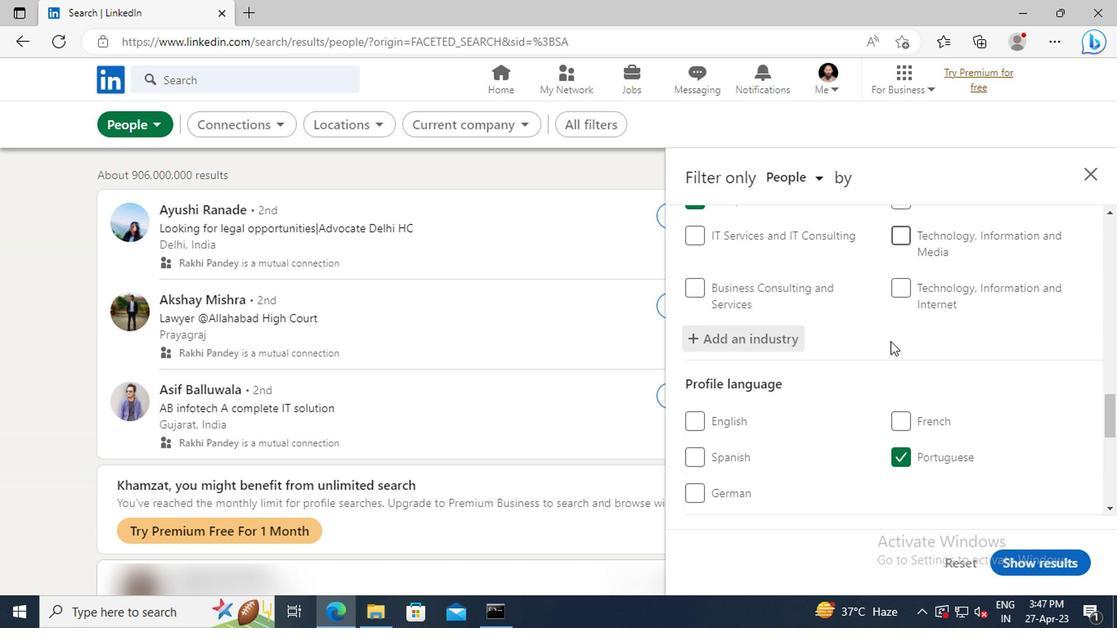 
Action: Mouse scrolled (886, 341) with delta (0, 0)
Screenshot: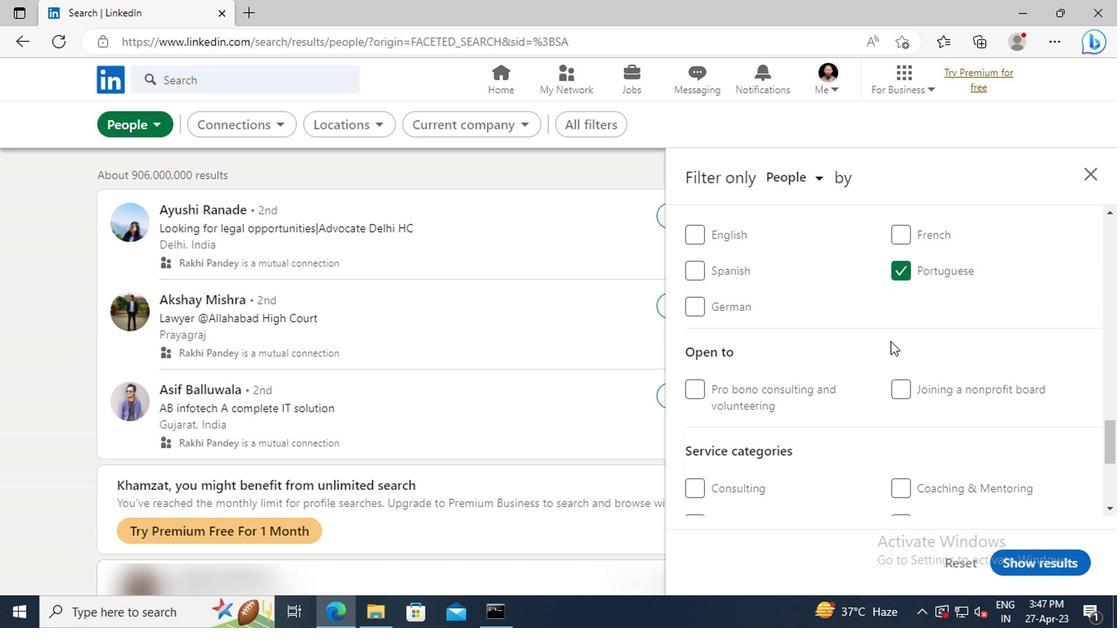 
Action: Mouse scrolled (886, 341) with delta (0, 0)
Screenshot: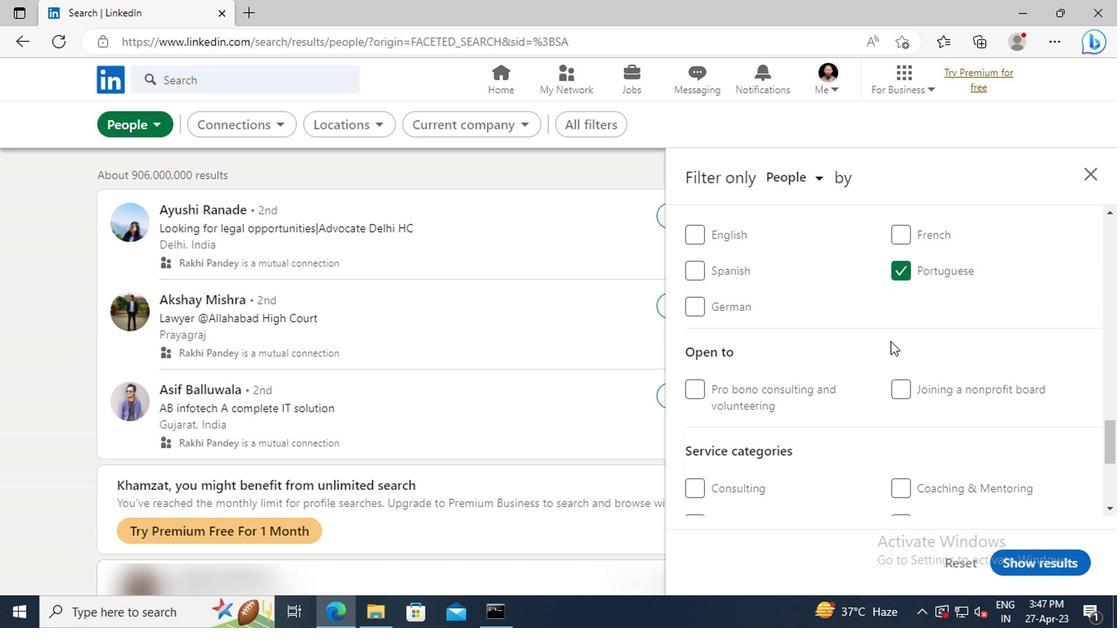 
Action: Mouse scrolled (886, 341) with delta (0, 0)
Screenshot: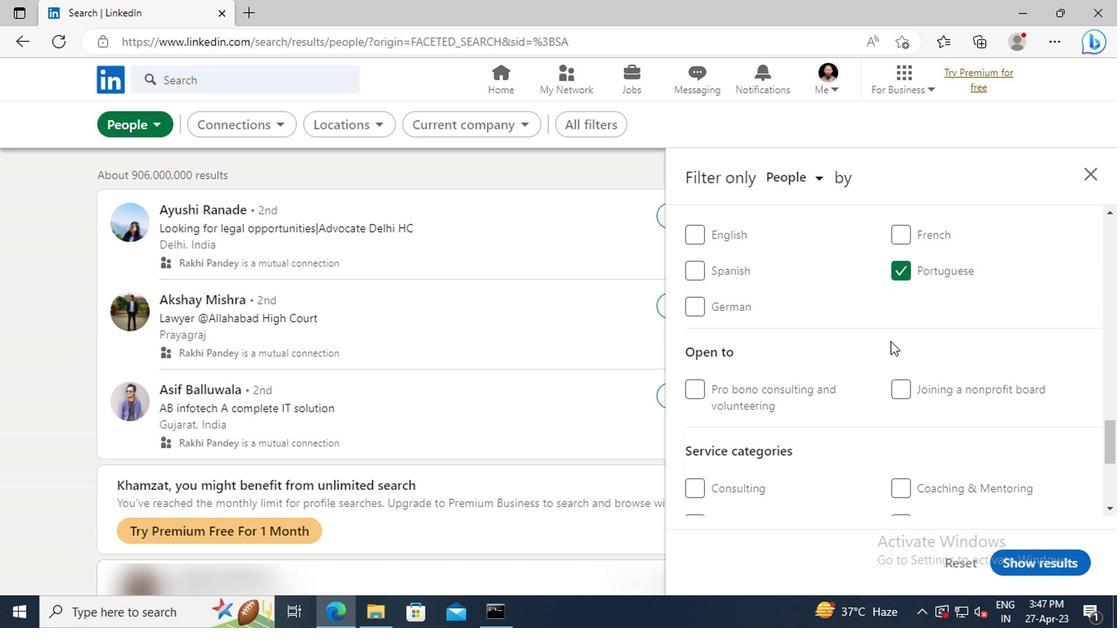 
Action: Mouse scrolled (886, 341) with delta (0, 0)
Screenshot: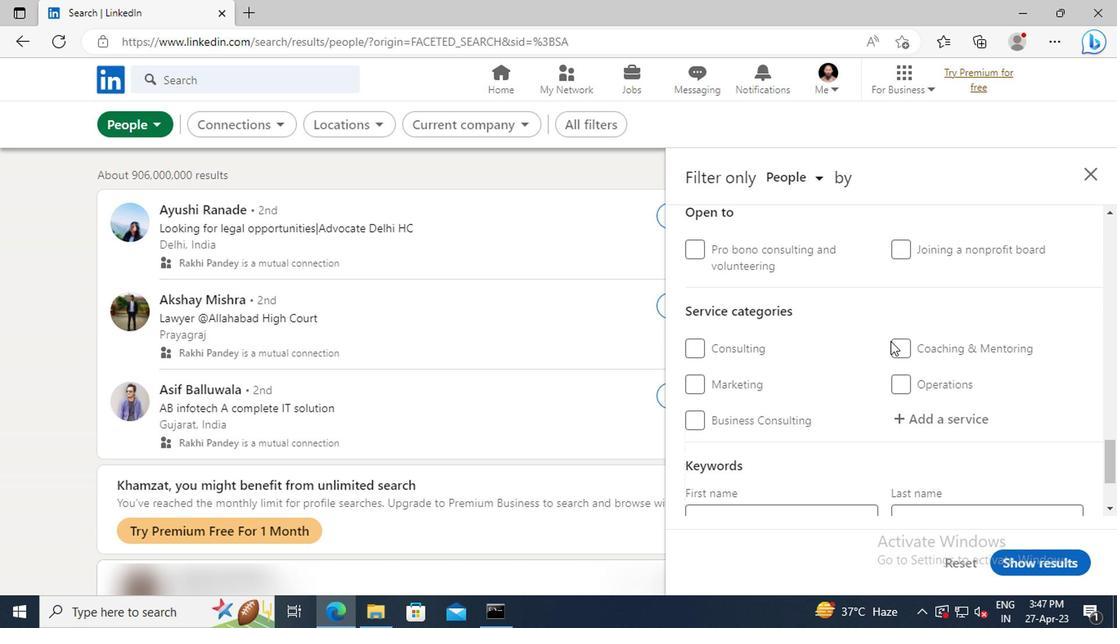
Action: Mouse moved to (903, 373)
Screenshot: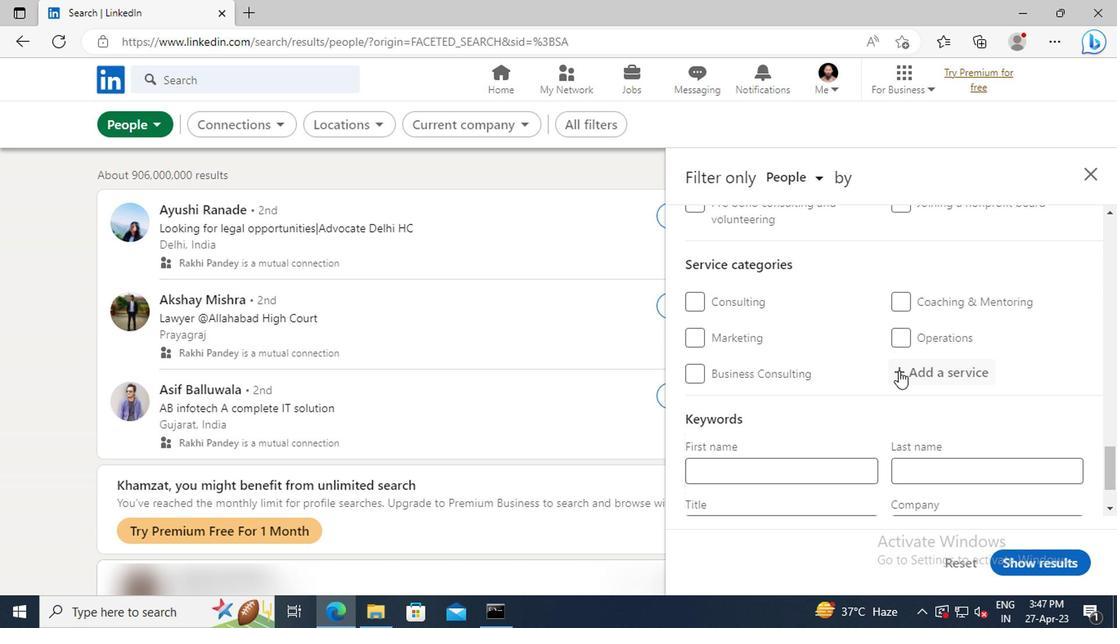 
Action: Mouse pressed left at (903, 373)
Screenshot: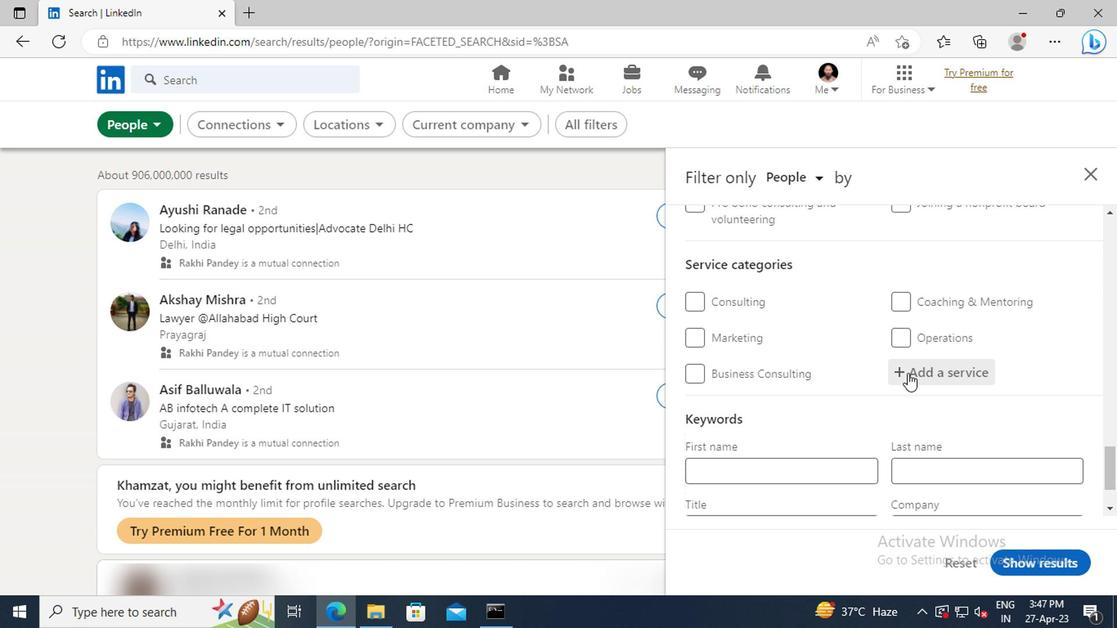 
Action: Key pressed <Key.shift>INSURANCE
Screenshot: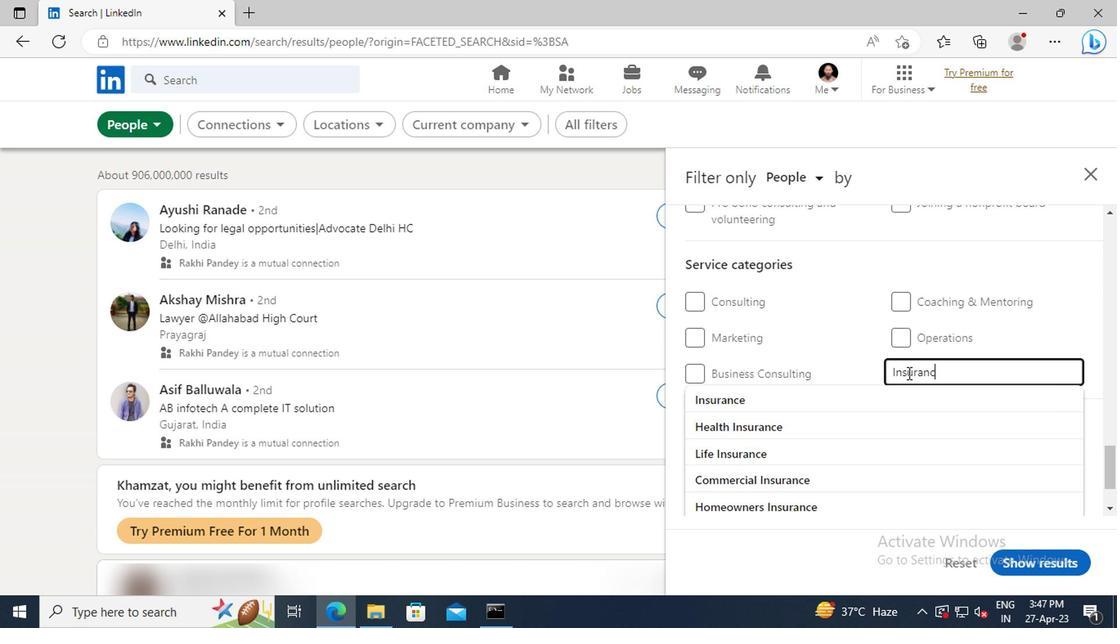 
Action: Mouse moved to (900, 403)
Screenshot: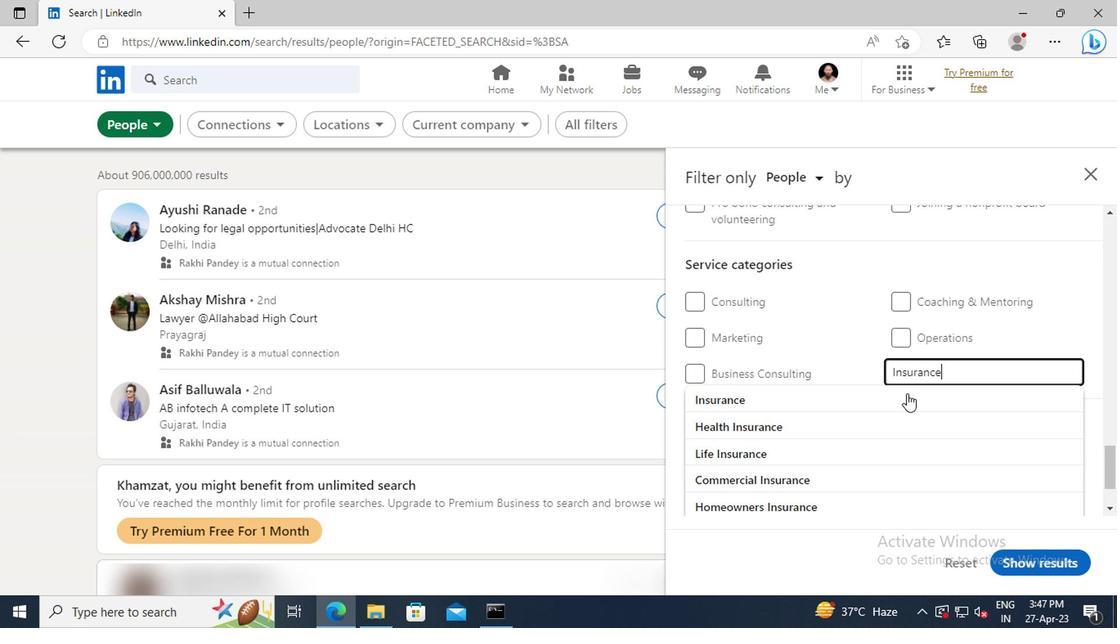 
Action: Mouse pressed left at (900, 403)
Screenshot: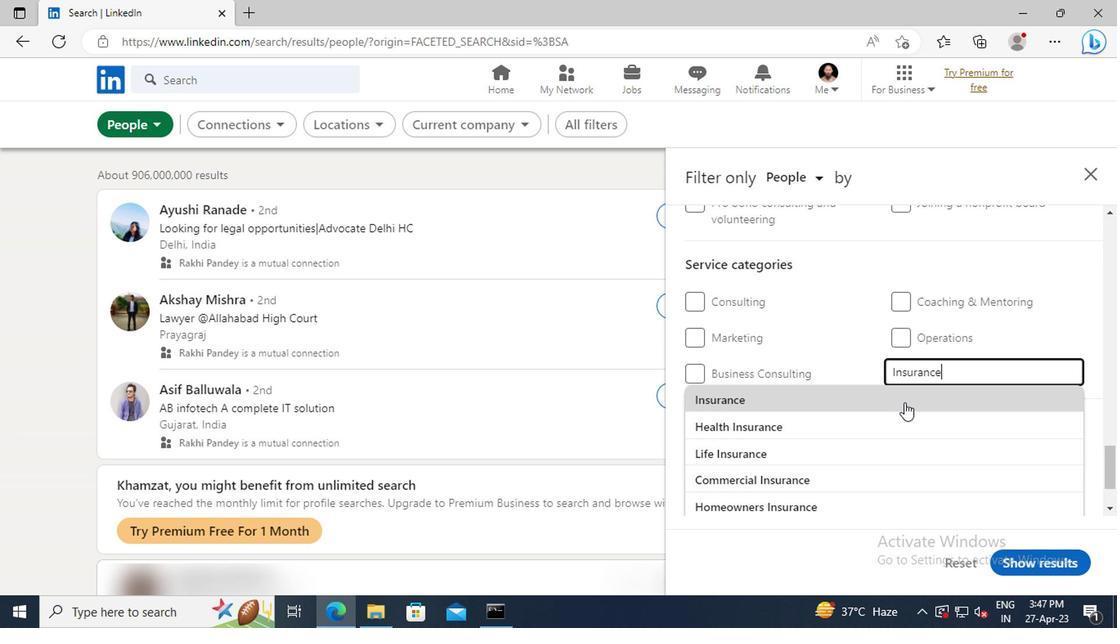 
Action: Mouse moved to (907, 347)
Screenshot: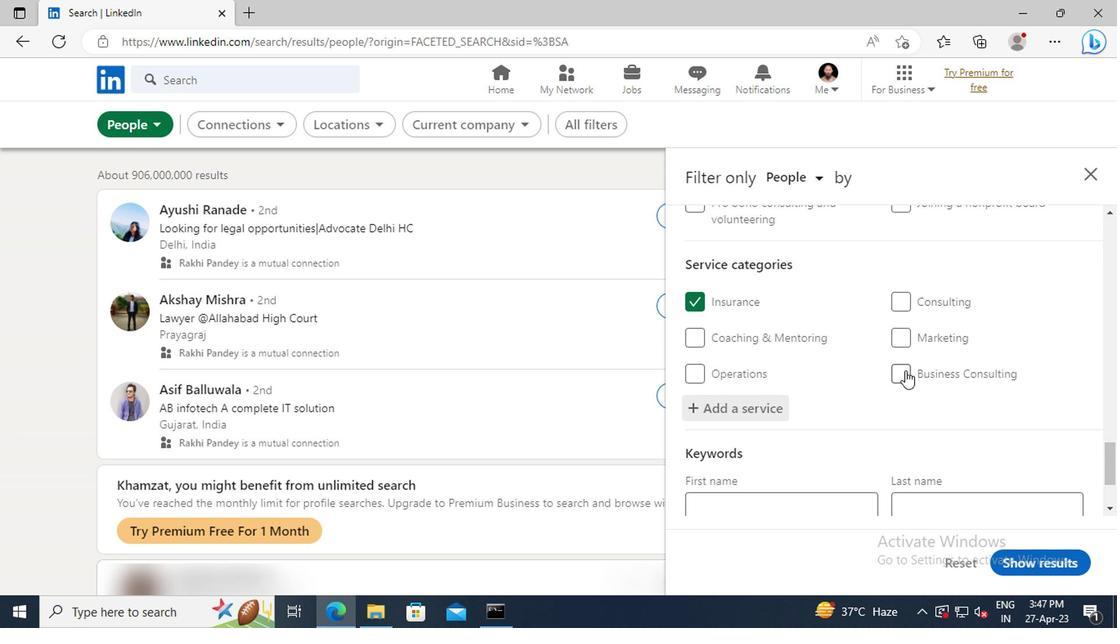 
Action: Mouse scrolled (907, 346) with delta (0, -1)
Screenshot: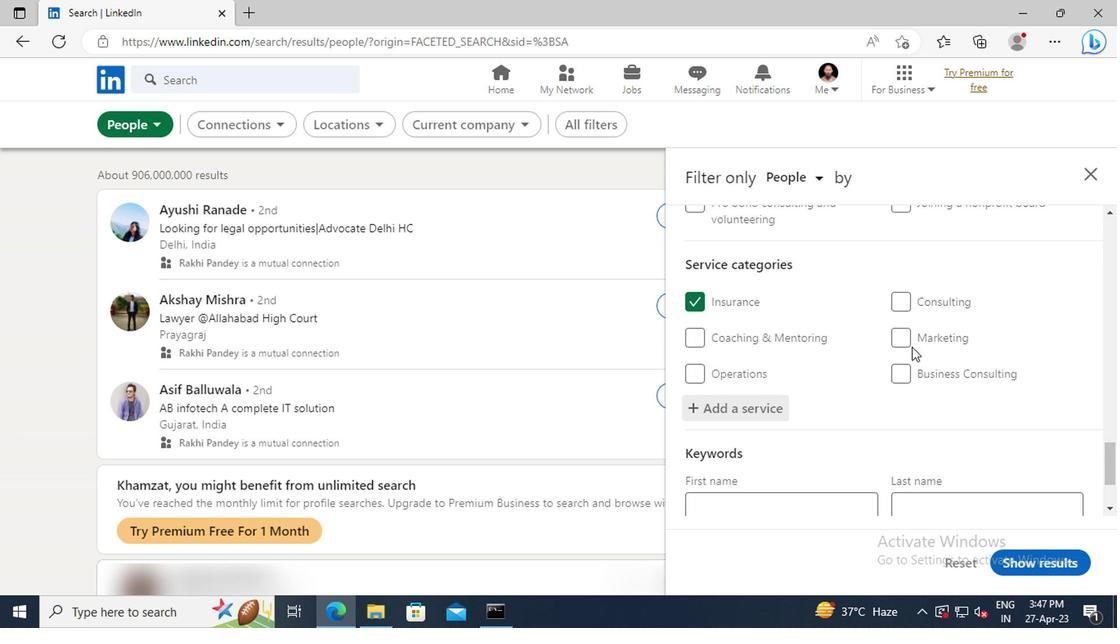 
Action: Mouse scrolled (907, 346) with delta (0, -1)
Screenshot: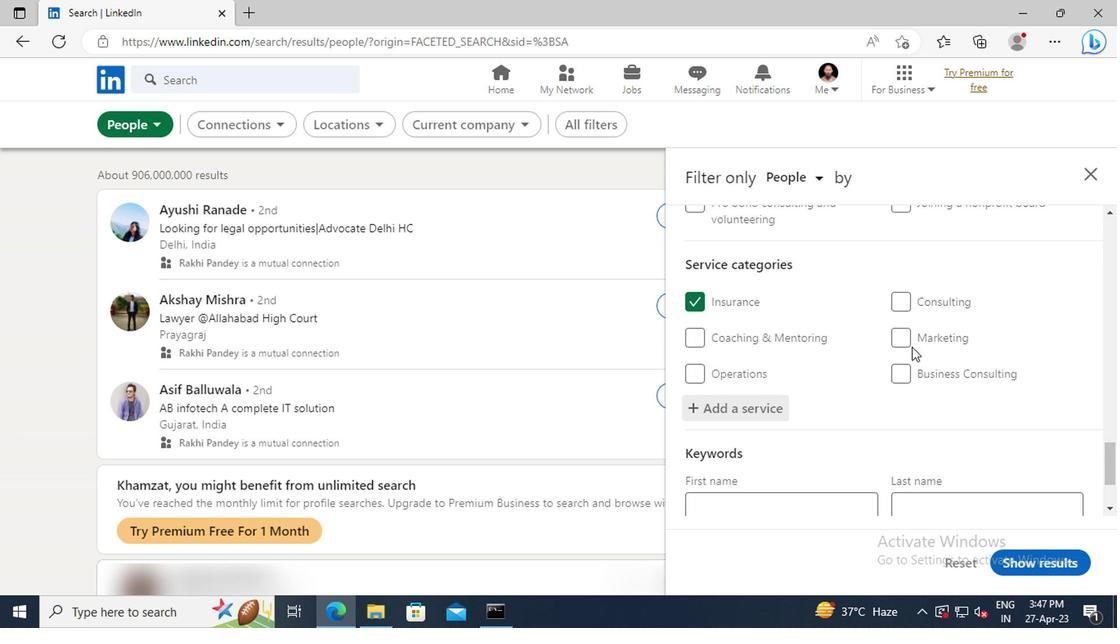 
Action: Mouse scrolled (907, 346) with delta (0, -1)
Screenshot: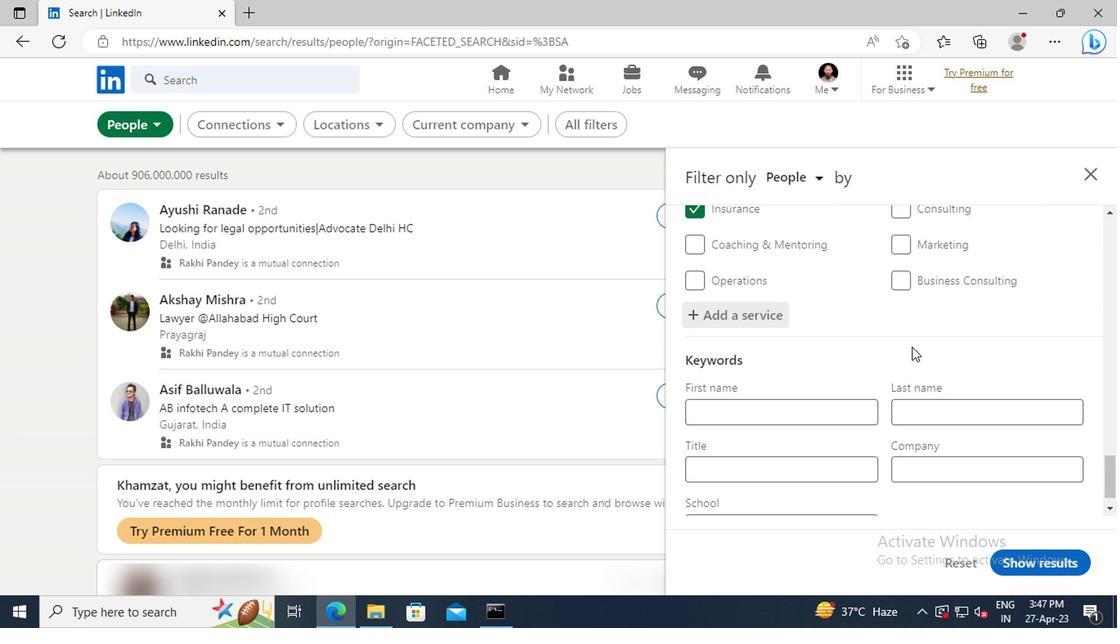 
Action: Mouse scrolled (907, 346) with delta (0, -1)
Screenshot: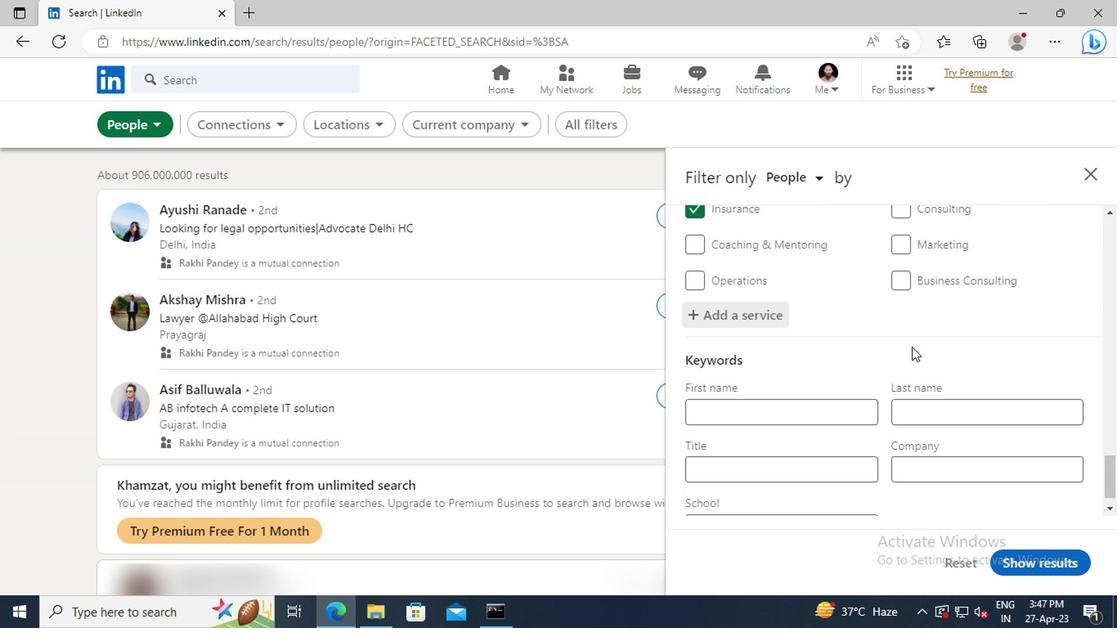 
Action: Mouse moved to (776, 436)
Screenshot: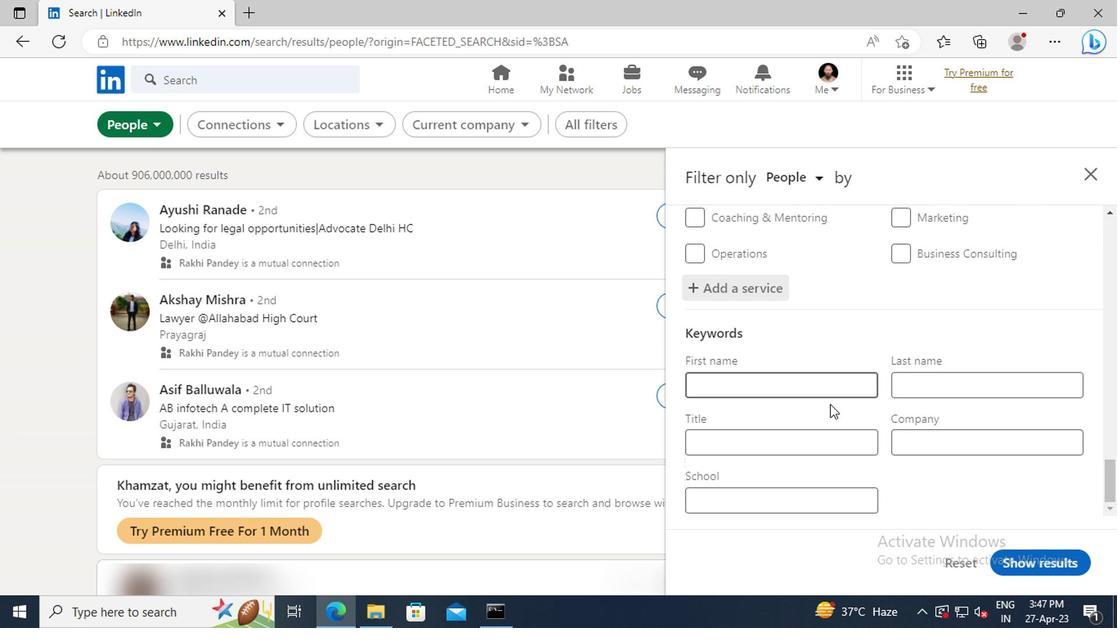 
Action: Mouse pressed left at (776, 436)
Screenshot: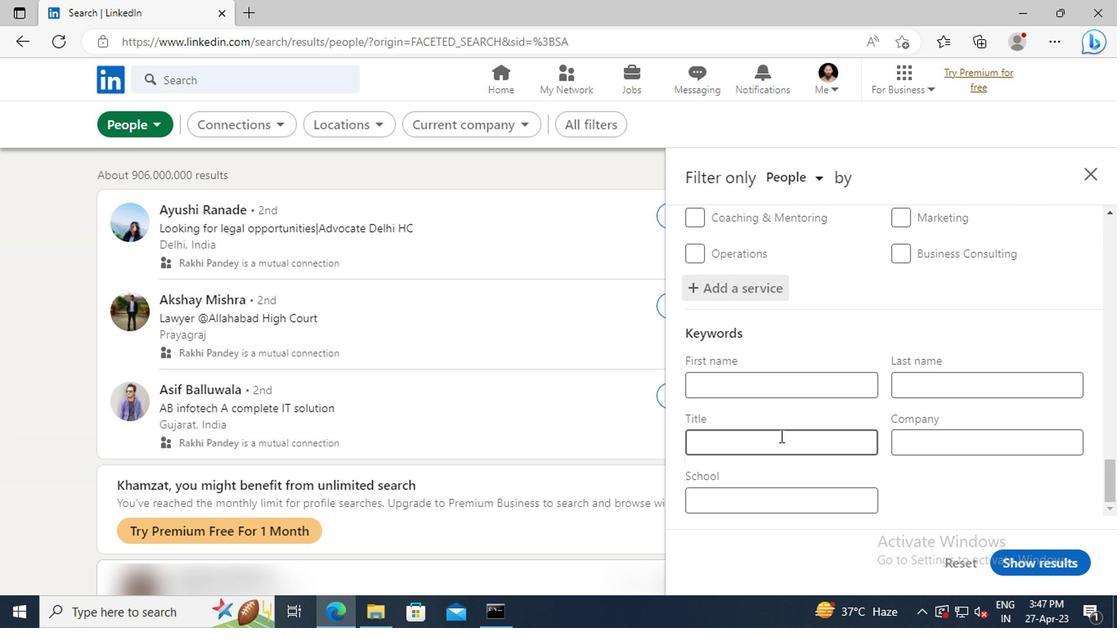 
Action: Key pressed <Key.shift>SERVER<Key.enter>
Screenshot: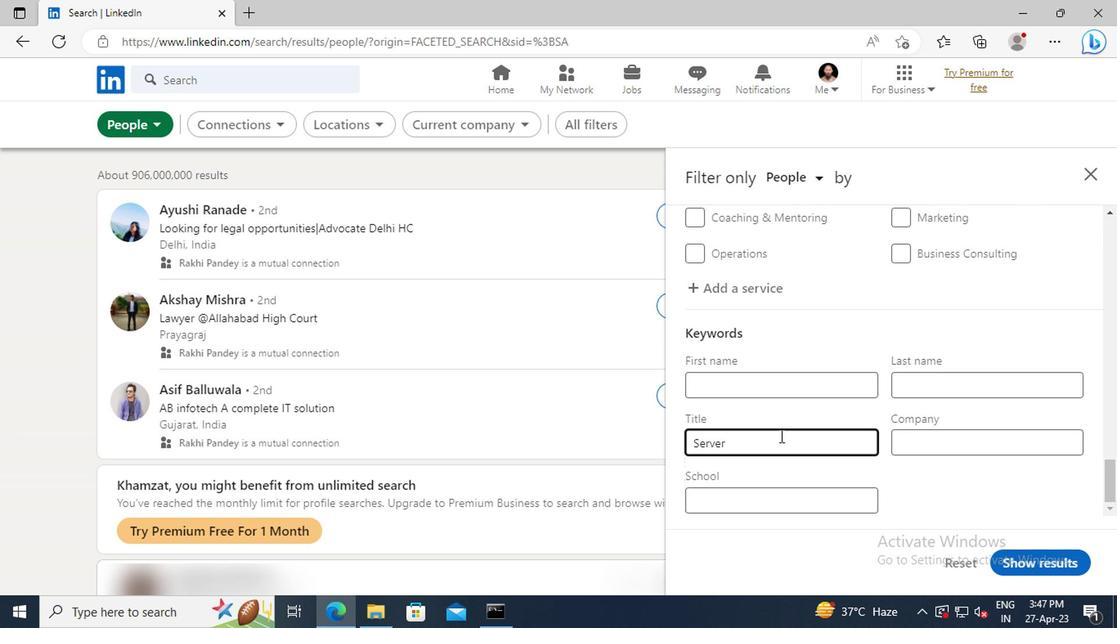 
Action: Mouse moved to (1006, 555)
Screenshot: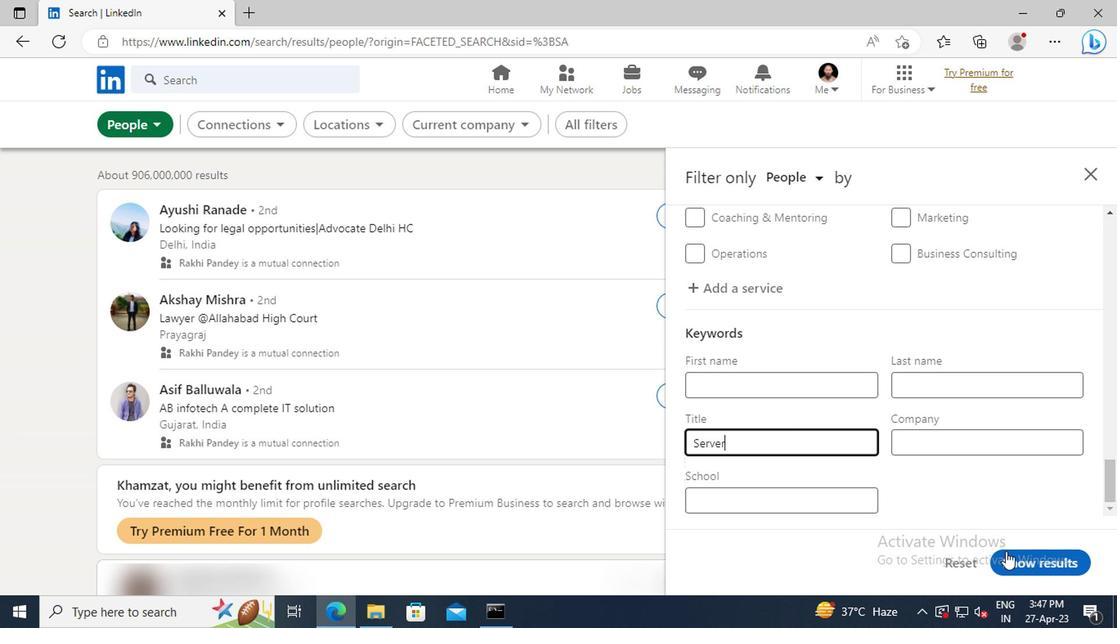
Action: Mouse pressed left at (1006, 555)
Screenshot: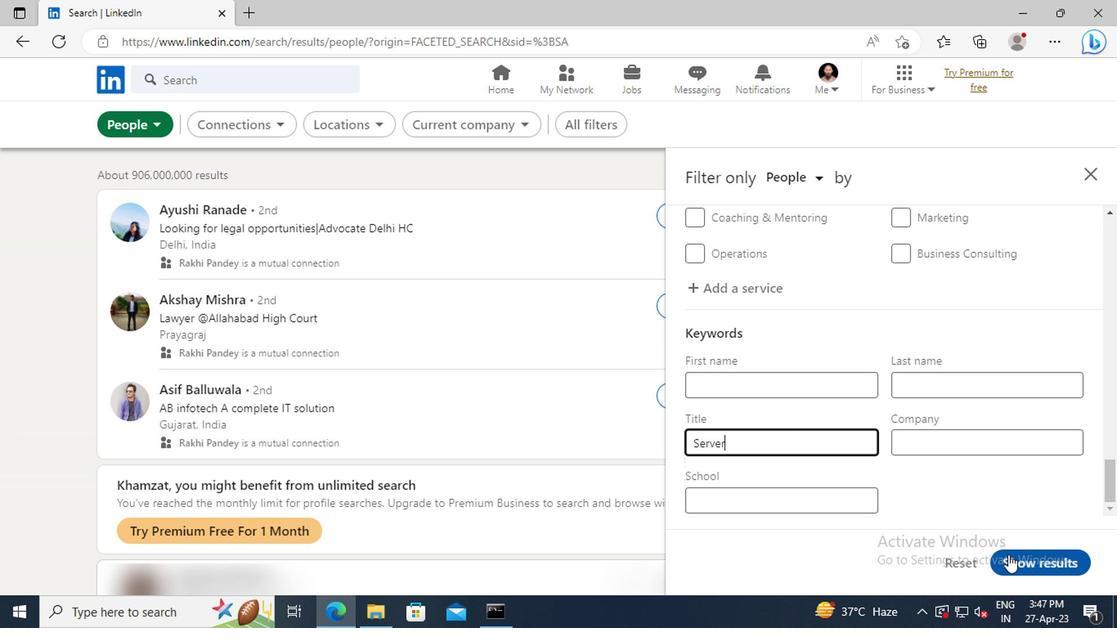 
